 Task: Find connections with filter location Honnāli with filter topic #realestatebroker with filter profile language English with filter current company Godrej & Boyce Mfg. Co. Ltd. with filter school Doon University, Dehradun with filter industry Wholesale Import and Export with filter service category Life Coaching with filter keywords title Animal Shelter Worker
Action: Mouse moved to (615, 82)
Screenshot: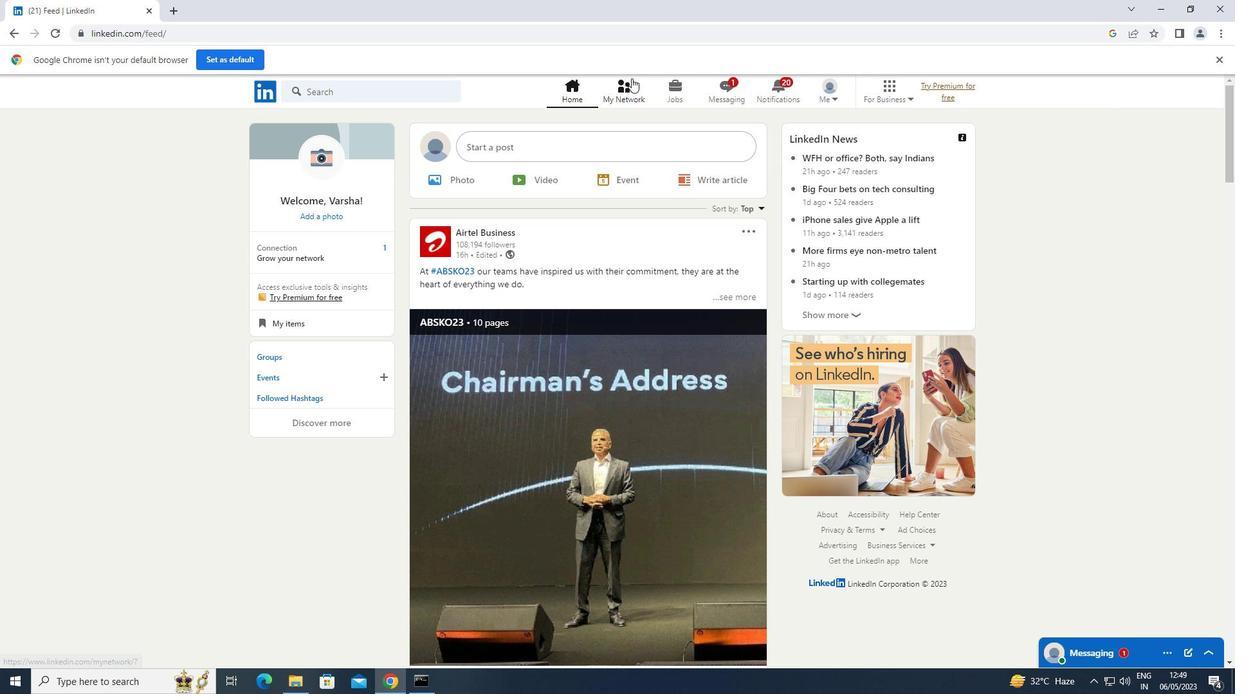 
Action: Mouse pressed left at (615, 82)
Screenshot: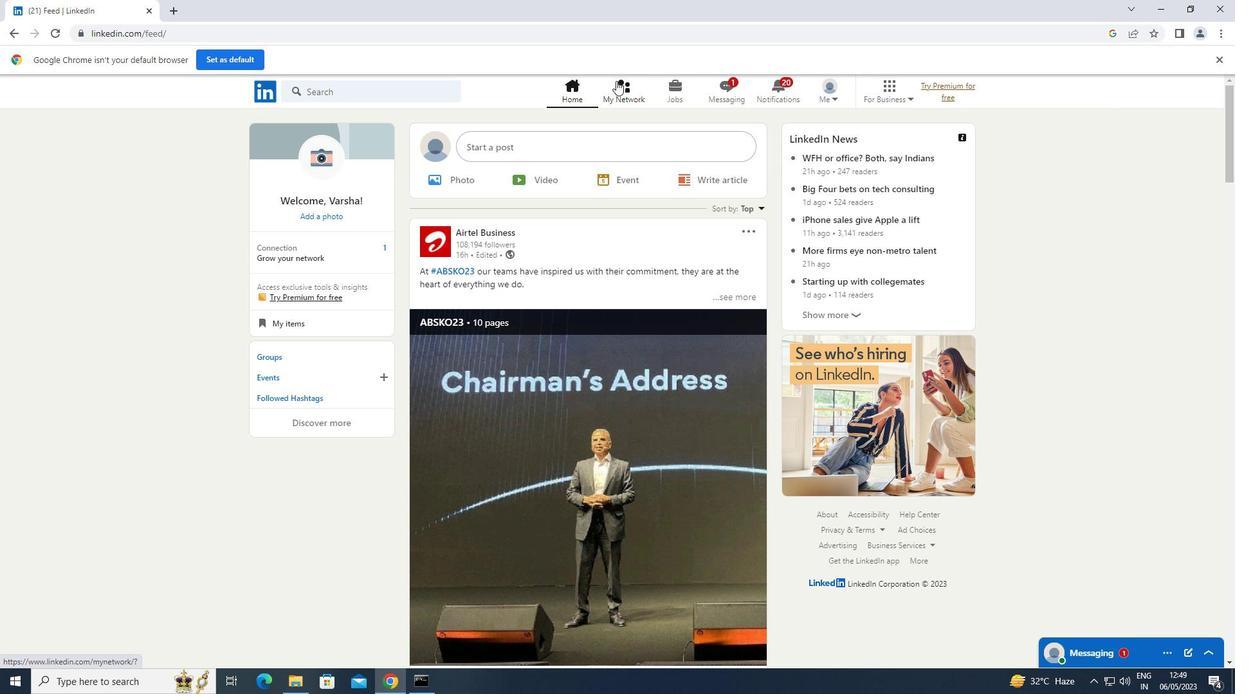 
Action: Mouse moved to (333, 161)
Screenshot: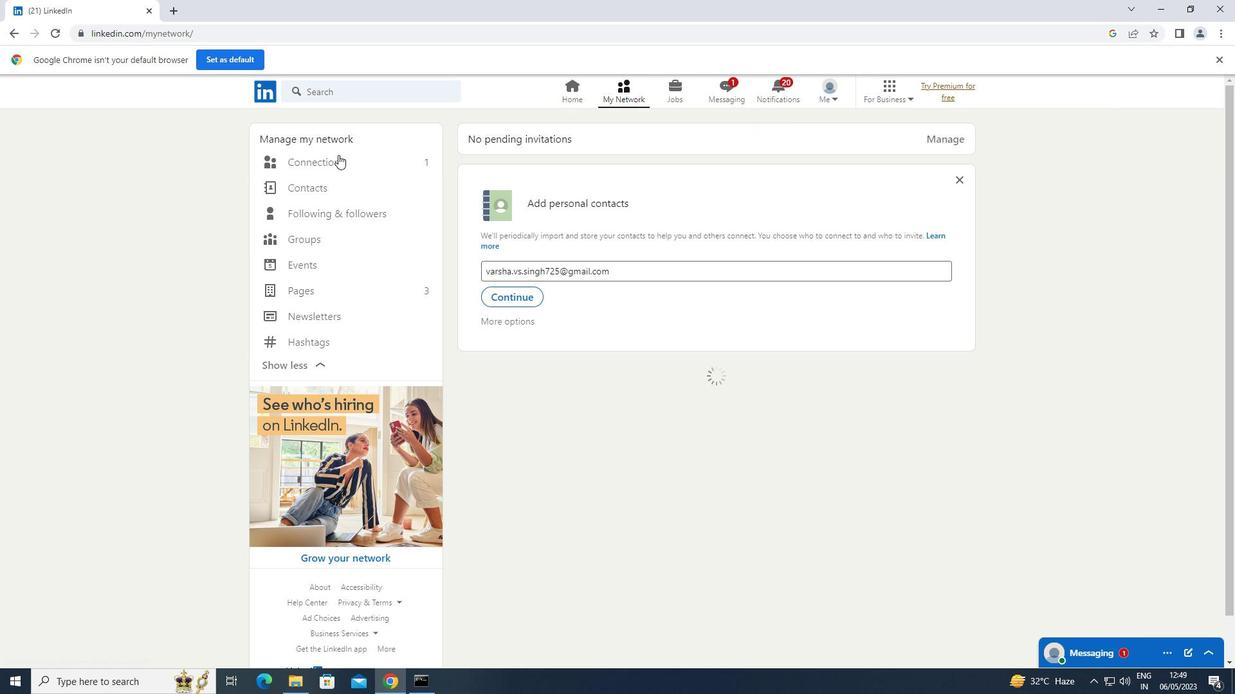 
Action: Mouse pressed left at (333, 161)
Screenshot: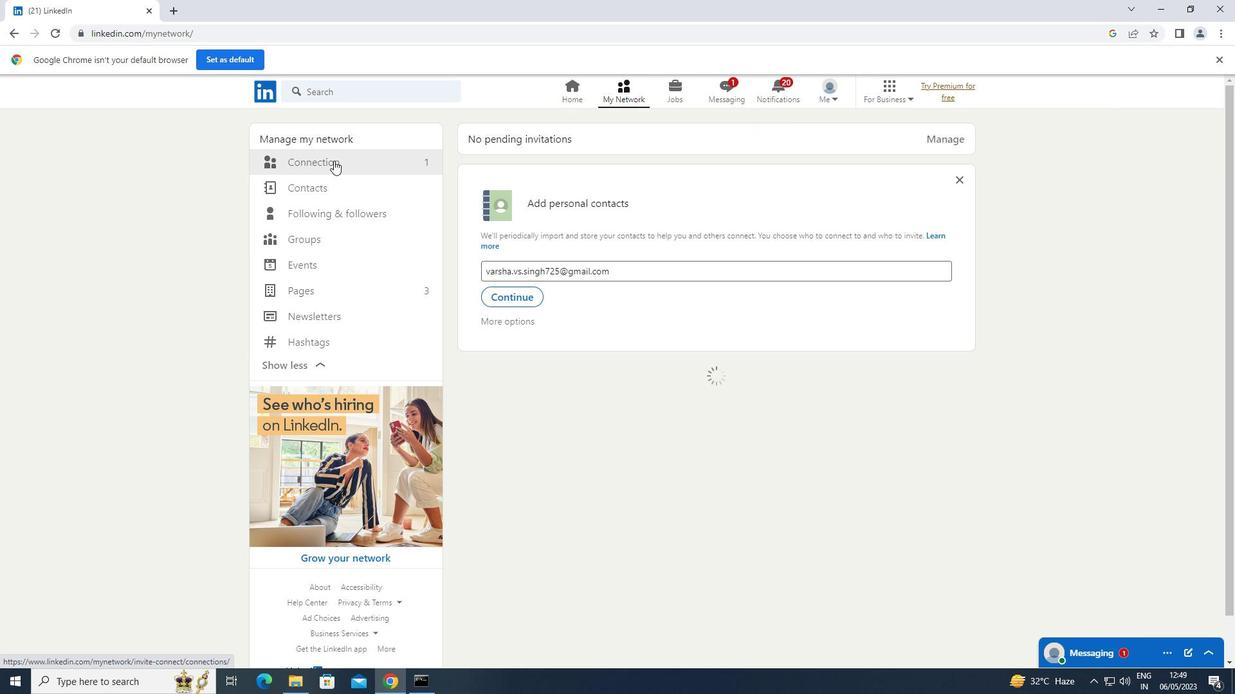 
Action: Mouse moved to (735, 162)
Screenshot: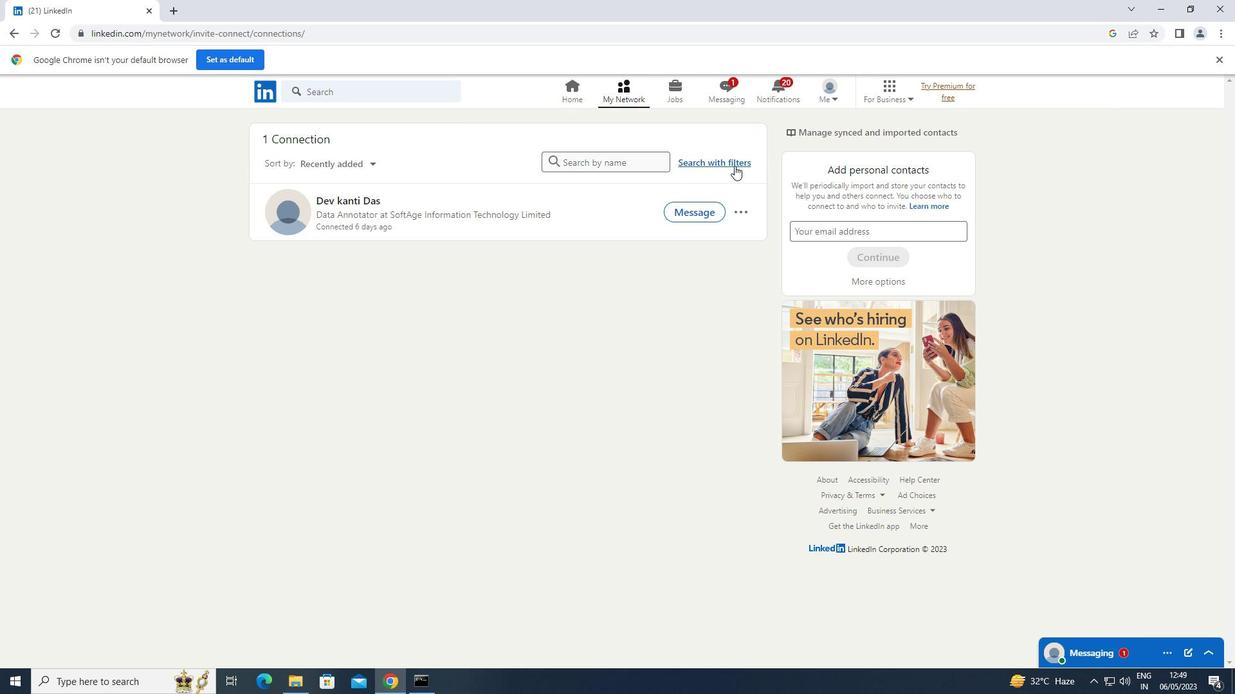 
Action: Mouse pressed left at (735, 162)
Screenshot: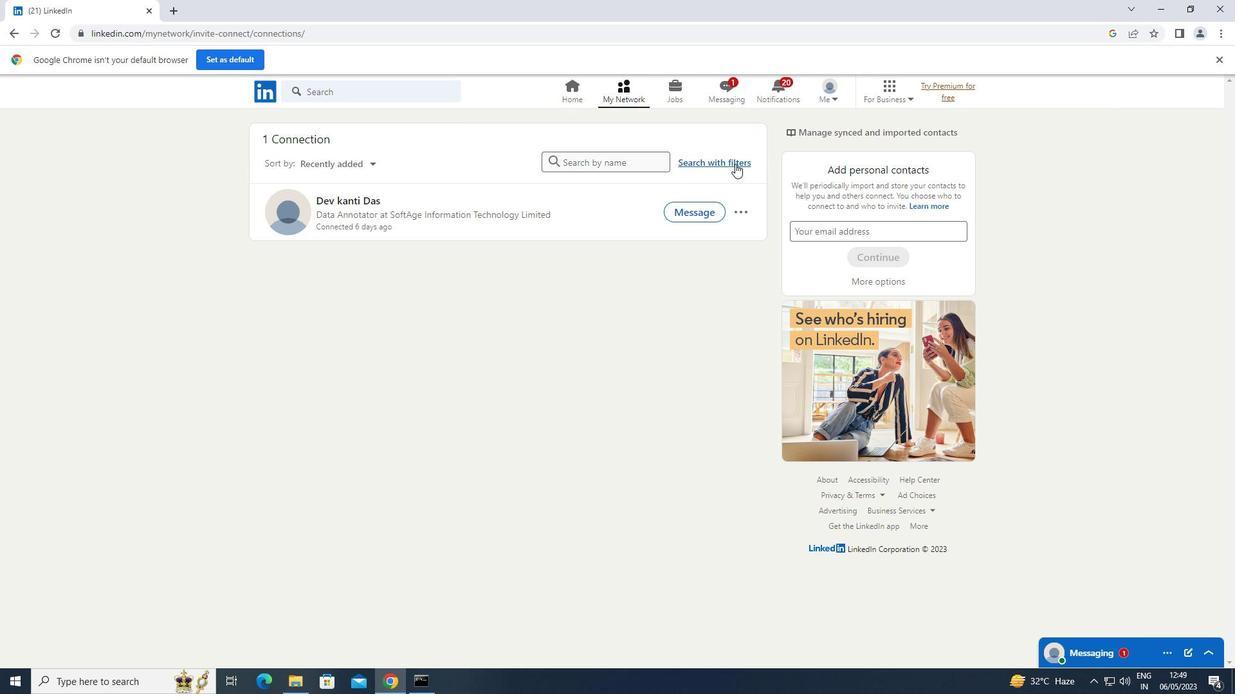 
Action: Mouse moved to (660, 122)
Screenshot: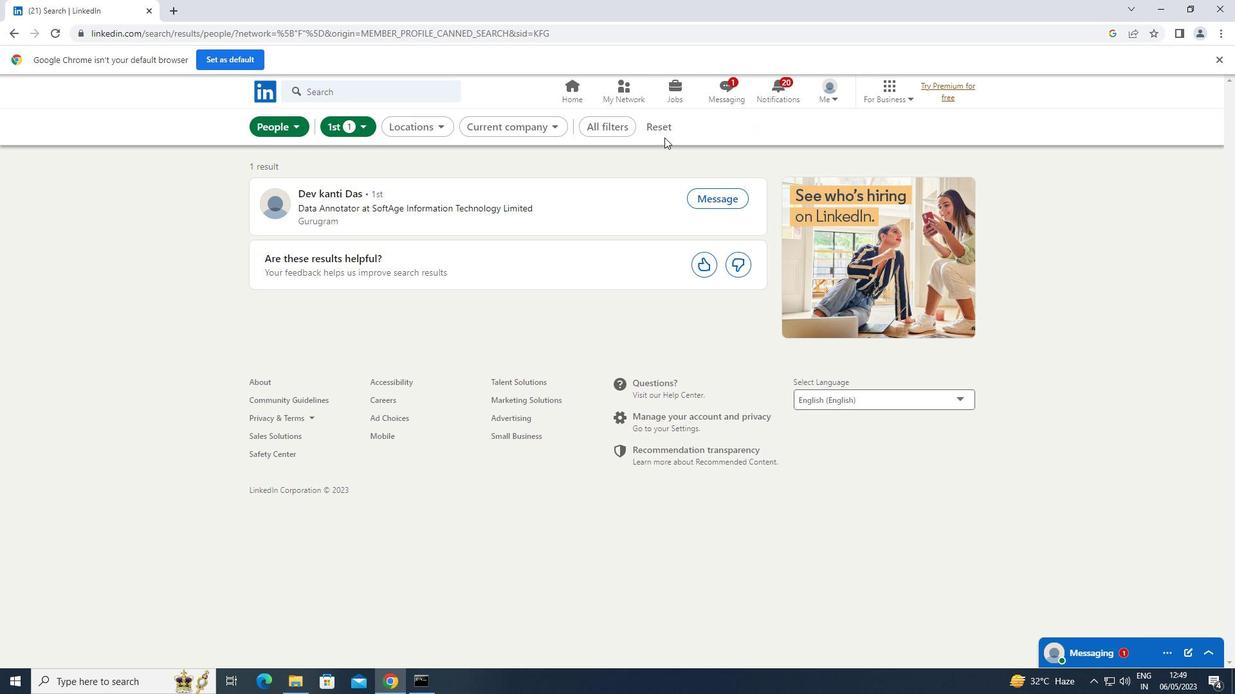 
Action: Mouse pressed left at (660, 122)
Screenshot: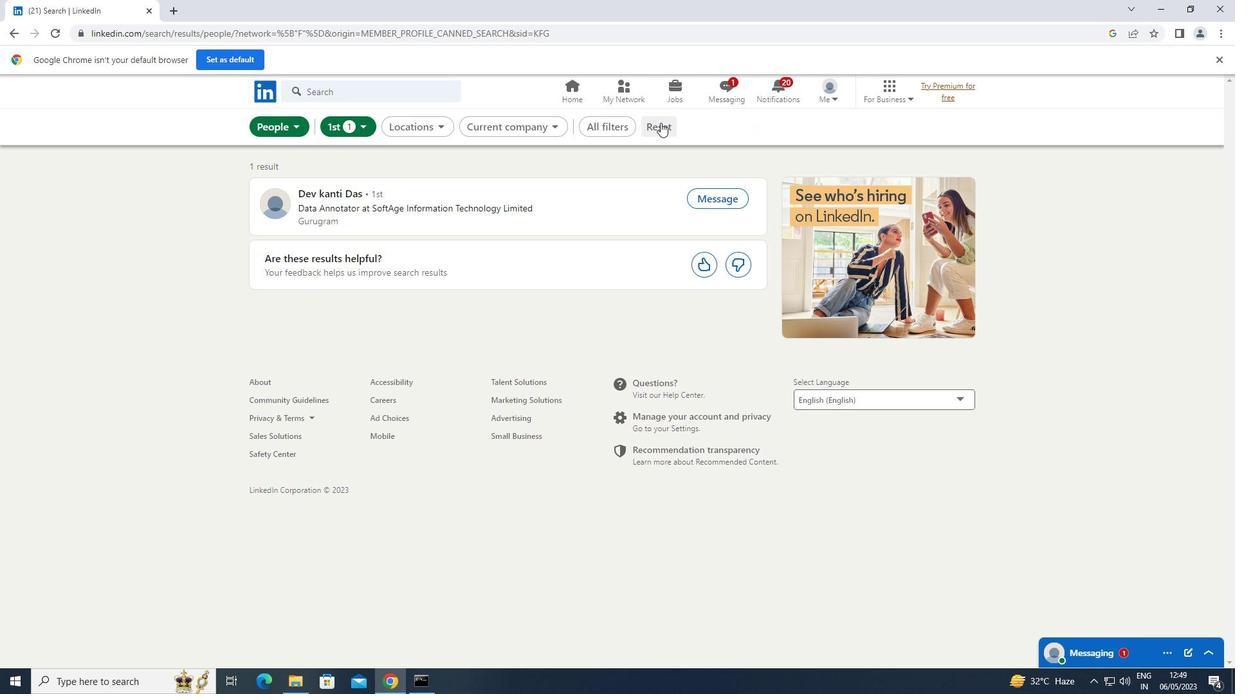
Action: Mouse moved to (649, 122)
Screenshot: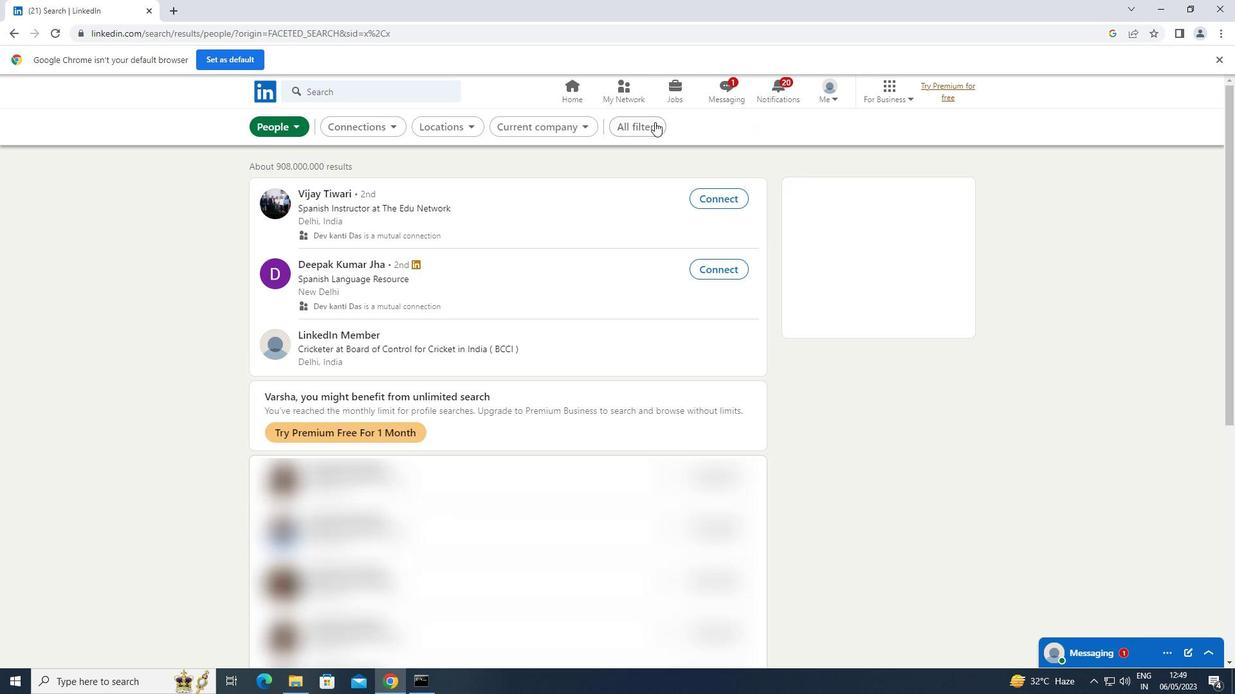
Action: Mouse pressed left at (649, 122)
Screenshot: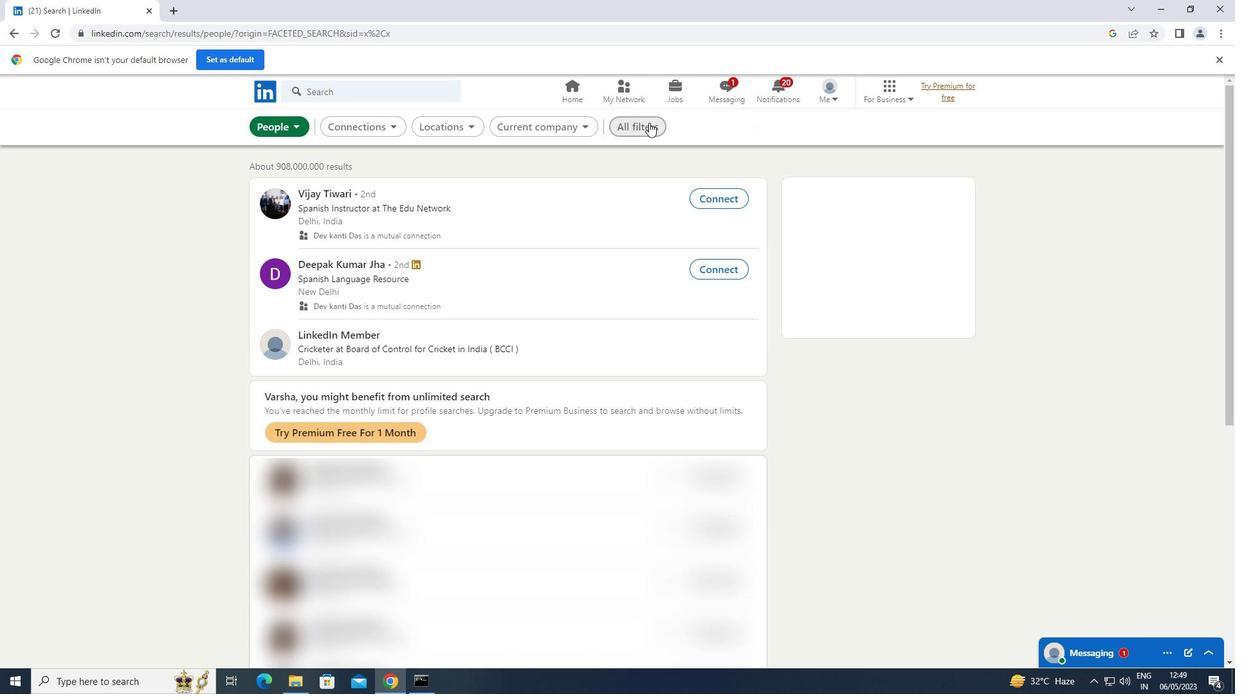
Action: Mouse moved to (930, 276)
Screenshot: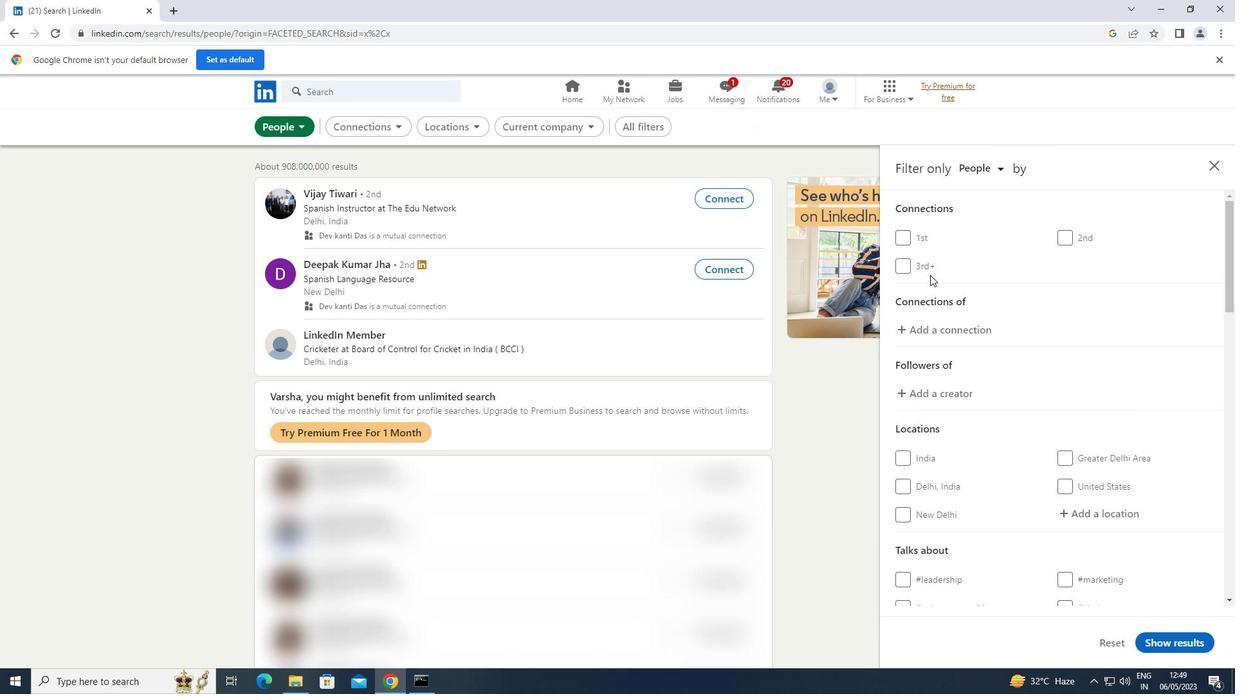 
Action: Mouse scrolled (930, 276) with delta (0, 0)
Screenshot: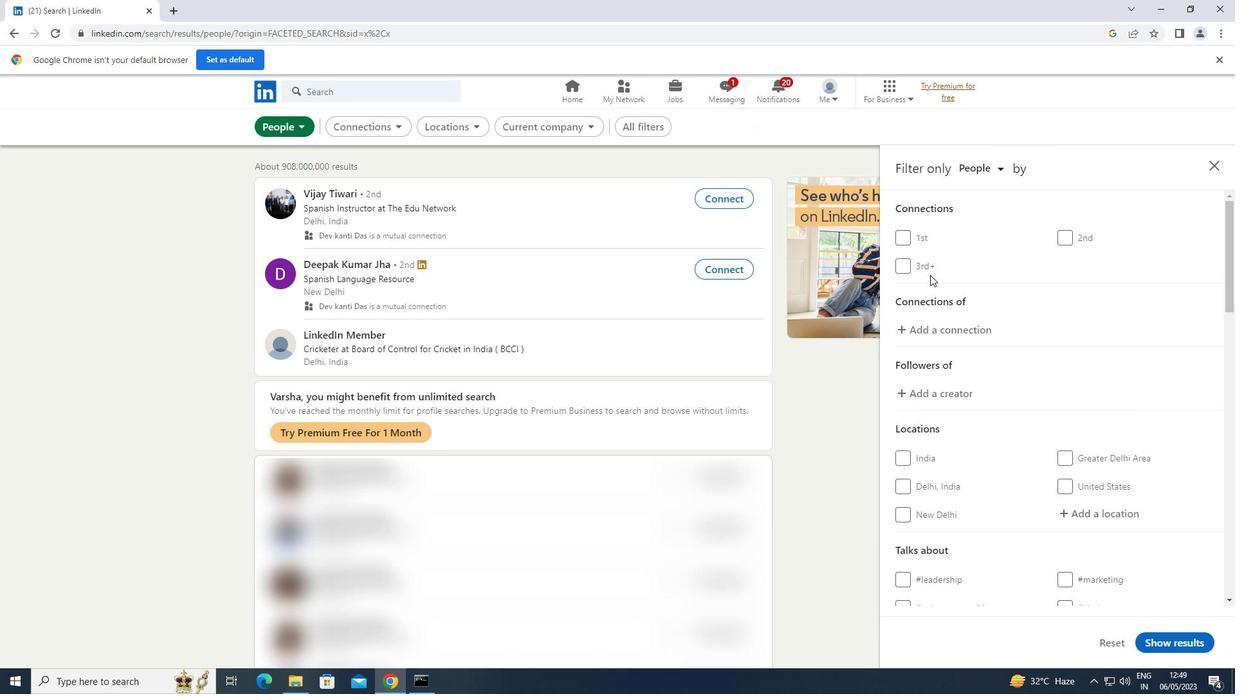 
Action: Mouse scrolled (930, 276) with delta (0, 0)
Screenshot: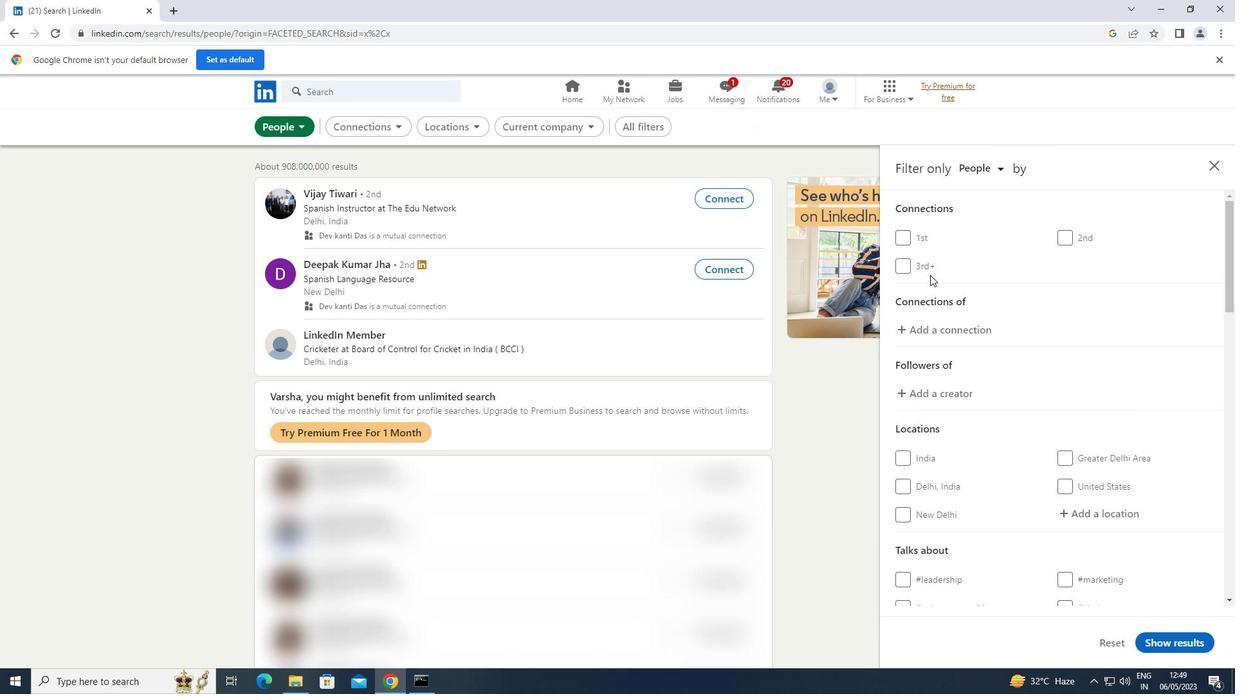 
Action: Mouse scrolled (930, 276) with delta (0, 0)
Screenshot: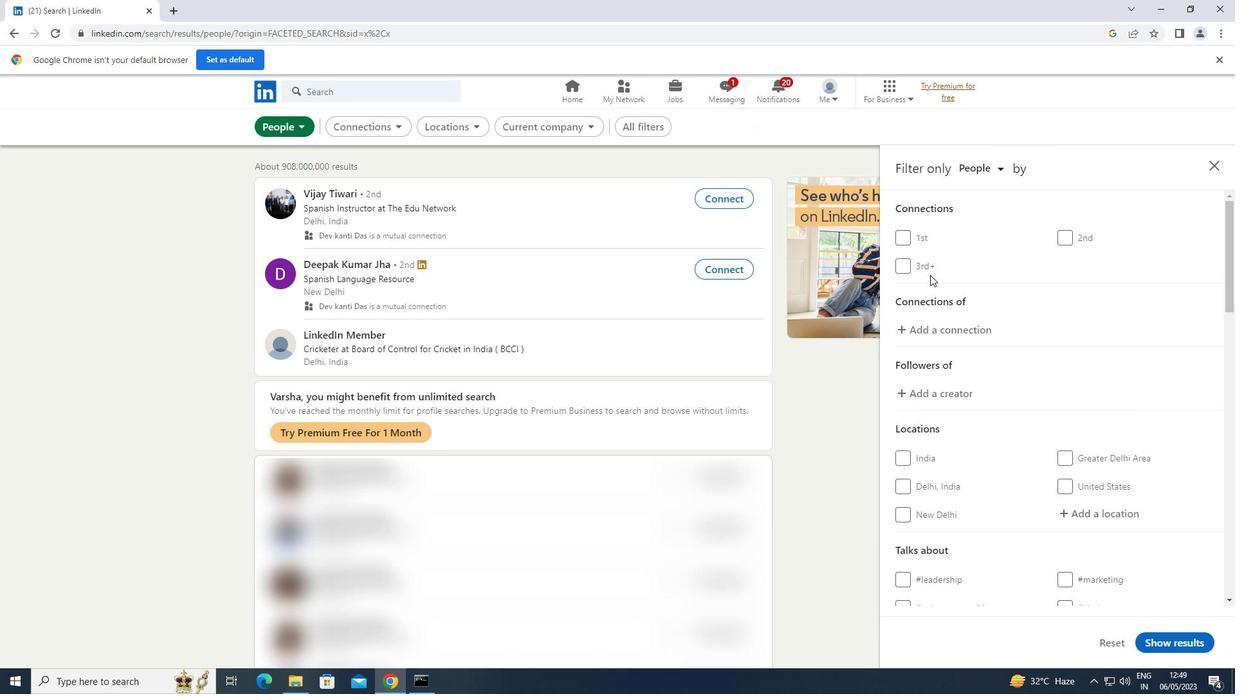 
Action: Mouse scrolled (930, 276) with delta (0, 0)
Screenshot: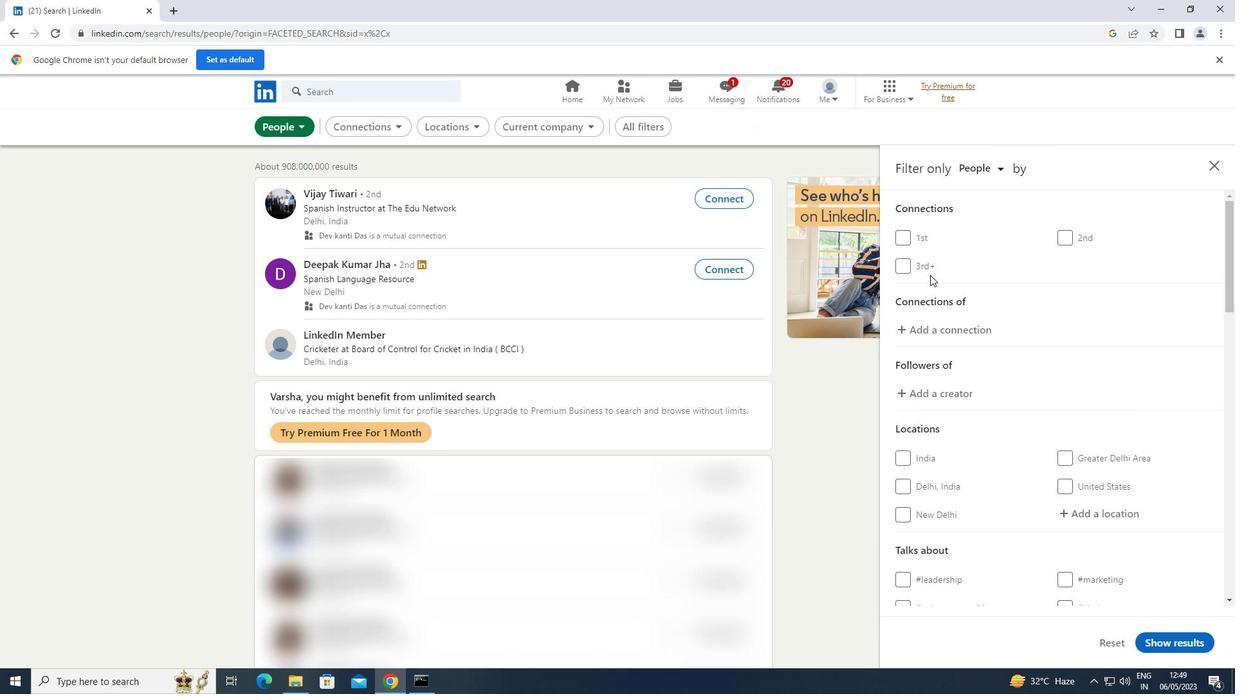 
Action: Mouse moved to (1096, 257)
Screenshot: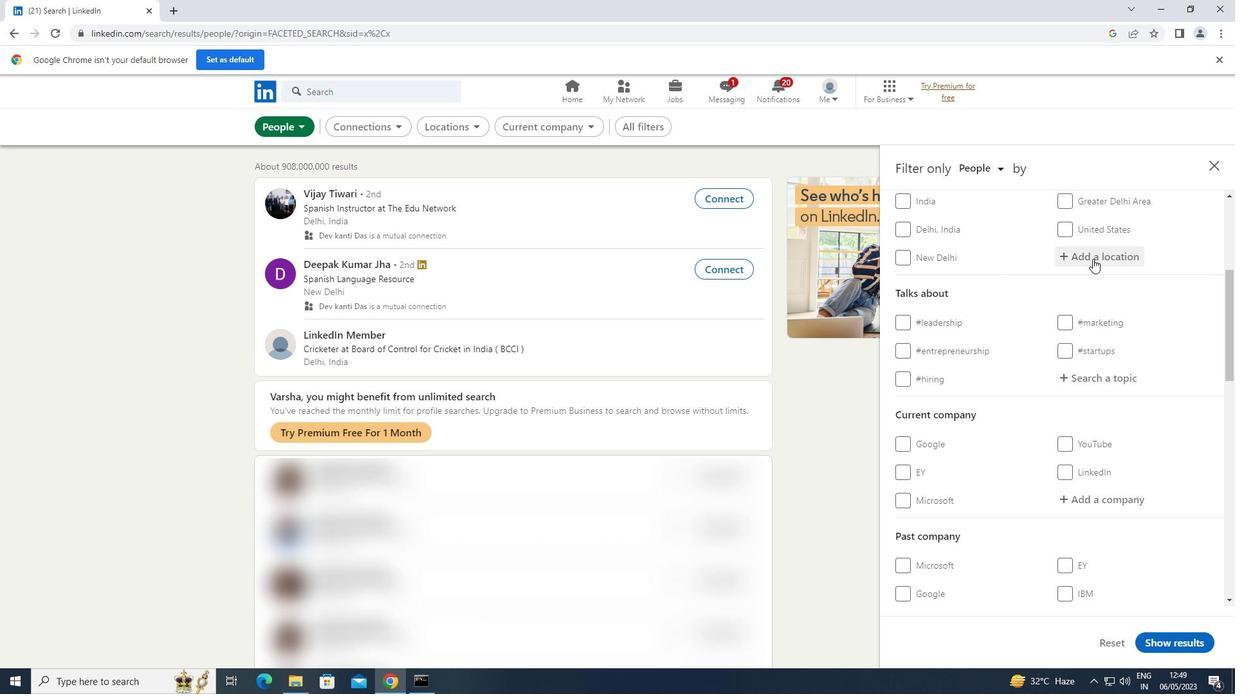 
Action: Mouse pressed left at (1096, 257)
Screenshot: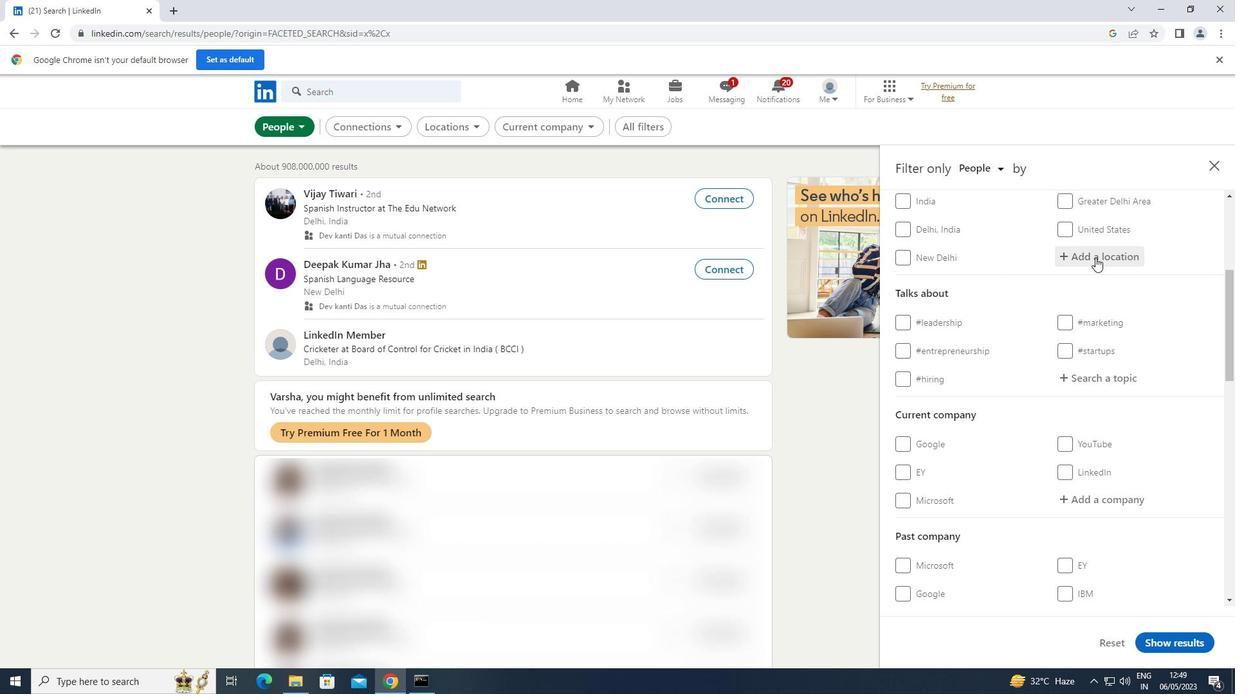 
Action: Key pressed <Key.shift>HONNALI
Screenshot: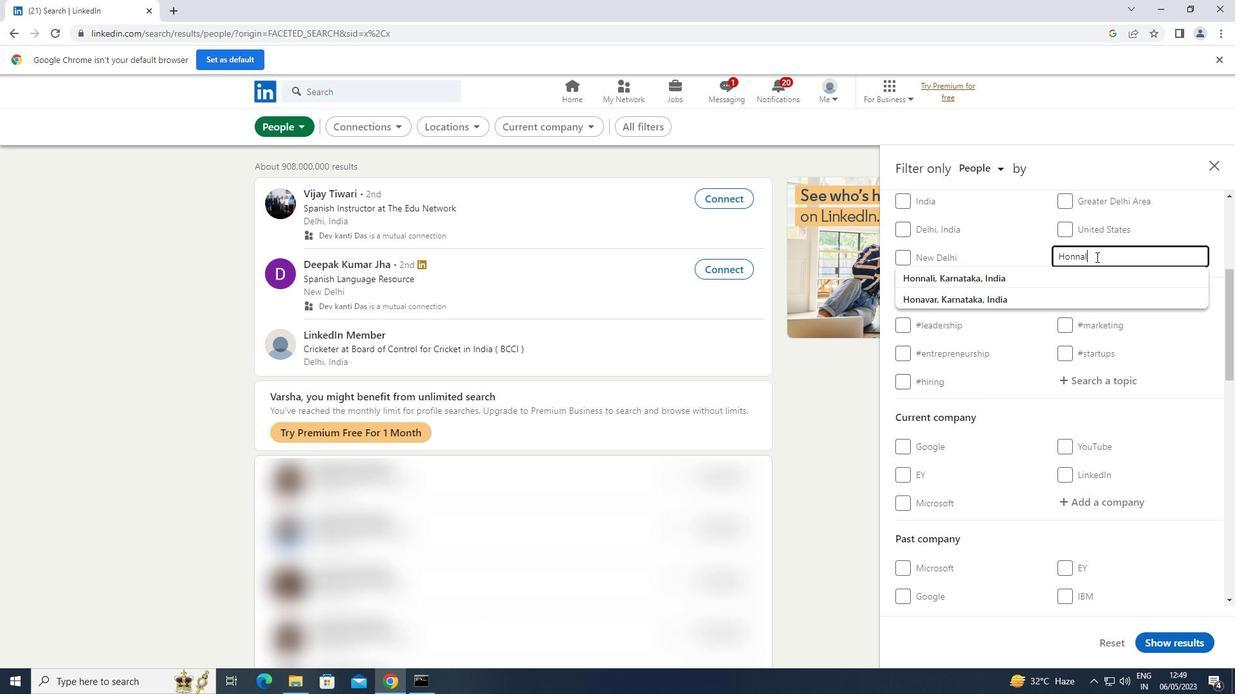 
Action: Mouse moved to (1085, 382)
Screenshot: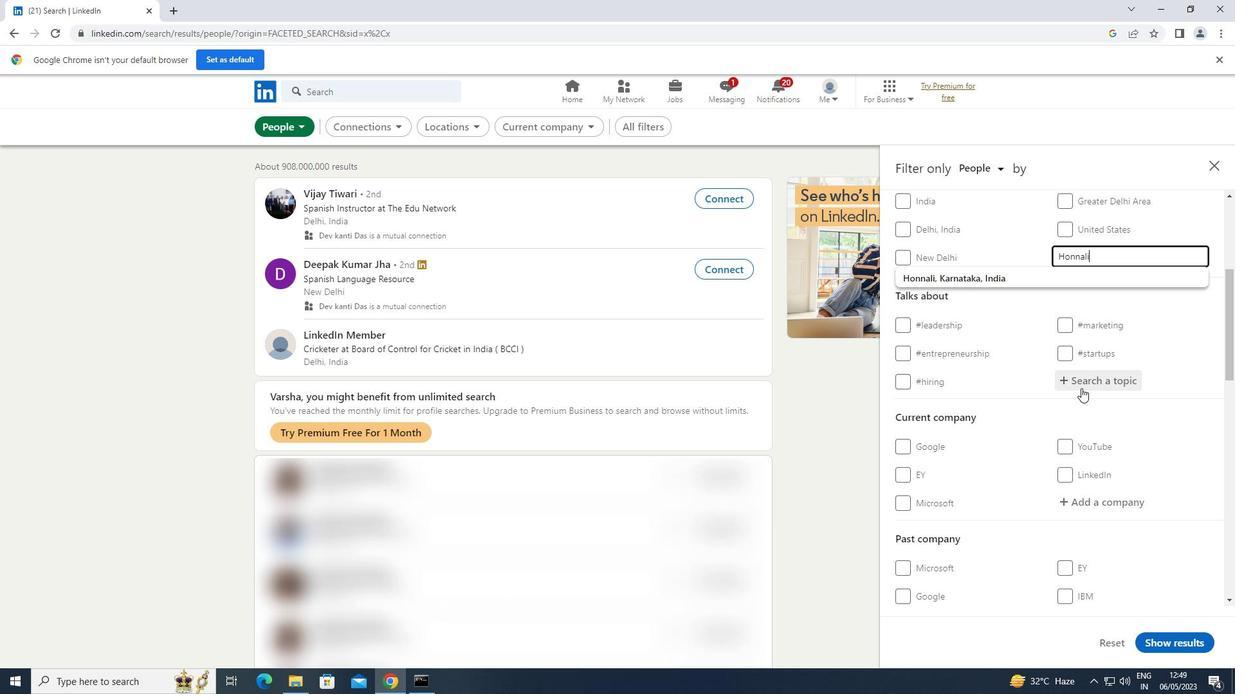 
Action: Mouse pressed left at (1085, 382)
Screenshot: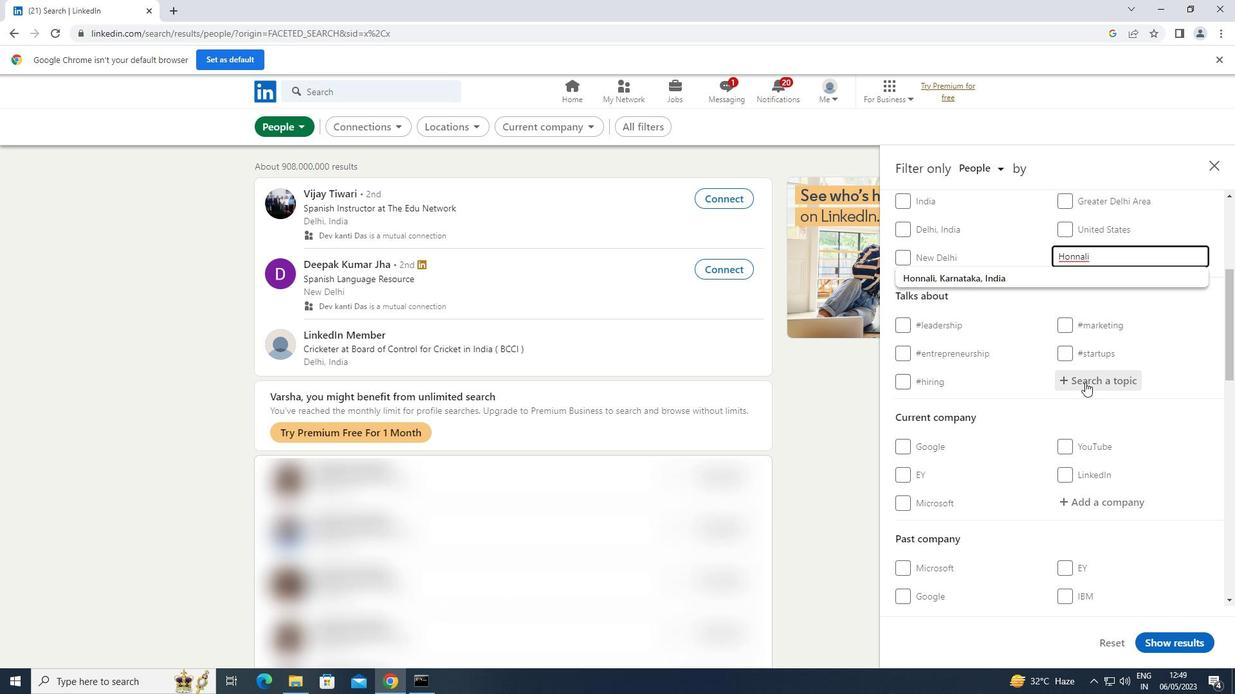 
Action: Key pressed REALESTATEBROKER
Screenshot: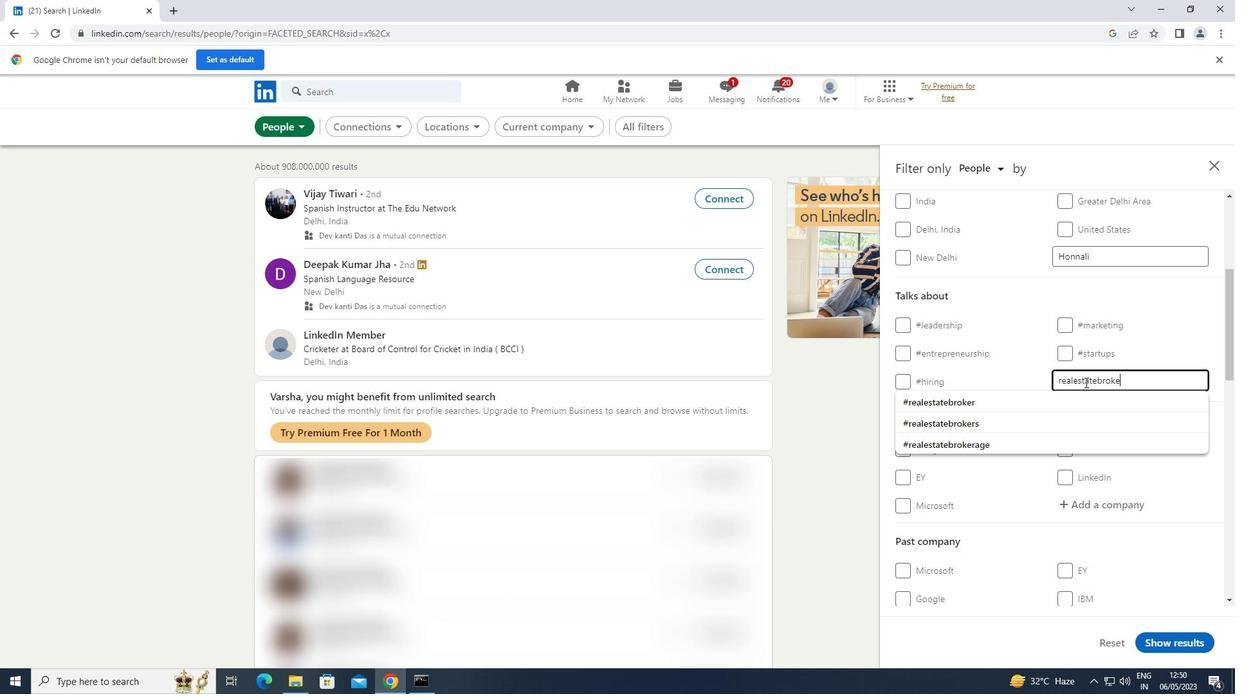 
Action: Mouse moved to (958, 398)
Screenshot: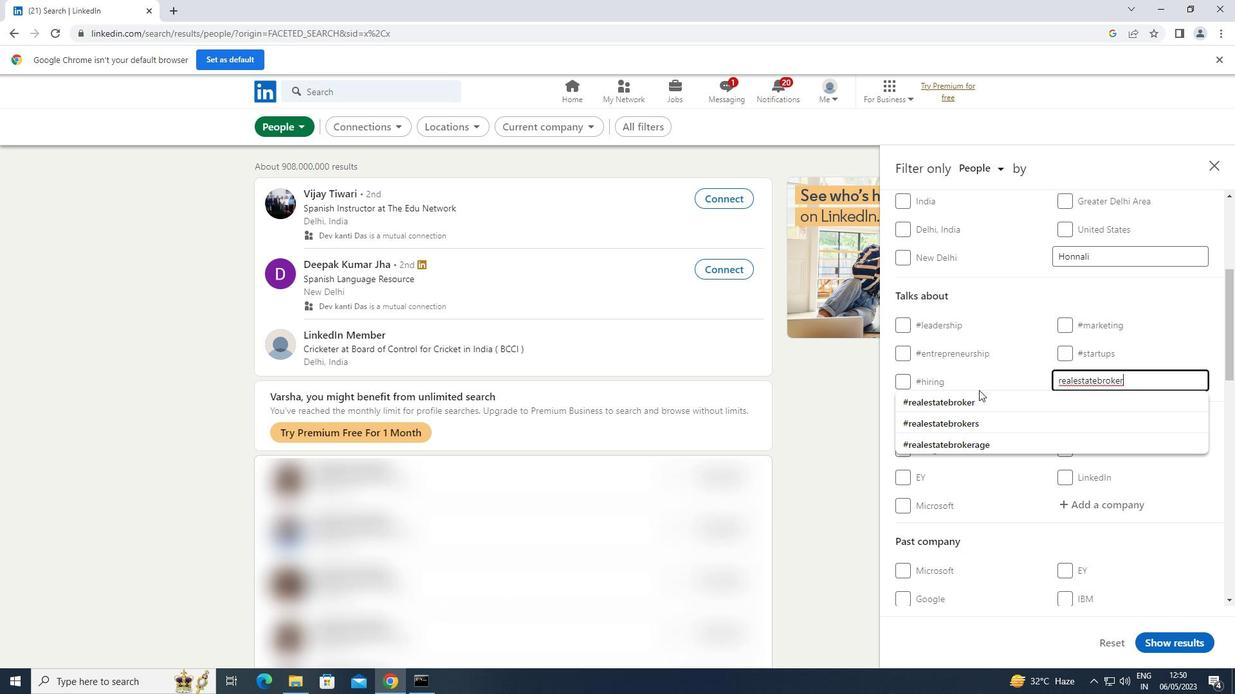 
Action: Mouse pressed left at (958, 398)
Screenshot: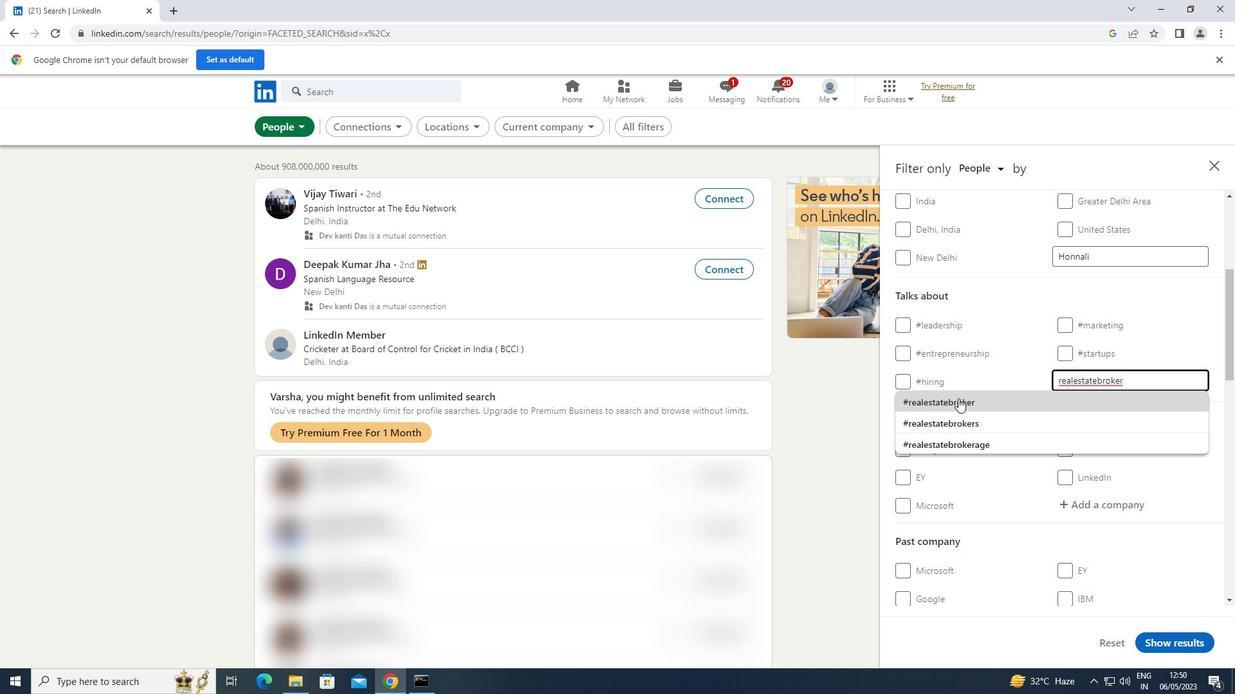 
Action: Mouse scrolled (958, 398) with delta (0, 0)
Screenshot: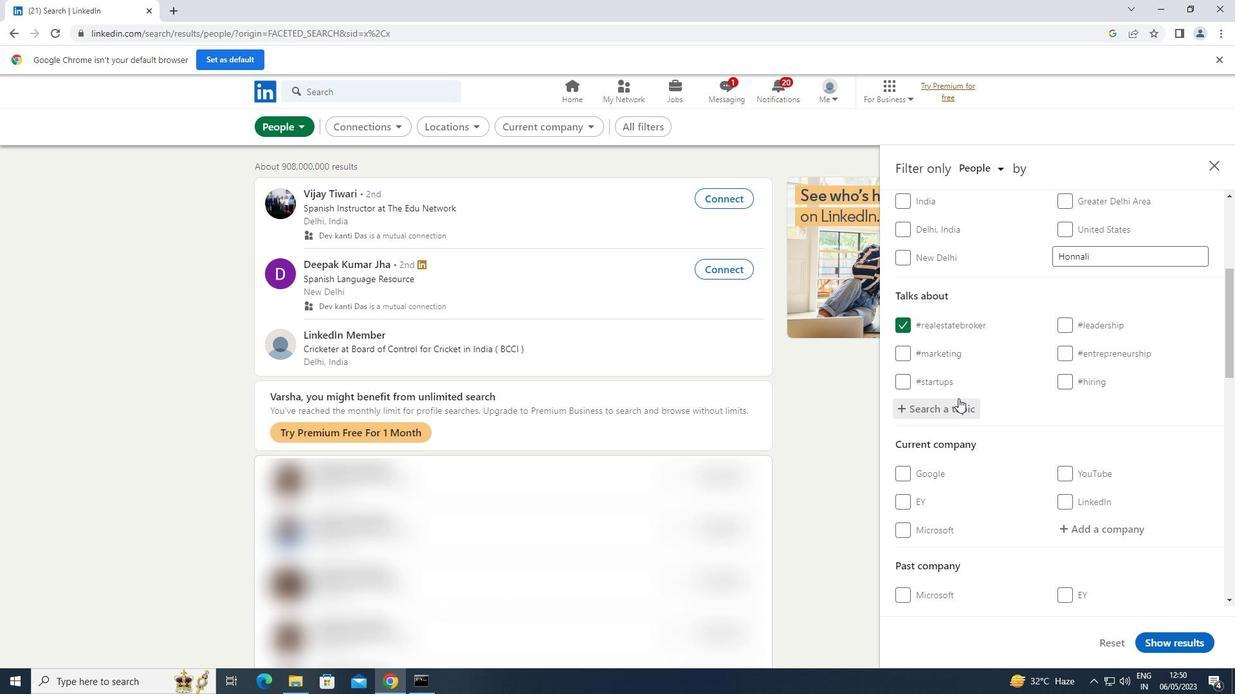 
Action: Mouse scrolled (958, 398) with delta (0, 0)
Screenshot: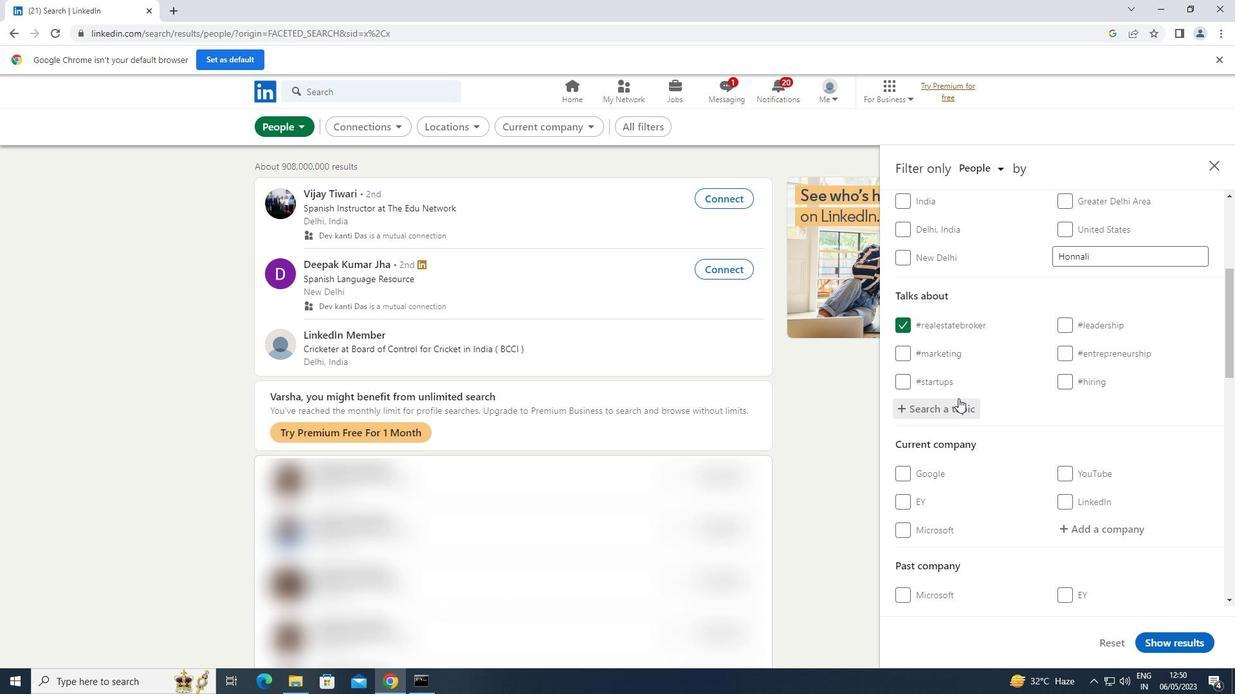 
Action: Mouse scrolled (958, 398) with delta (0, 0)
Screenshot: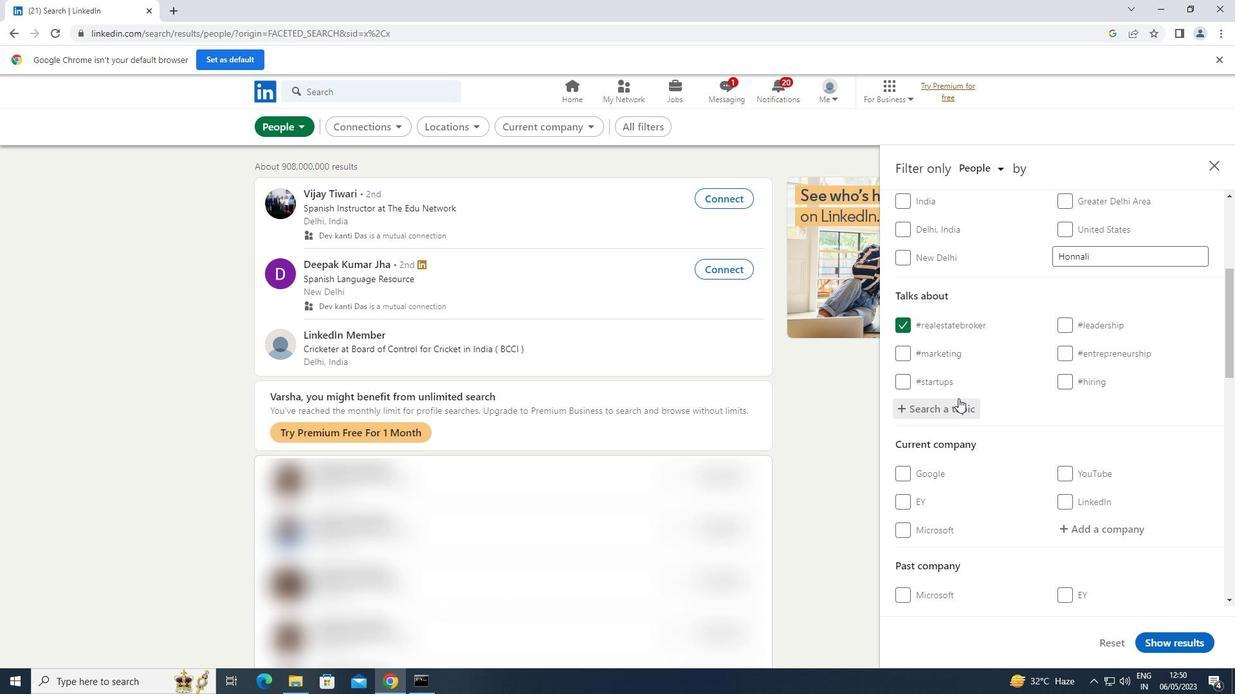 
Action: Mouse scrolled (958, 398) with delta (0, 0)
Screenshot: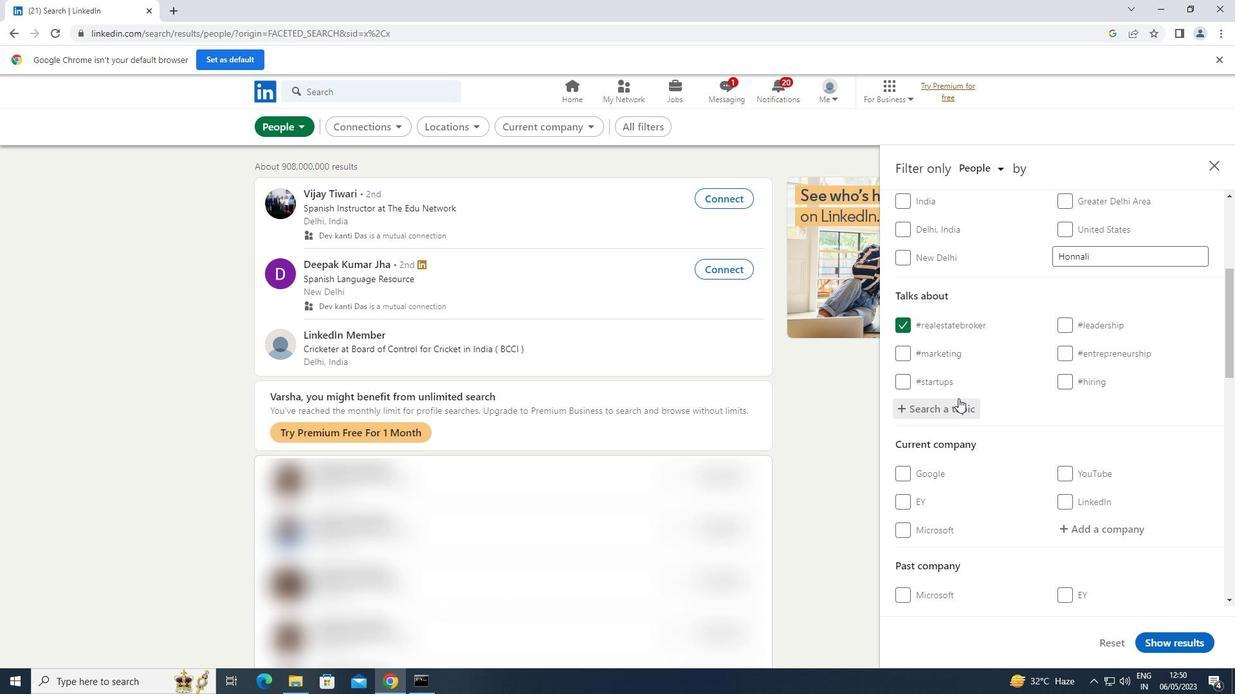 
Action: Mouse moved to (958, 398)
Screenshot: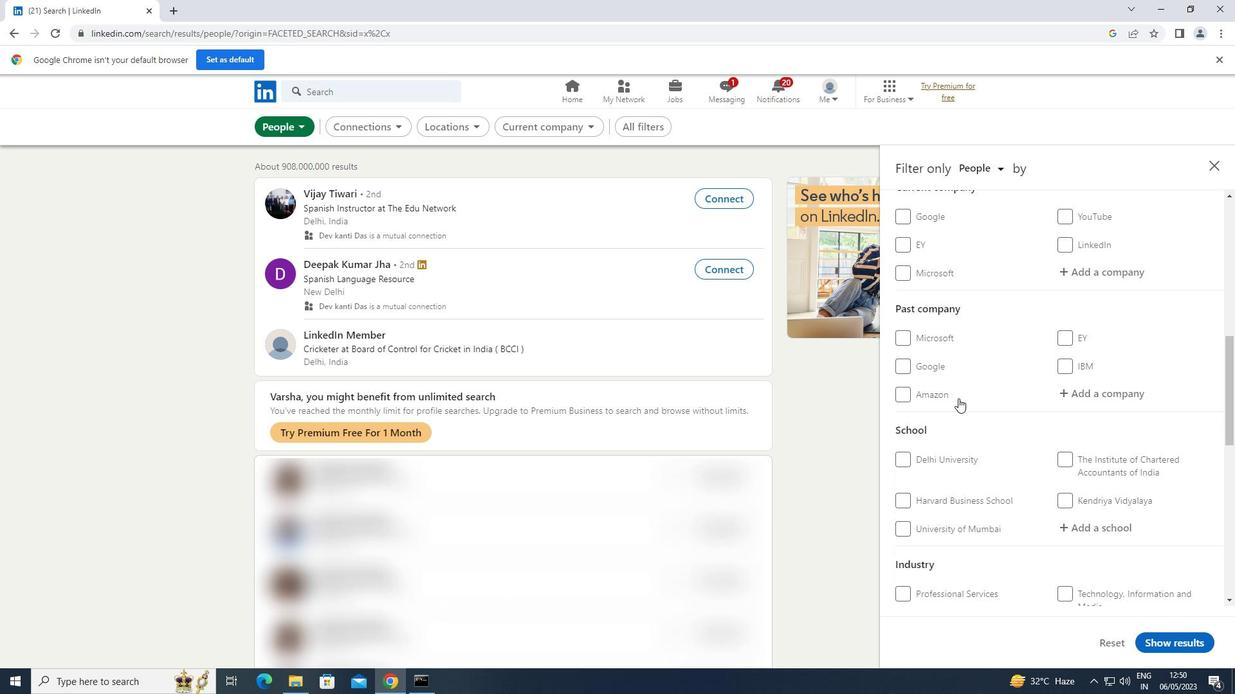 
Action: Mouse scrolled (958, 398) with delta (0, 0)
Screenshot: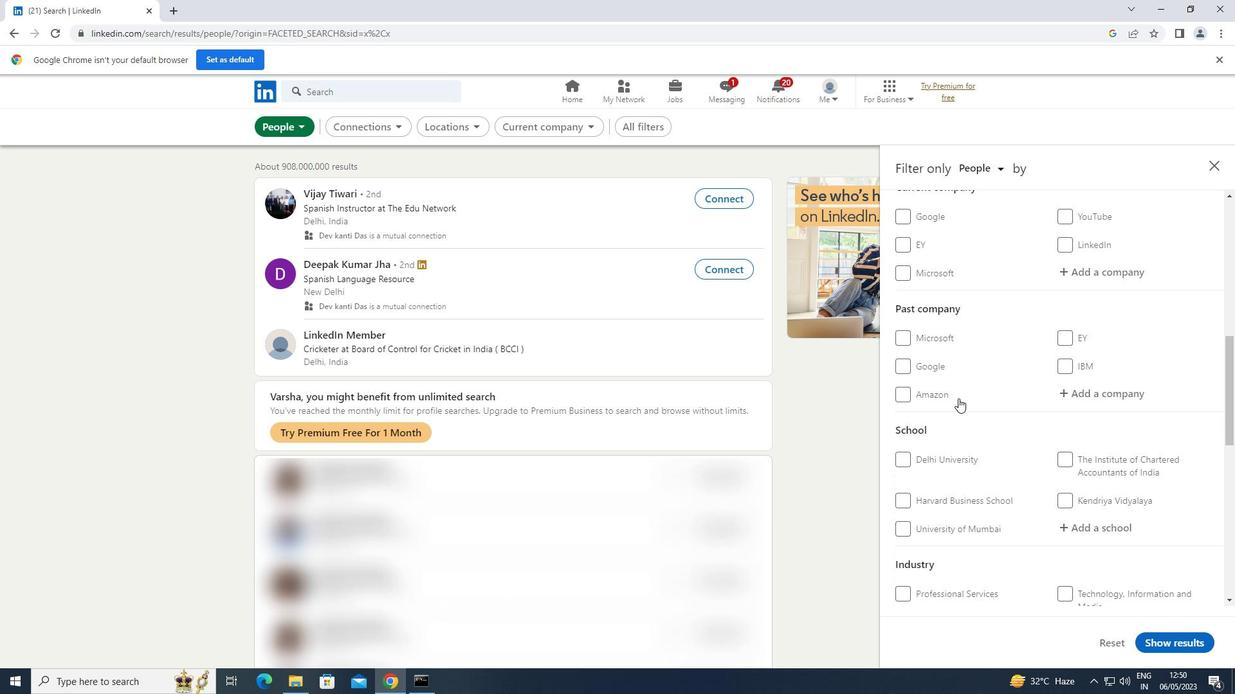 
Action: Mouse scrolled (958, 398) with delta (0, 0)
Screenshot: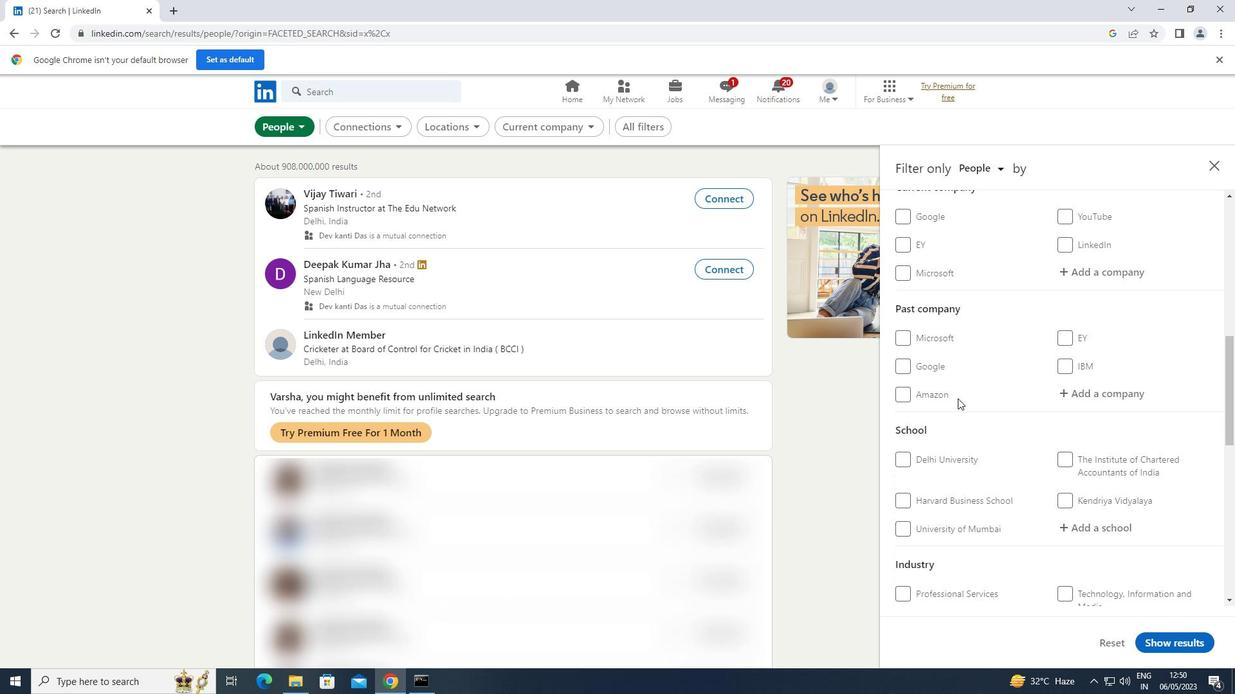 
Action: Mouse scrolled (958, 398) with delta (0, 0)
Screenshot: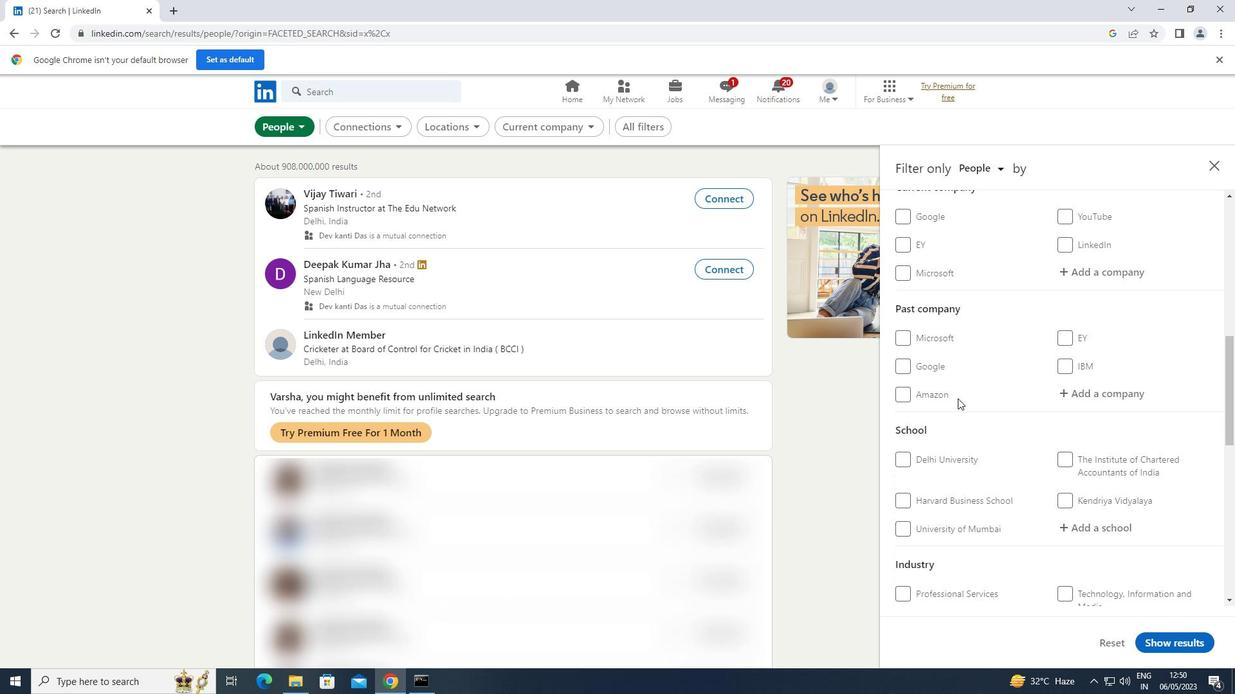 
Action: Mouse moved to (958, 396)
Screenshot: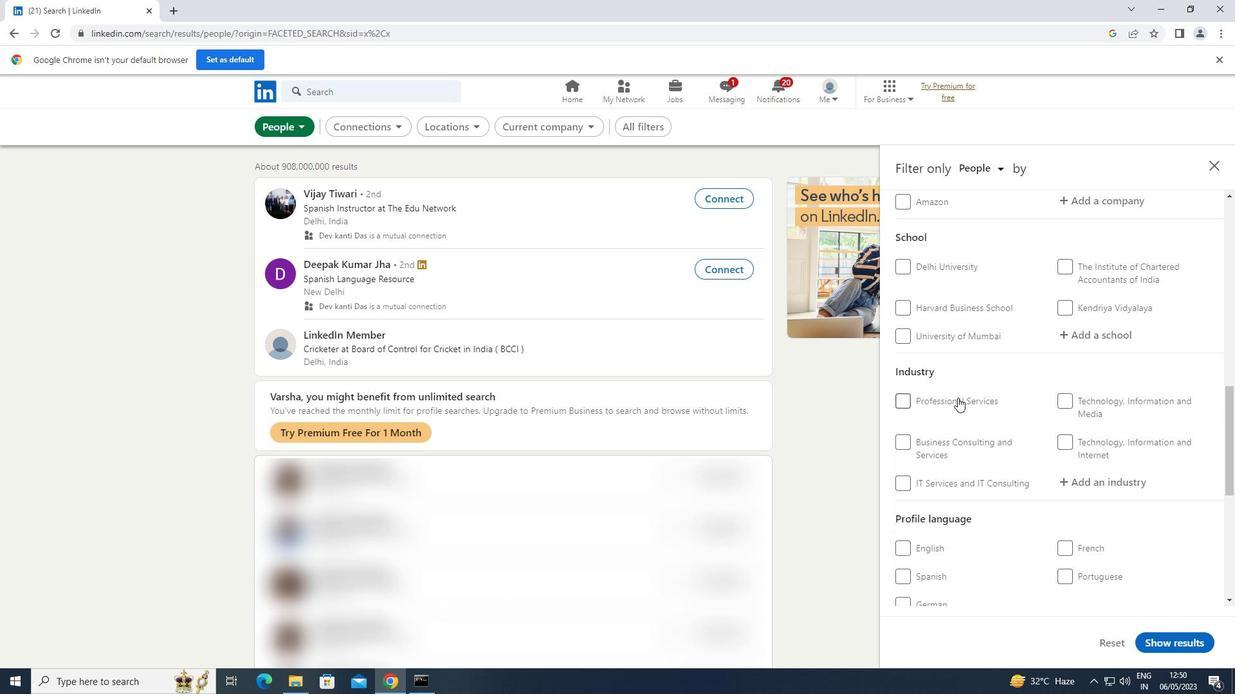 
Action: Mouse scrolled (958, 395) with delta (0, 0)
Screenshot: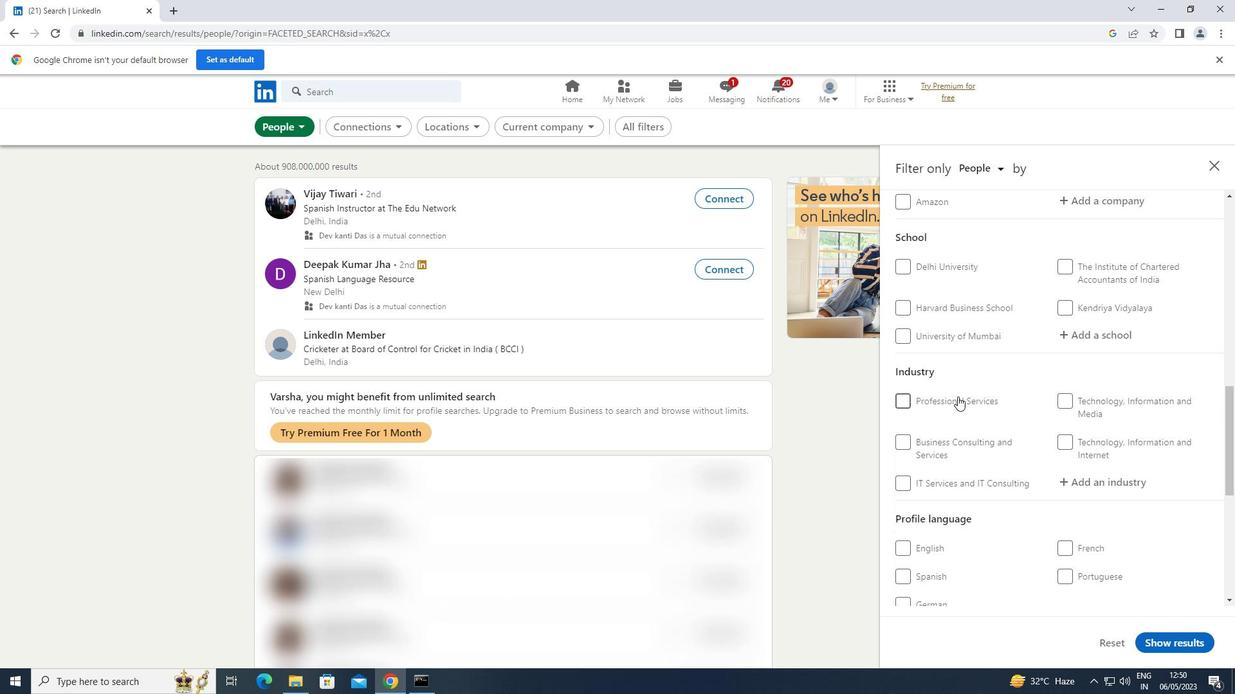 
Action: Mouse moved to (907, 487)
Screenshot: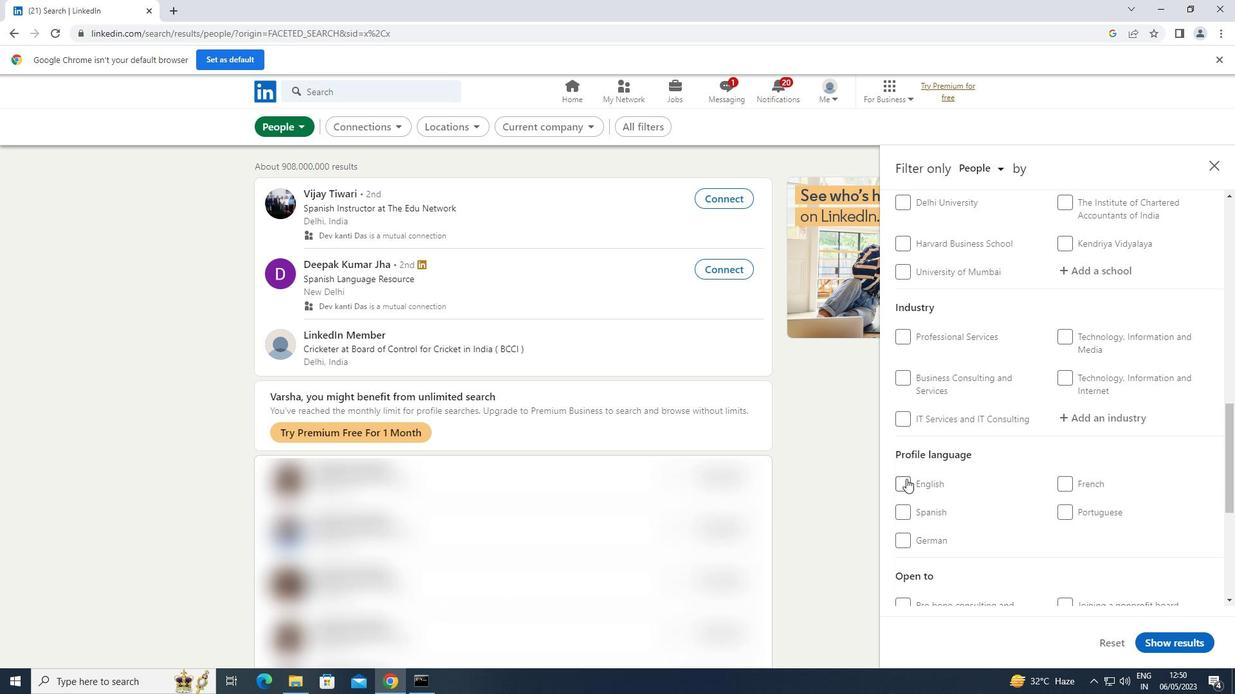 
Action: Mouse pressed left at (907, 487)
Screenshot: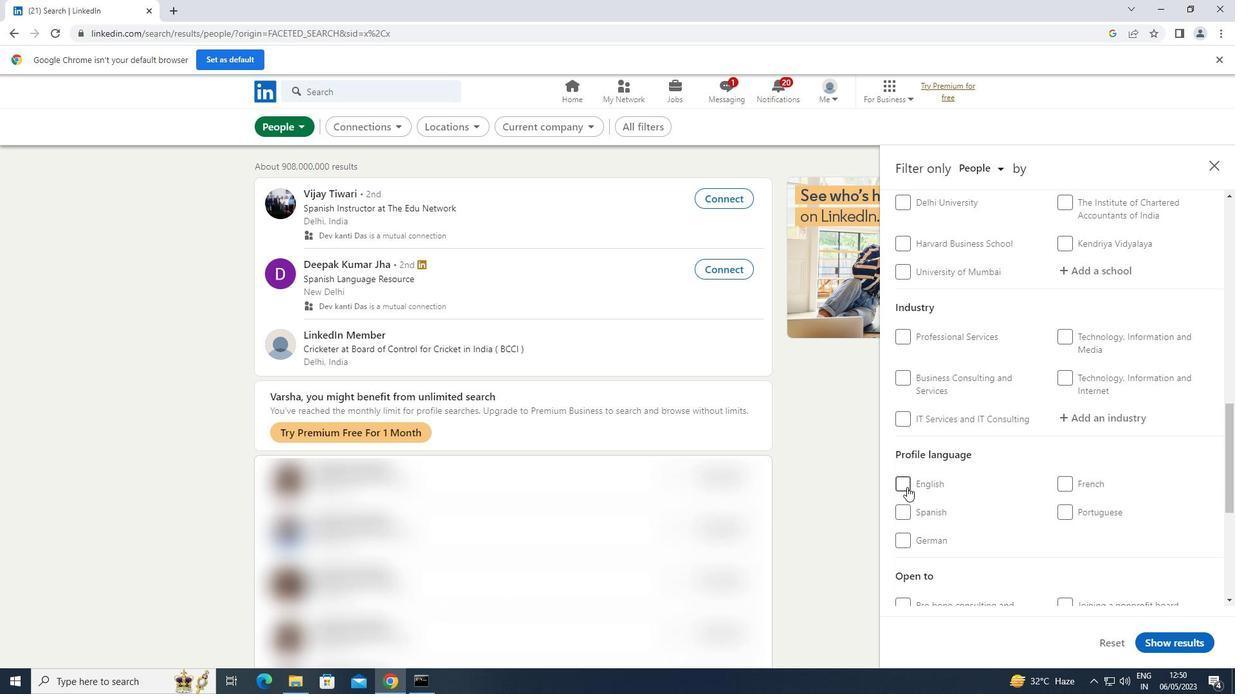 
Action: Mouse moved to (945, 452)
Screenshot: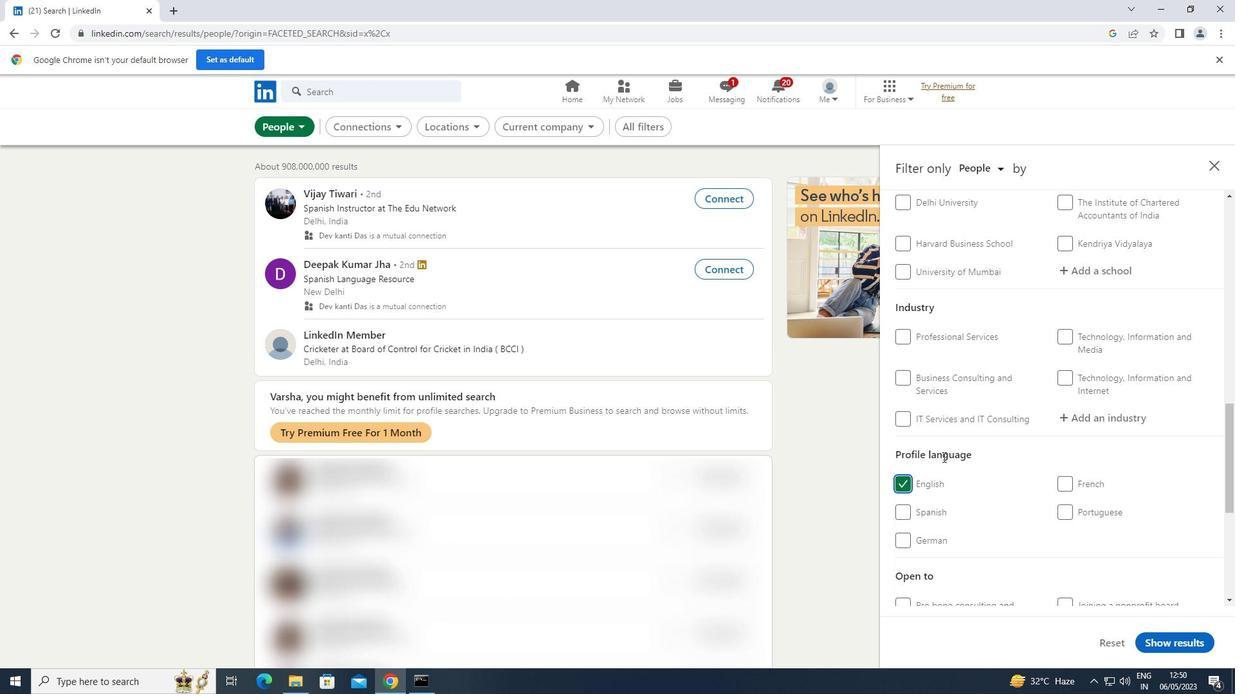 
Action: Mouse scrolled (945, 453) with delta (0, 0)
Screenshot: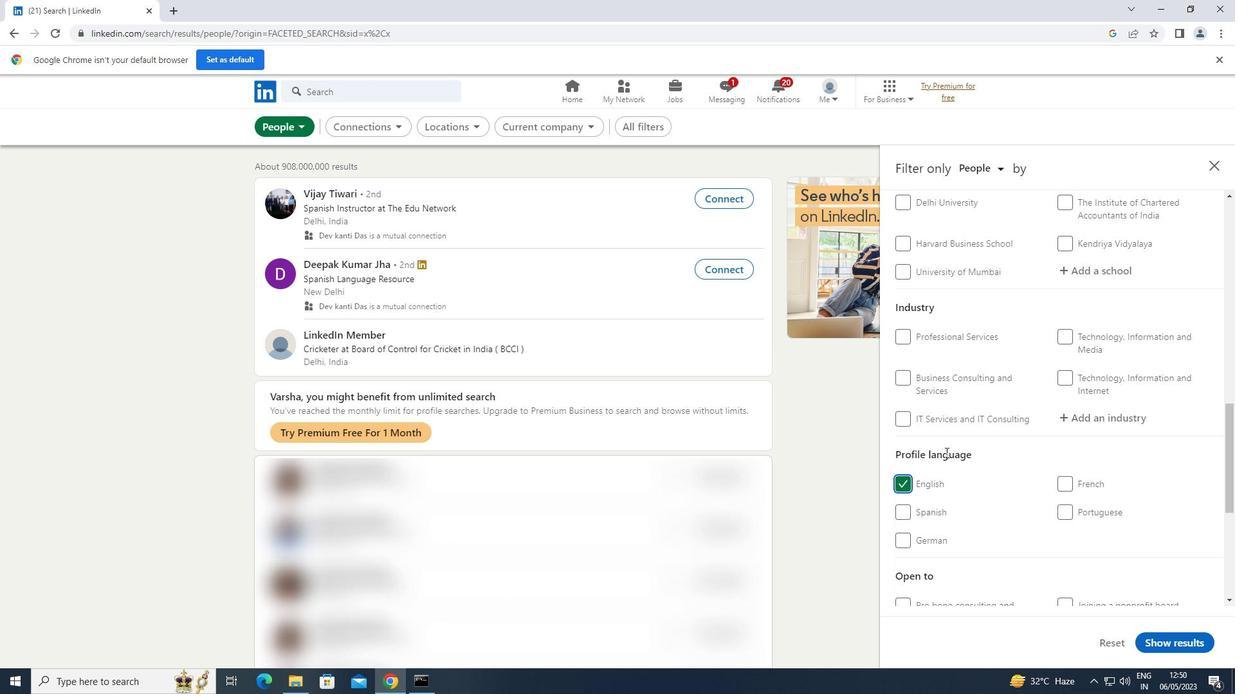 
Action: Mouse scrolled (945, 453) with delta (0, 0)
Screenshot: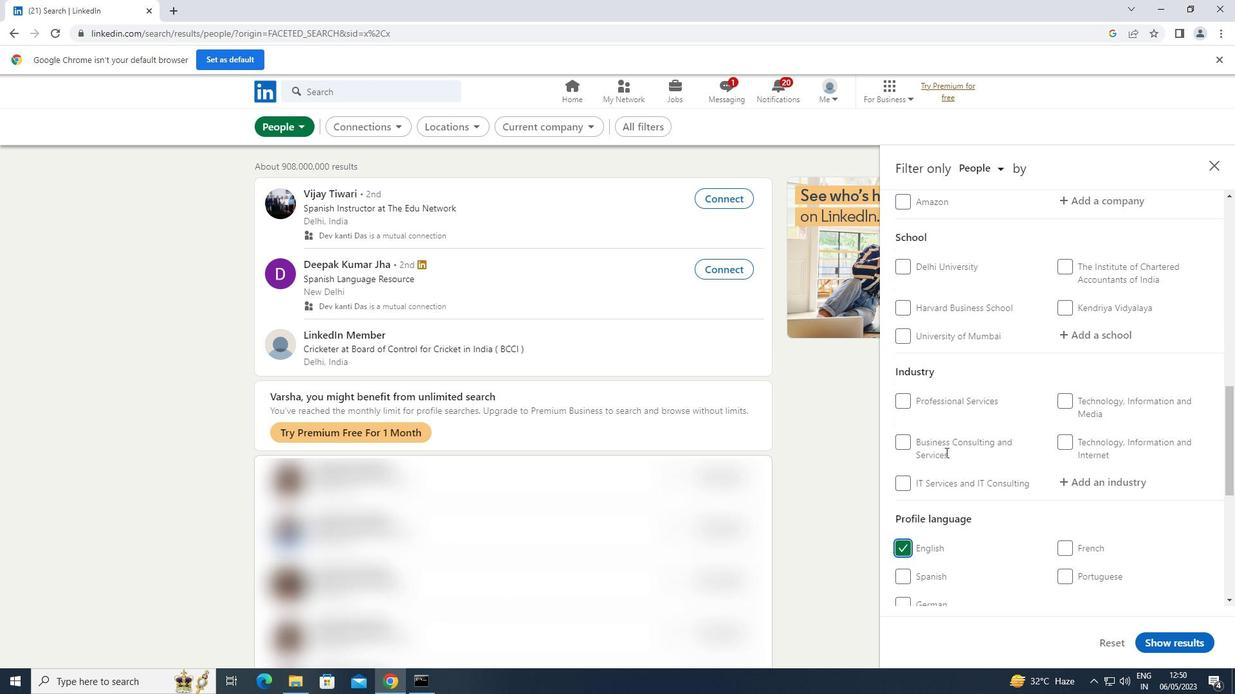 
Action: Mouse scrolled (945, 453) with delta (0, 0)
Screenshot: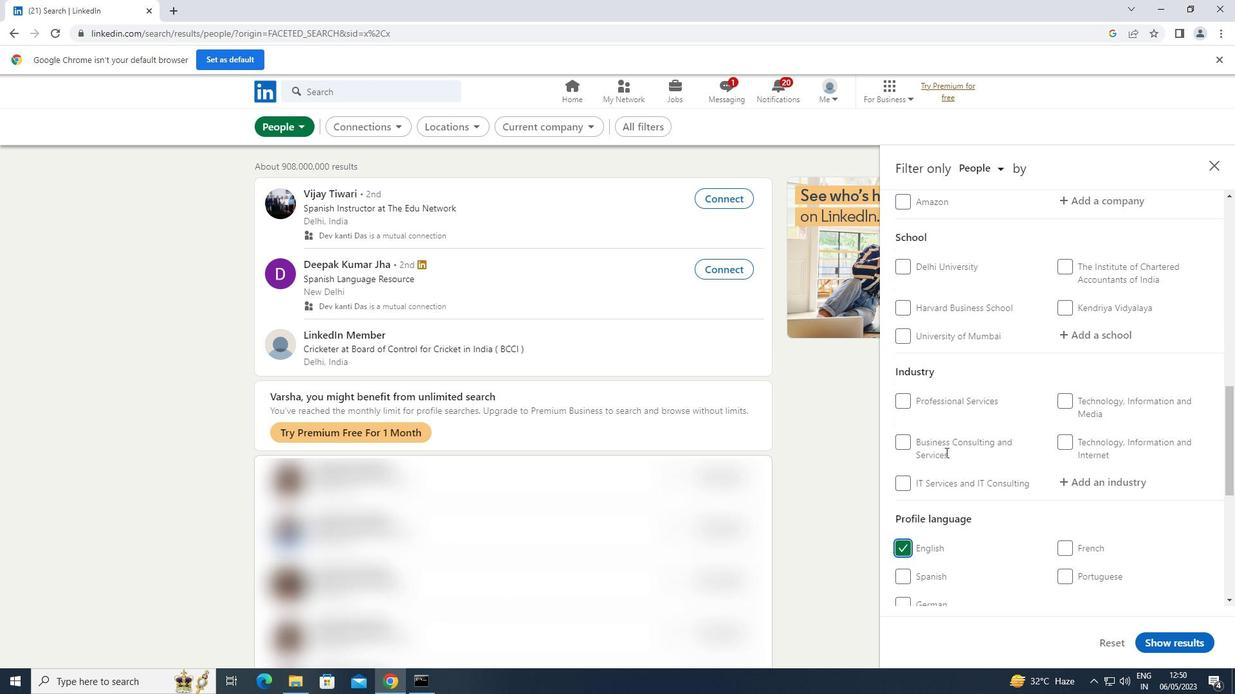 
Action: Mouse scrolled (945, 453) with delta (0, 0)
Screenshot: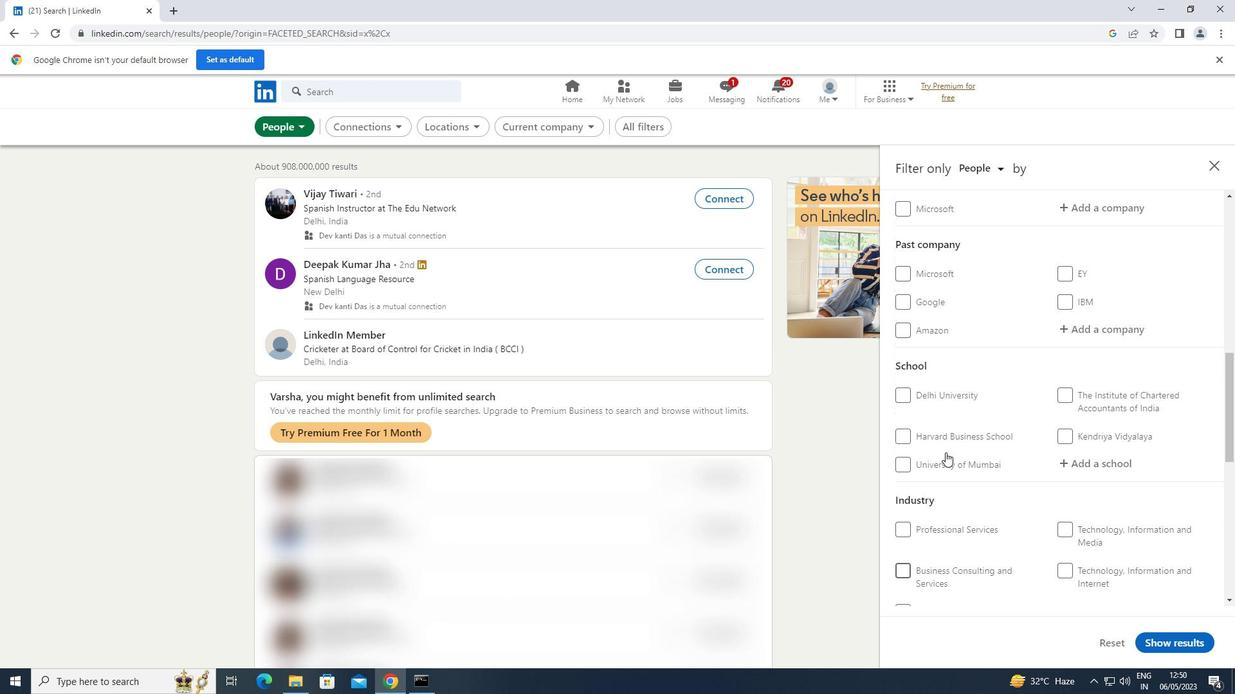 
Action: Mouse scrolled (945, 453) with delta (0, 0)
Screenshot: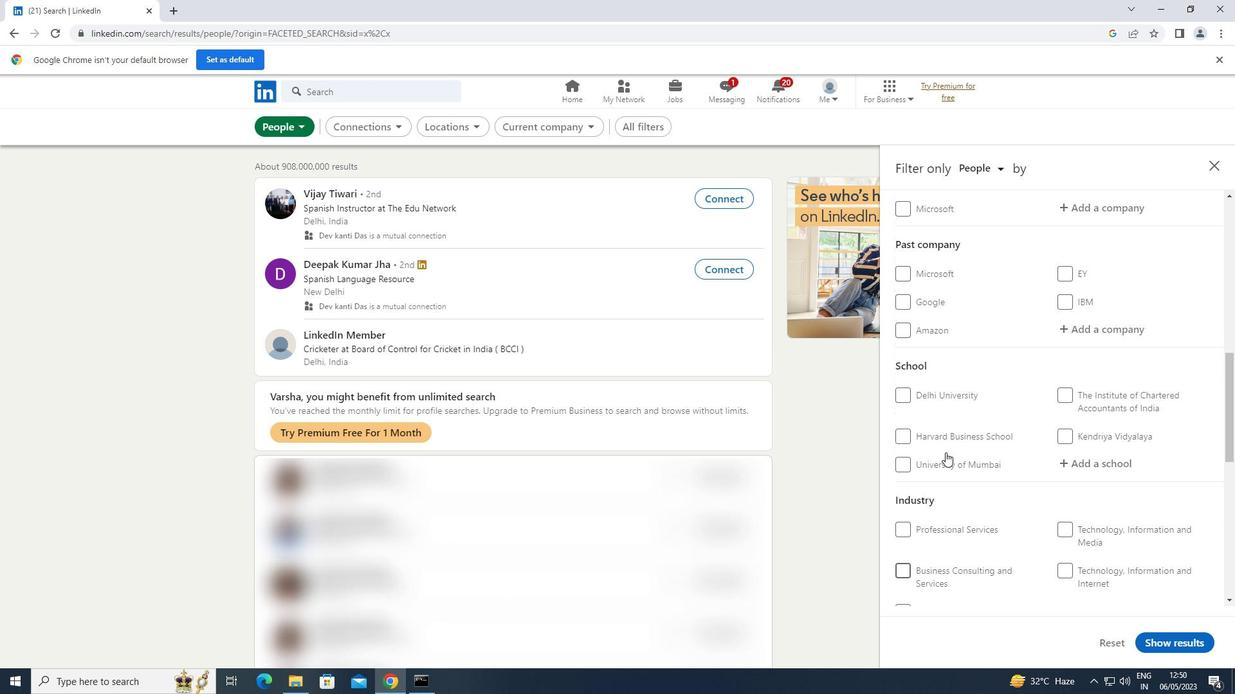
Action: Mouse moved to (1089, 337)
Screenshot: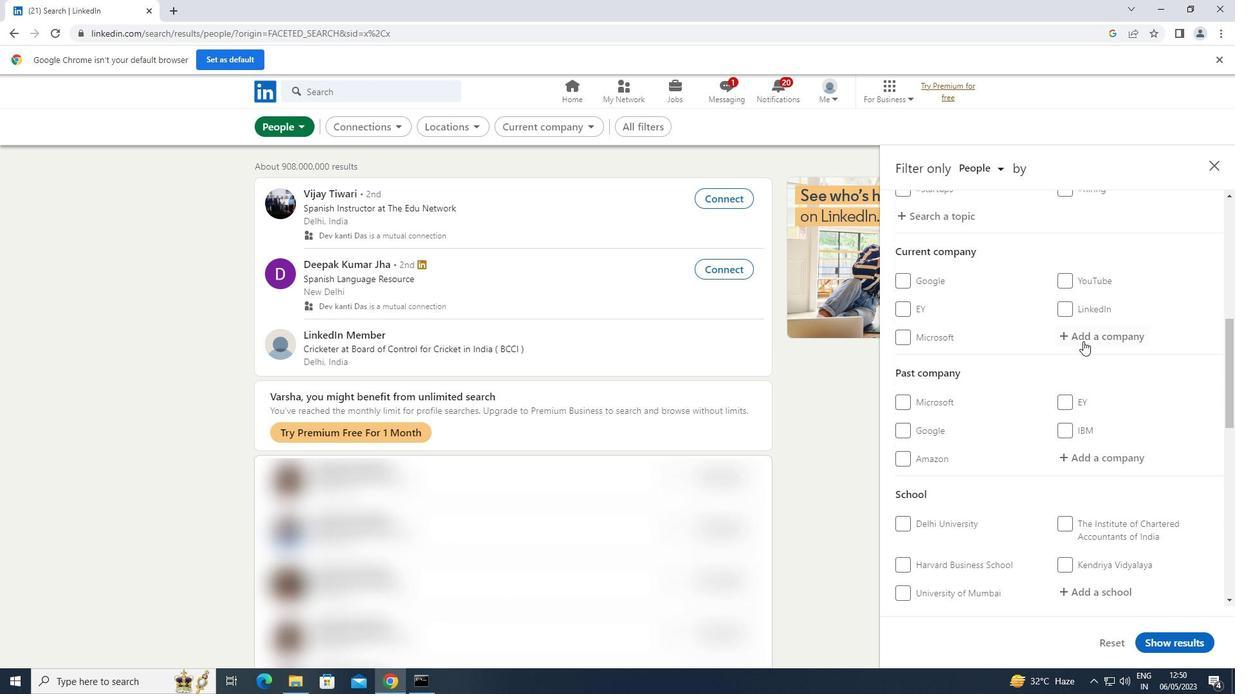 
Action: Mouse pressed left at (1089, 337)
Screenshot: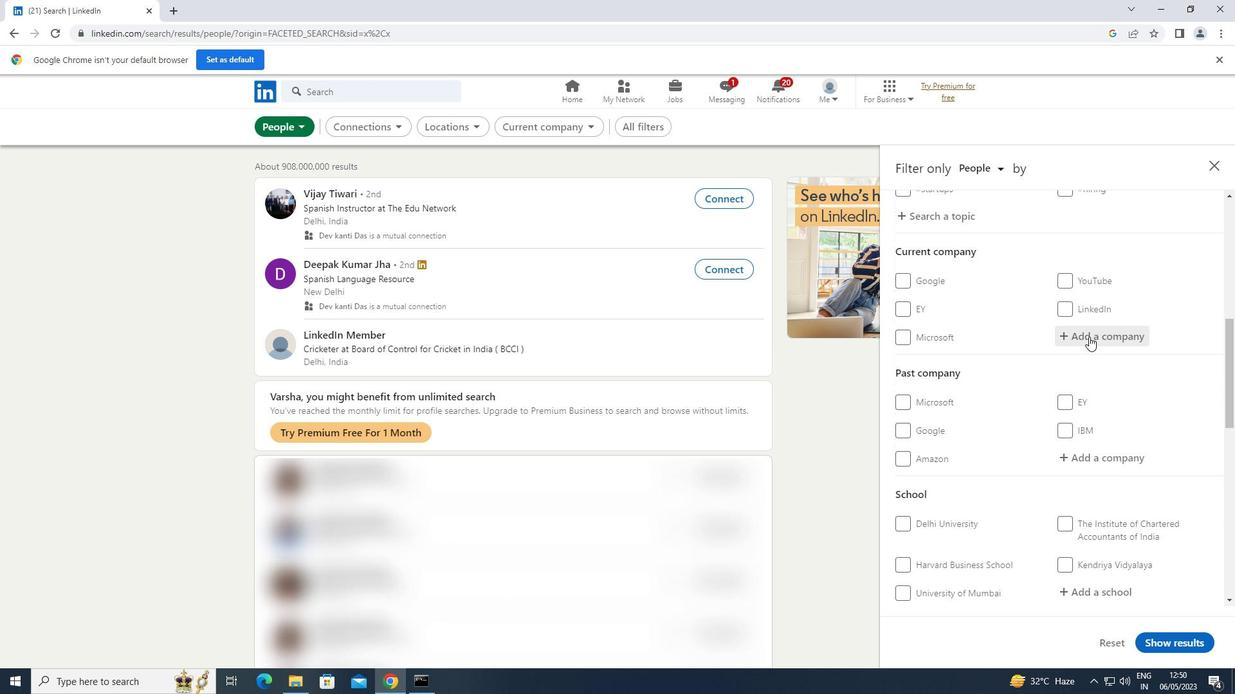 
Action: Key pressed <Key.shift>GODREJ<Key.space><Key.shift>&<Key.space><Key.shift>BOYCE
Screenshot: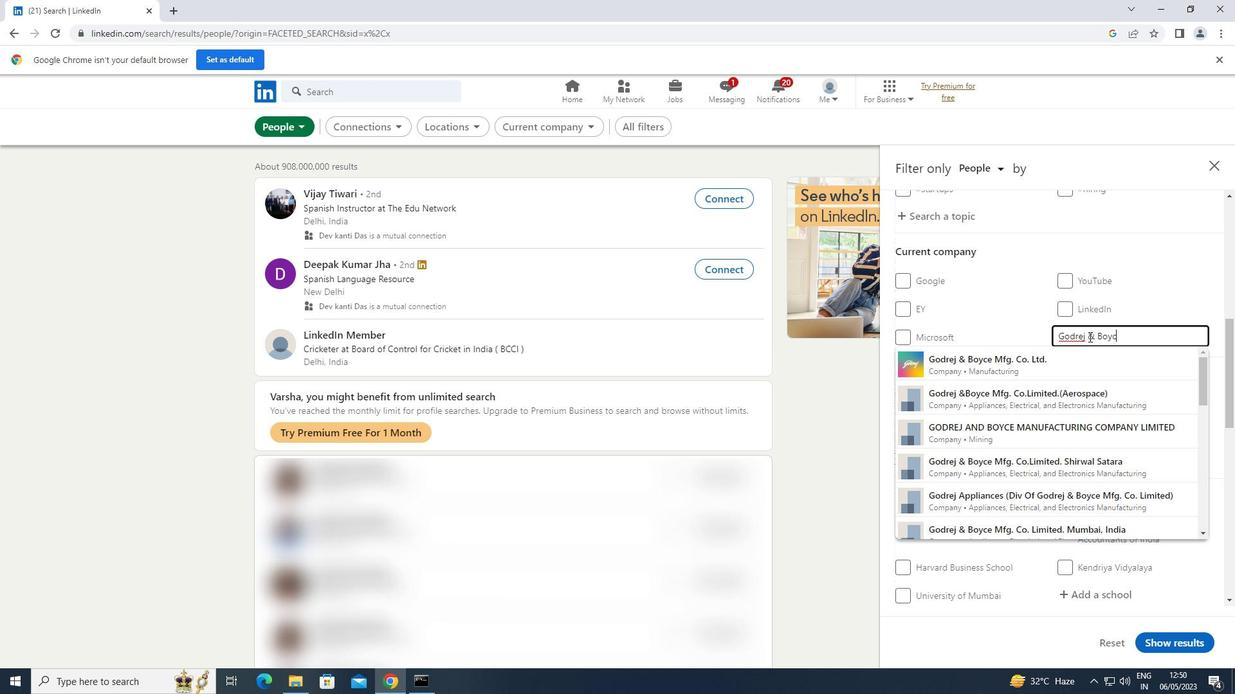 
Action: Mouse moved to (1040, 355)
Screenshot: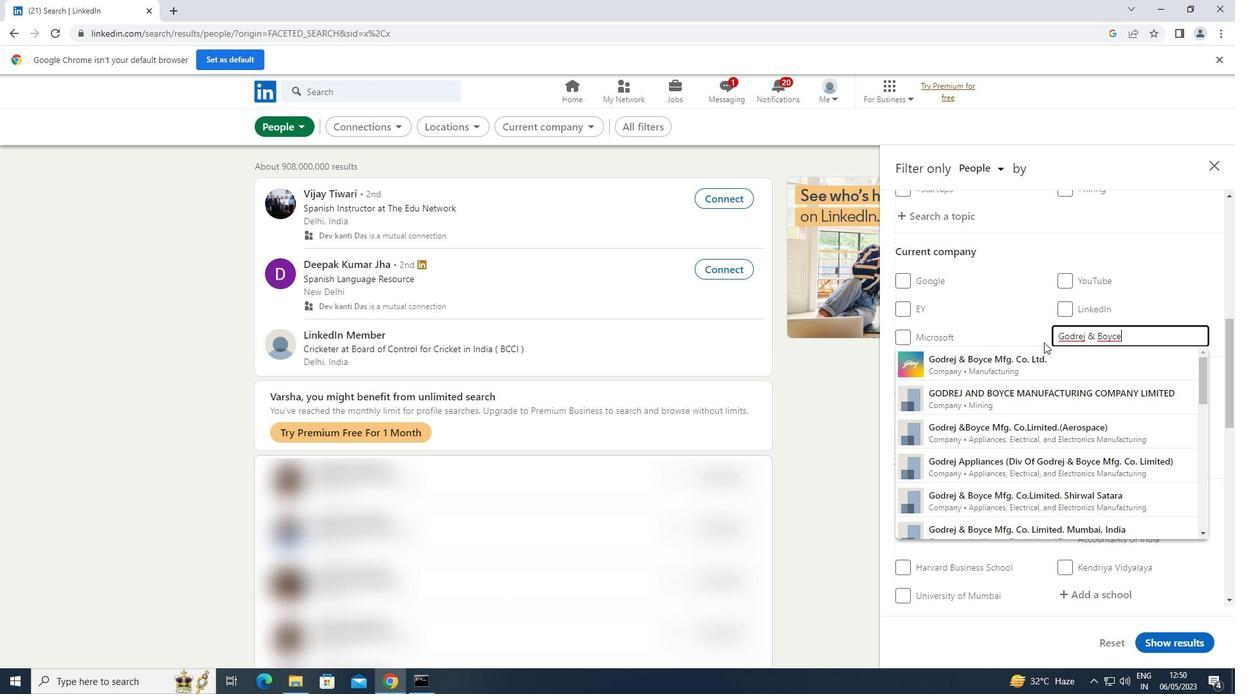 
Action: Mouse pressed left at (1040, 355)
Screenshot: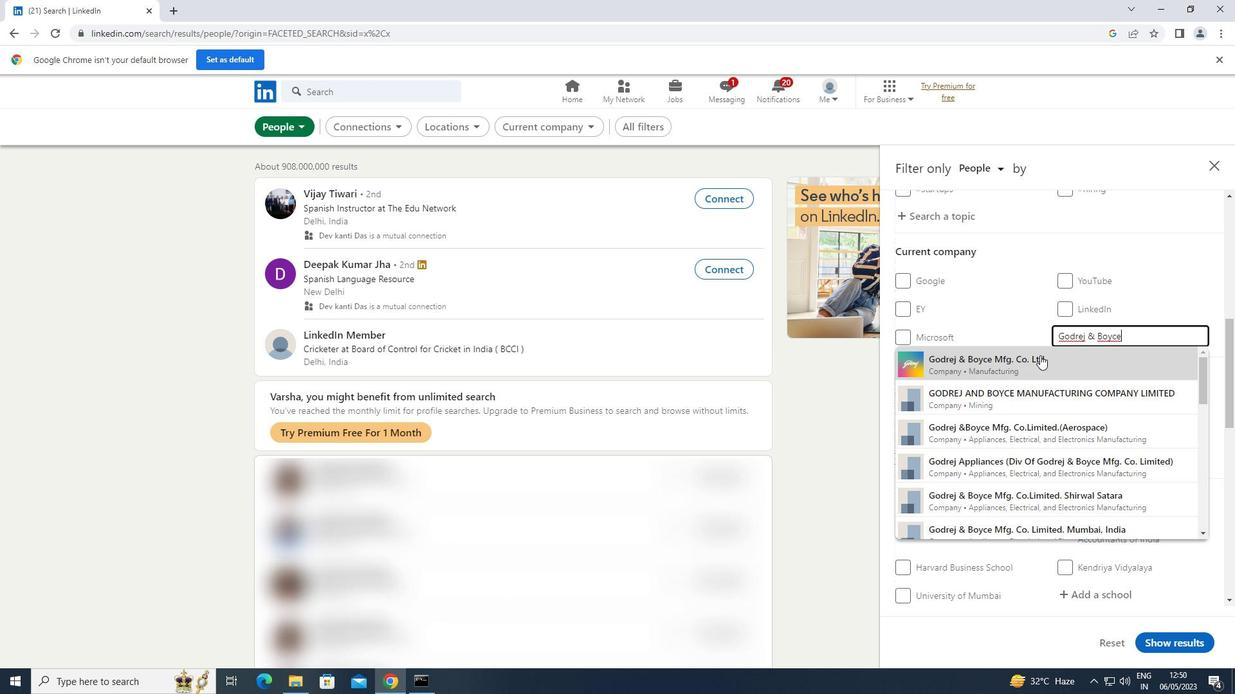 
Action: Mouse moved to (1041, 355)
Screenshot: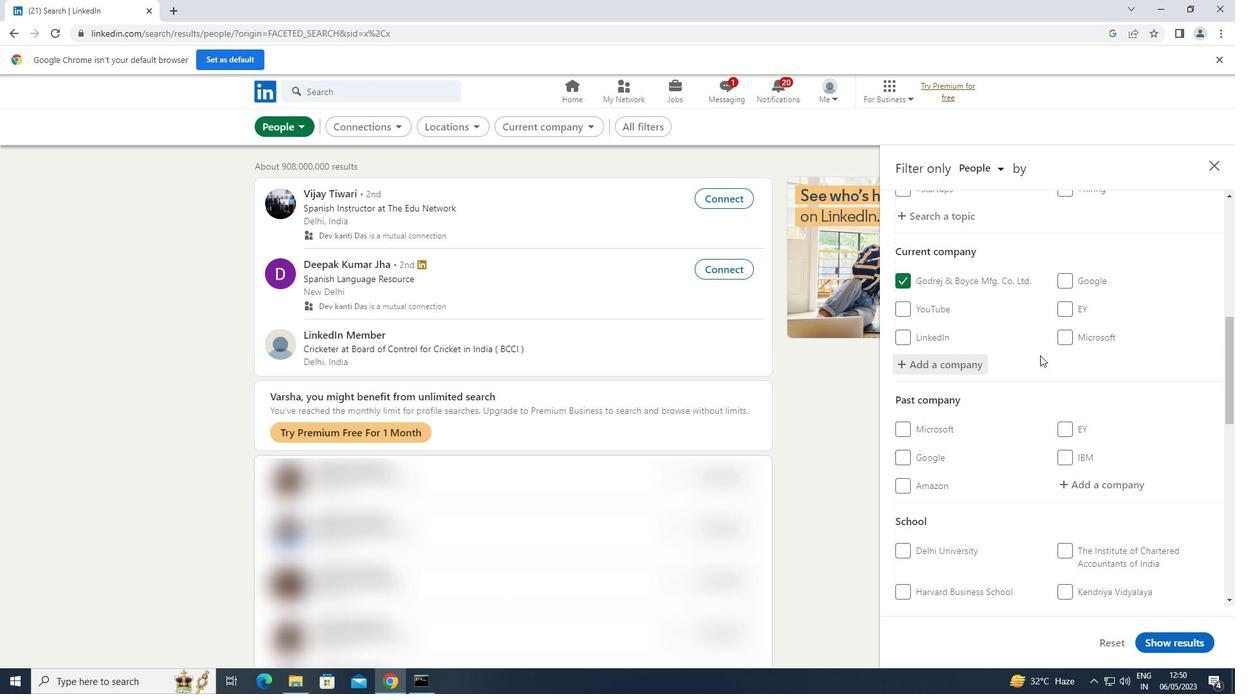 
Action: Mouse scrolled (1041, 355) with delta (0, 0)
Screenshot: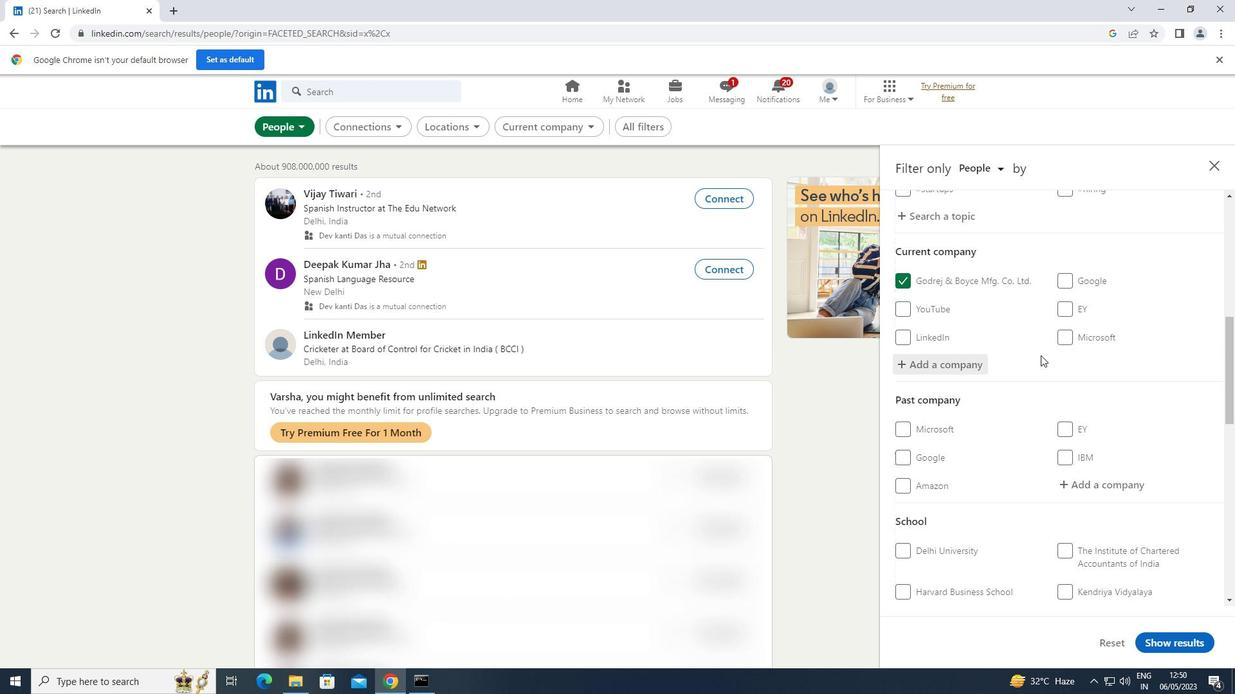 
Action: Mouse moved to (1041, 354)
Screenshot: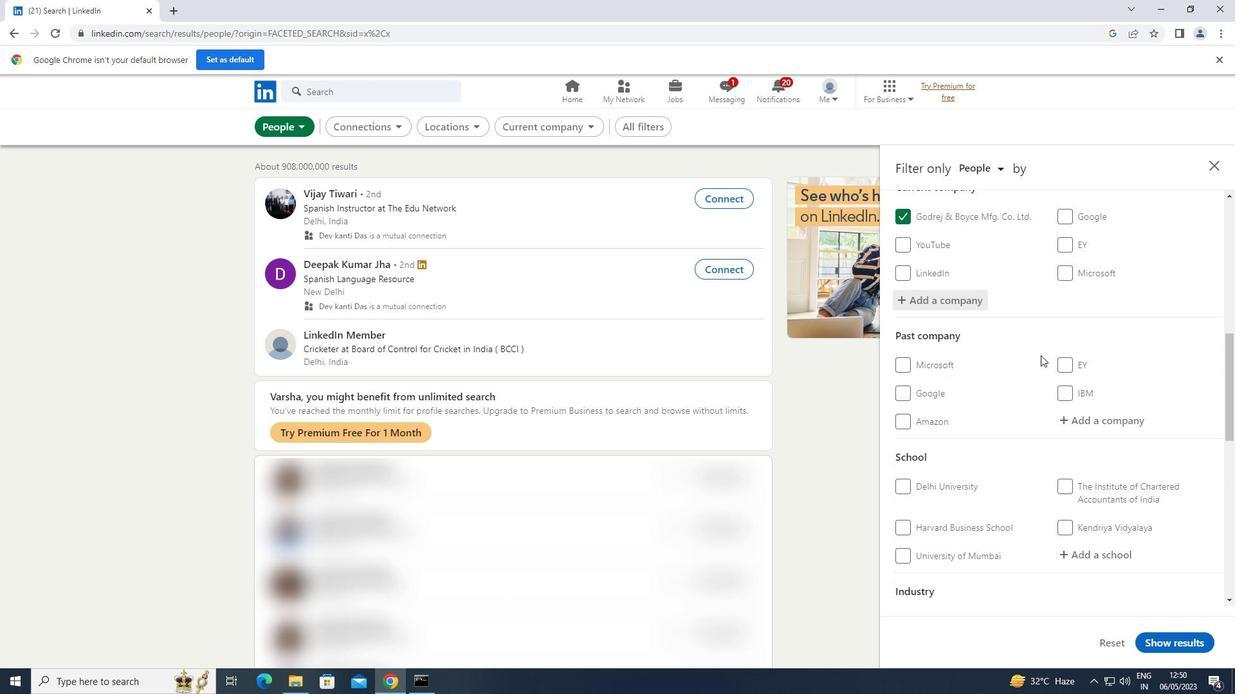 
Action: Mouse scrolled (1041, 353) with delta (0, 0)
Screenshot: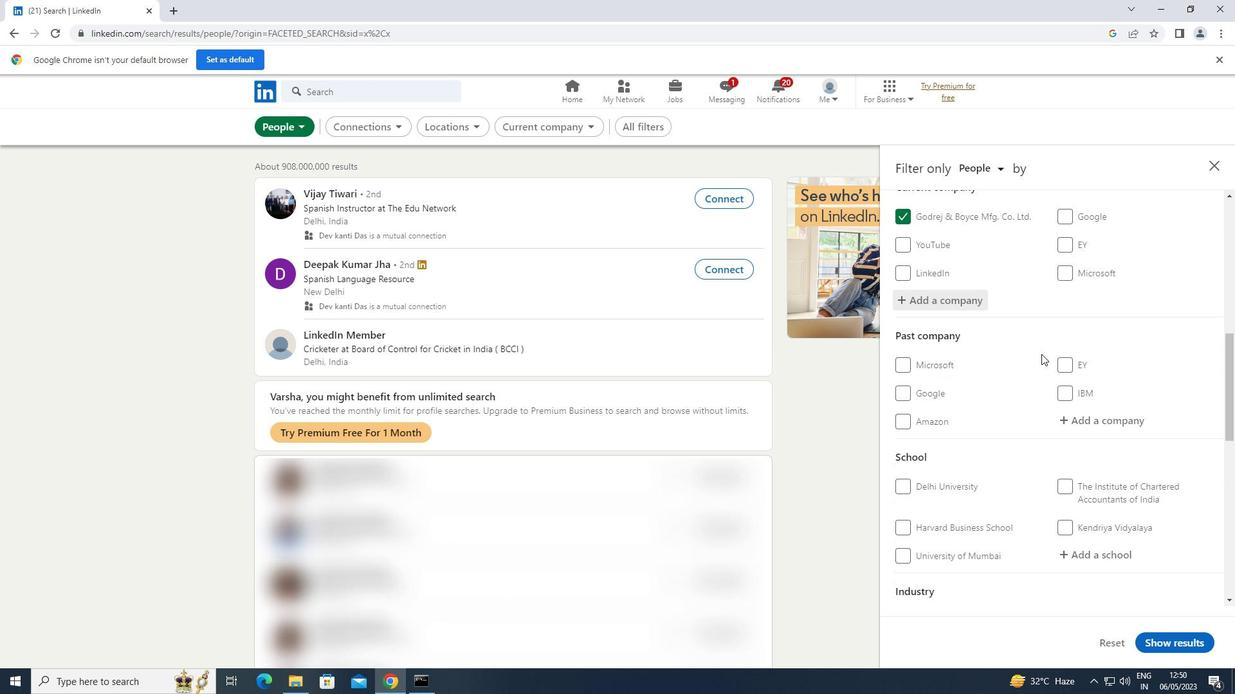 
Action: Mouse scrolled (1041, 353) with delta (0, 0)
Screenshot: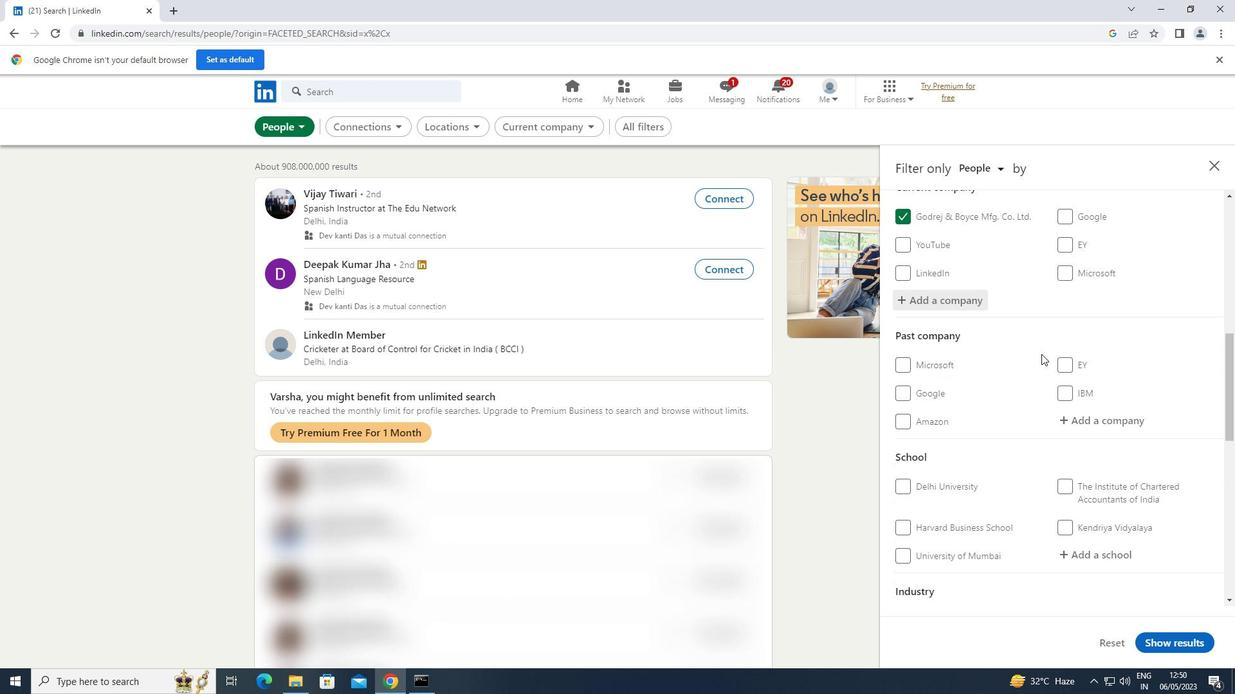 
Action: Mouse scrolled (1041, 353) with delta (0, 0)
Screenshot: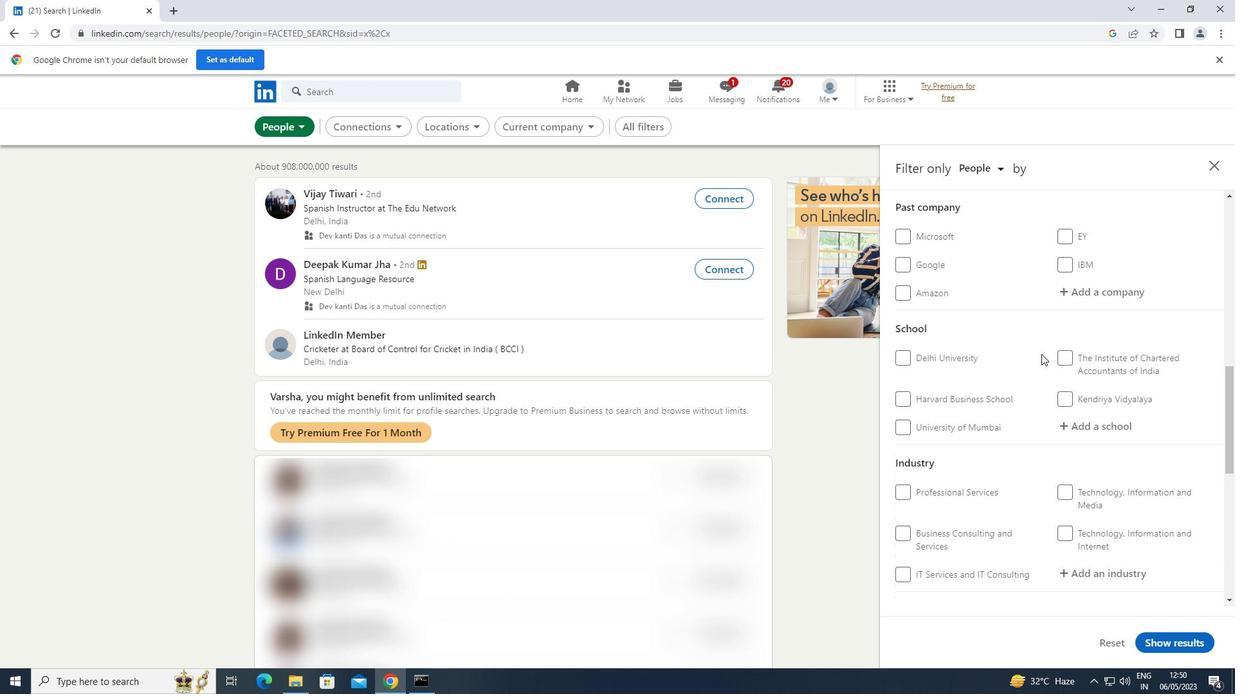 
Action: Mouse scrolled (1041, 353) with delta (0, 0)
Screenshot: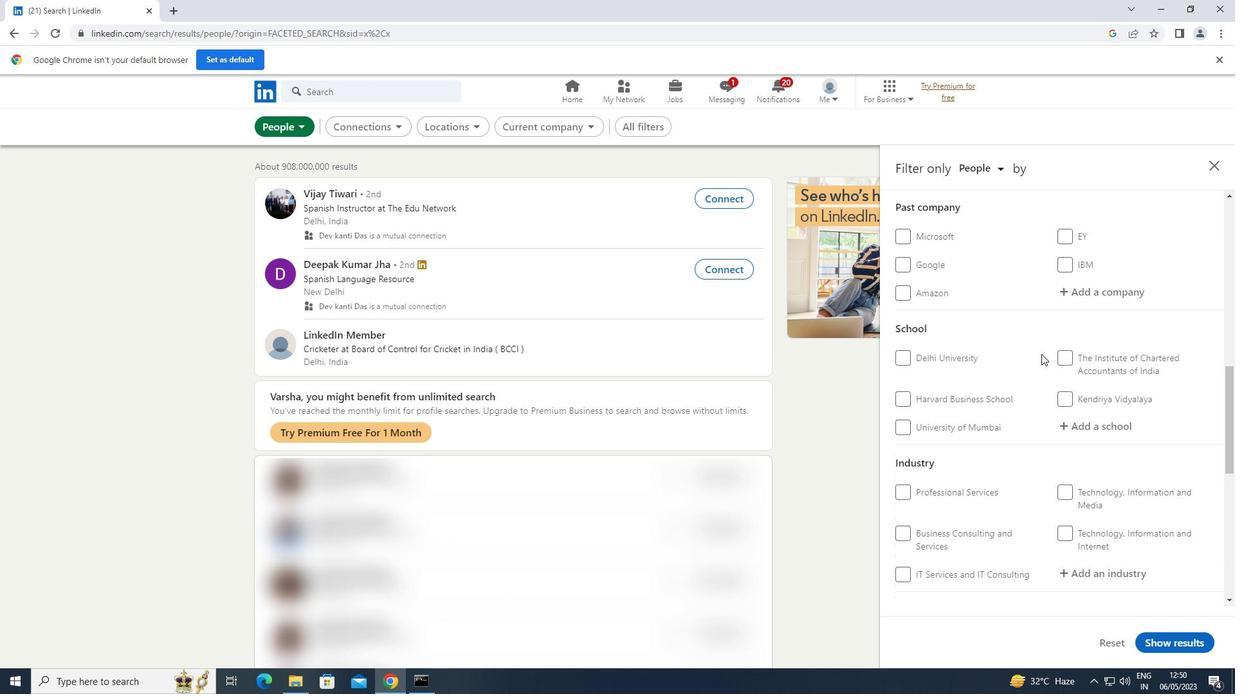
Action: Mouse moved to (1099, 293)
Screenshot: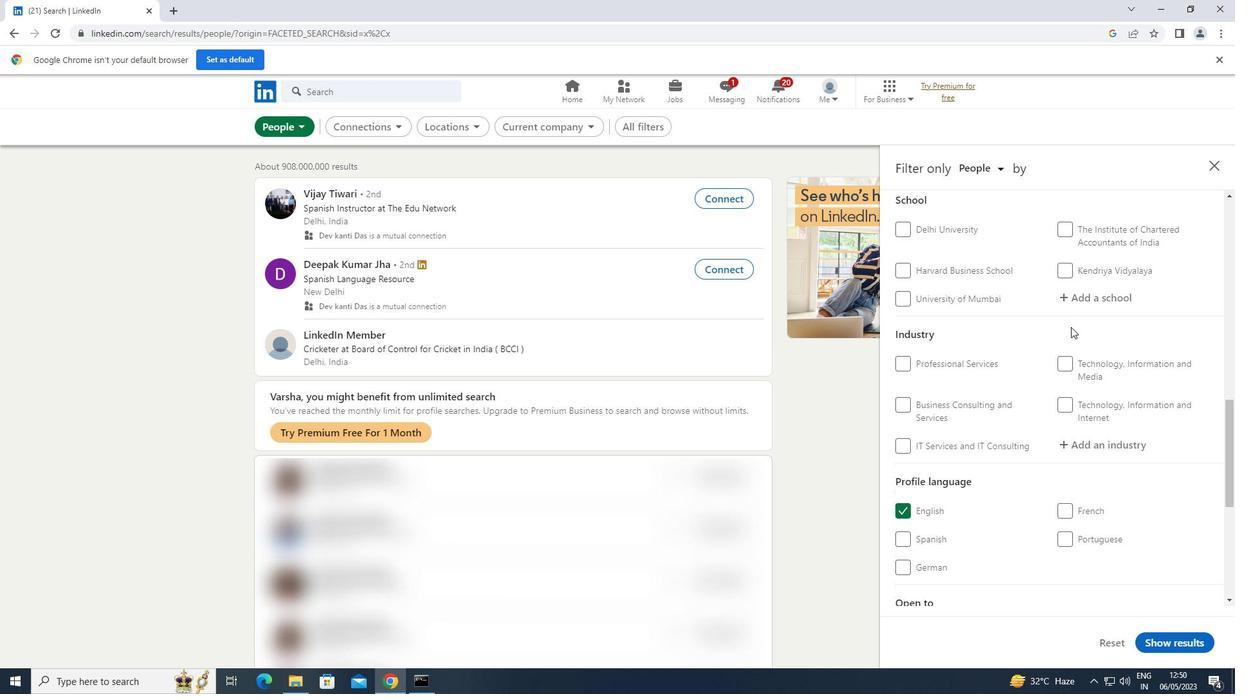 
Action: Mouse pressed left at (1099, 293)
Screenshot: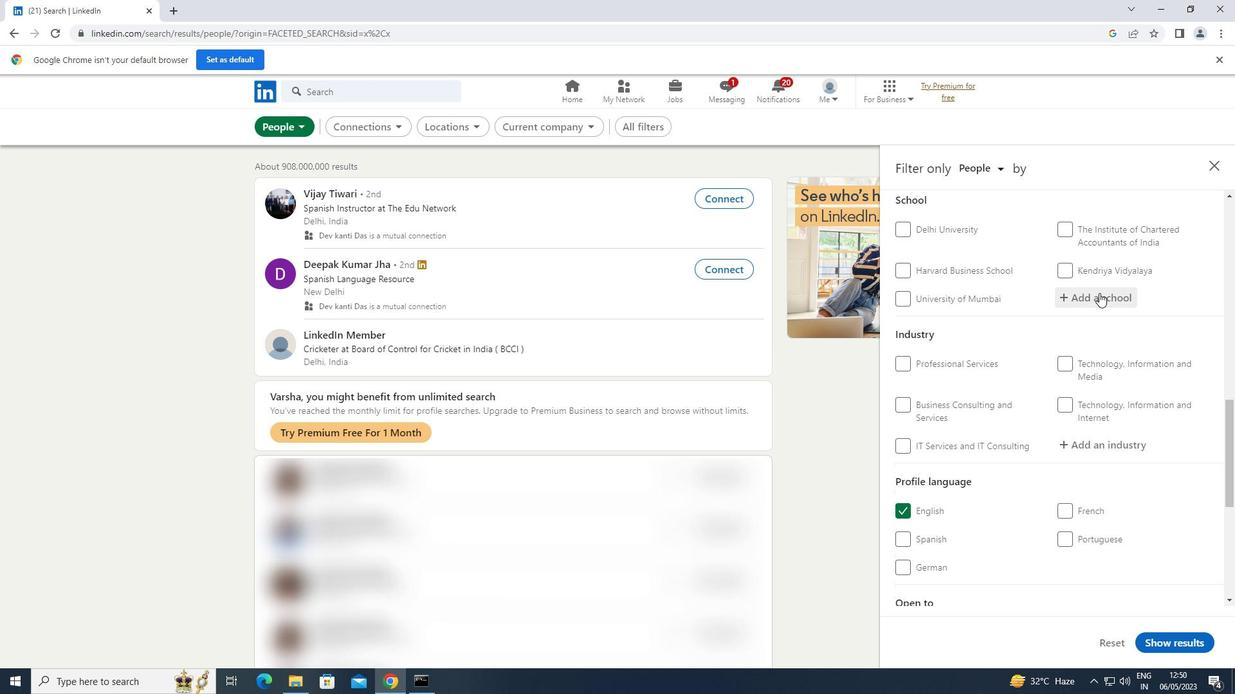 
Action: Key pressed <Key.shift>DOON<Key.space><Key.shift>UNIVE
Screenshot: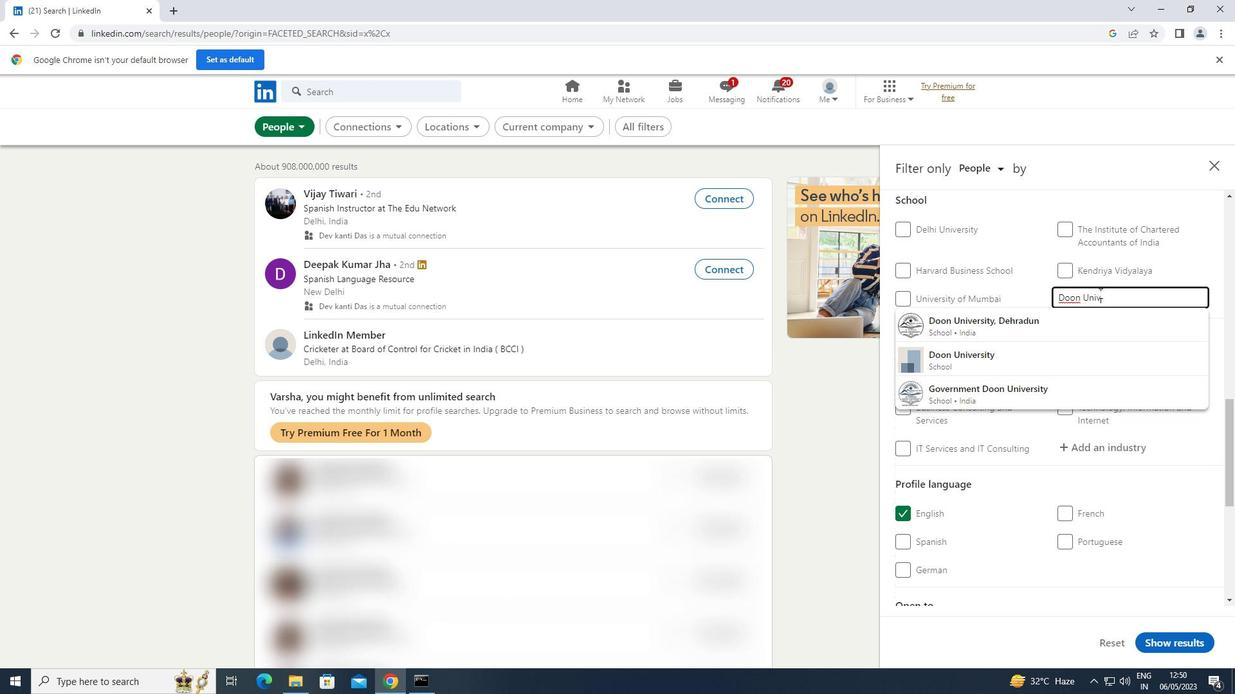 
Action: Mouse moved to (1004, 317)
Screenshot: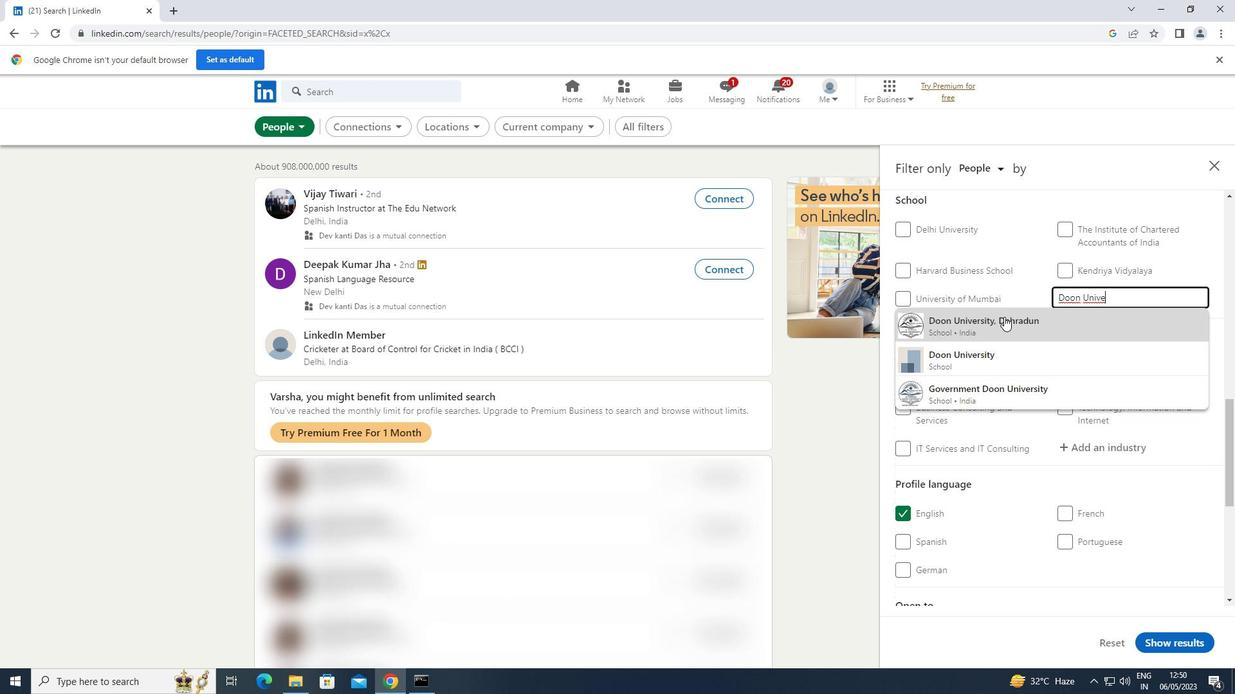
Action: Mouse pressed left at (1004, 317)
Screenshot: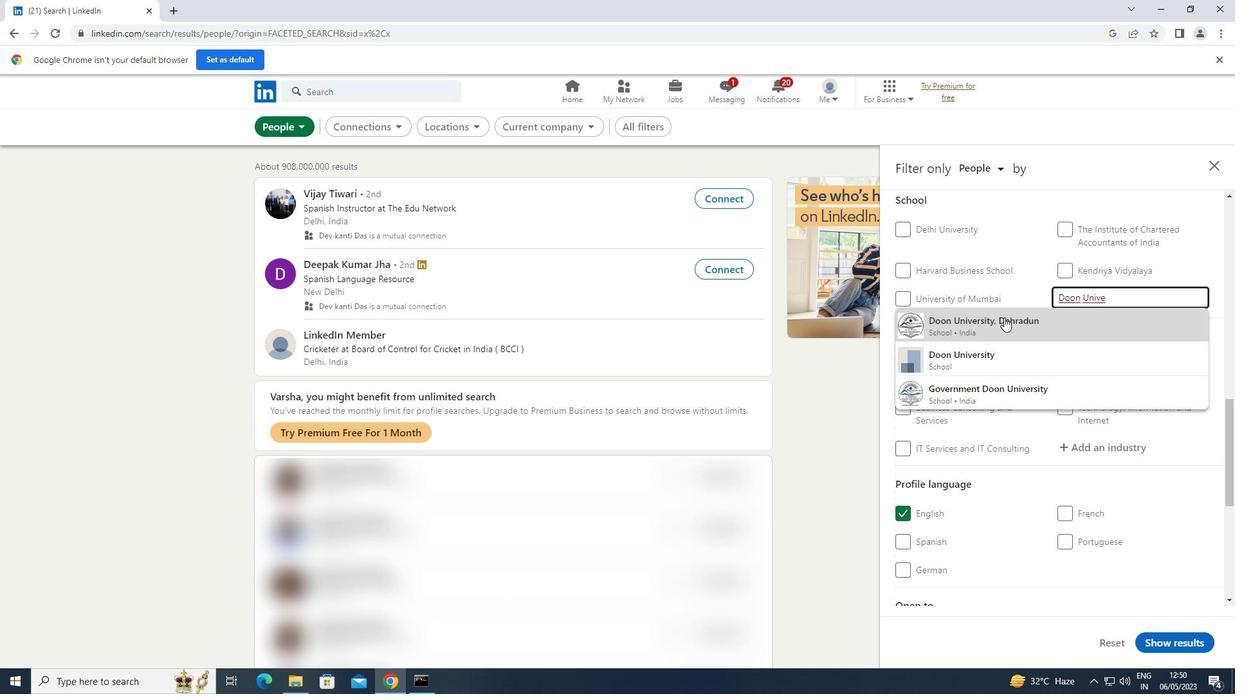 
Action: Mouse scrolled (1004, 317) with delta (0, 0)
Screenshot: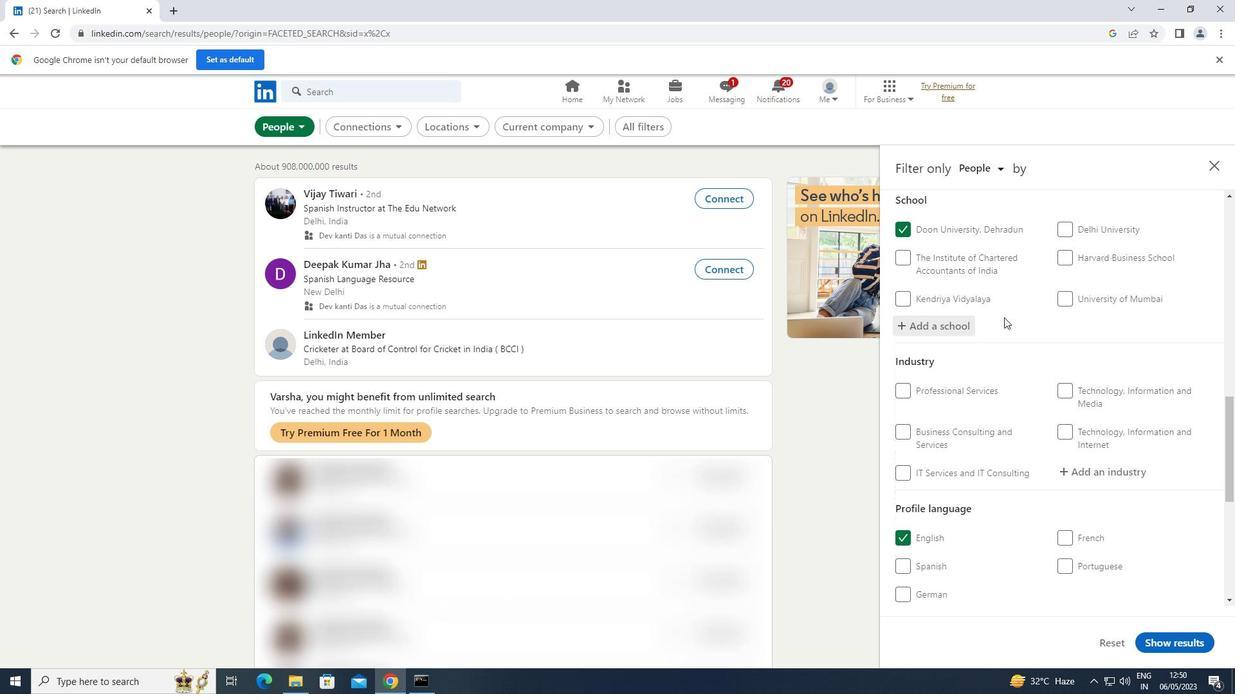 
Action: Mouse scrolled (1004, 317) with delta (0, 0)
Screenshot: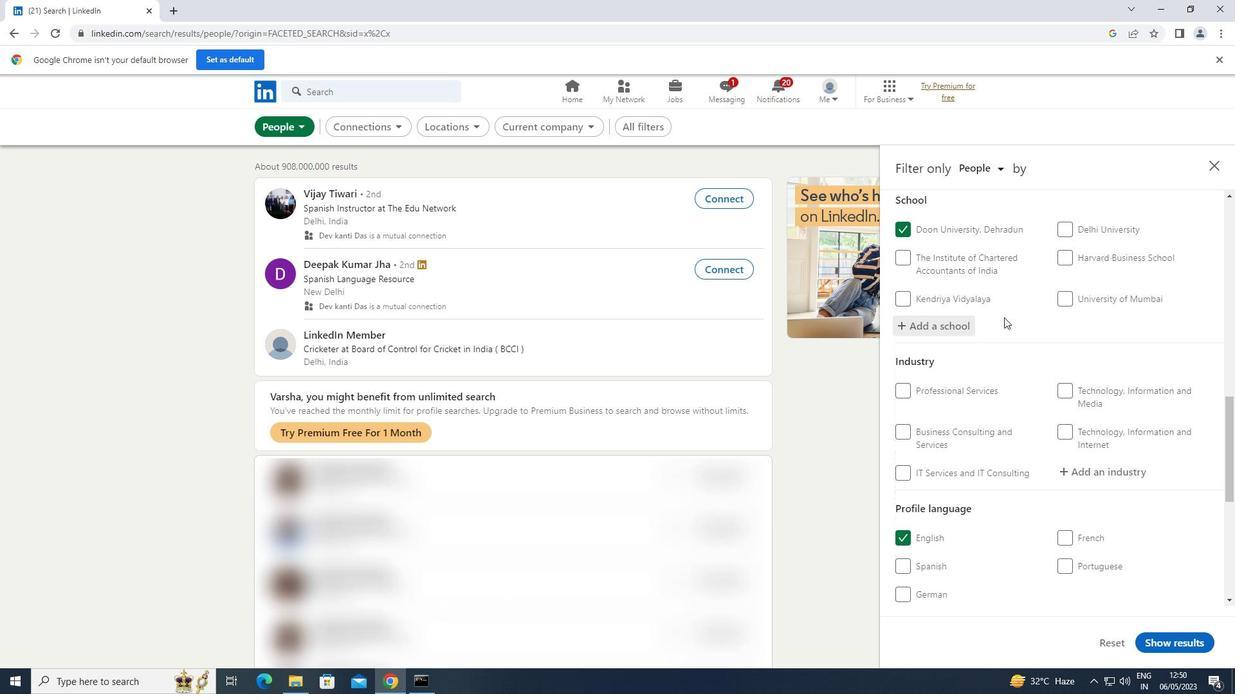 
Action: Mouse scrolled (1004, 317) with delta (0, 0)
Screenshot: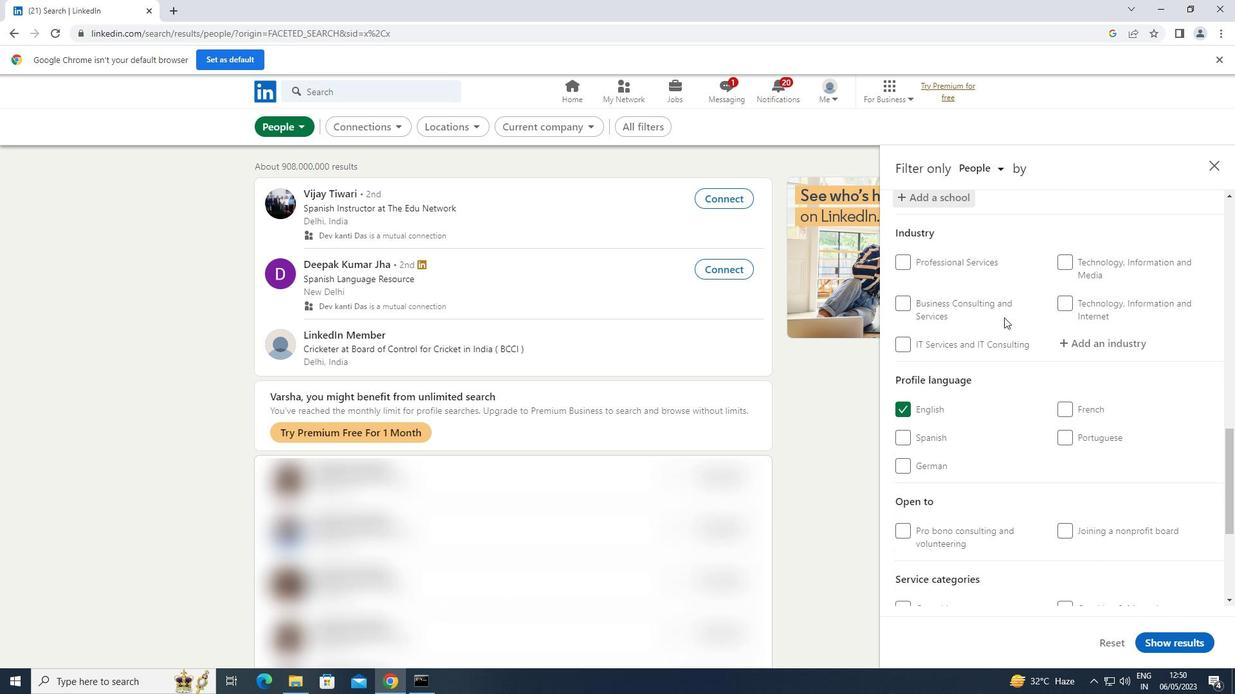 
Action: Mouse moved to (1008, 327)
Screenshot: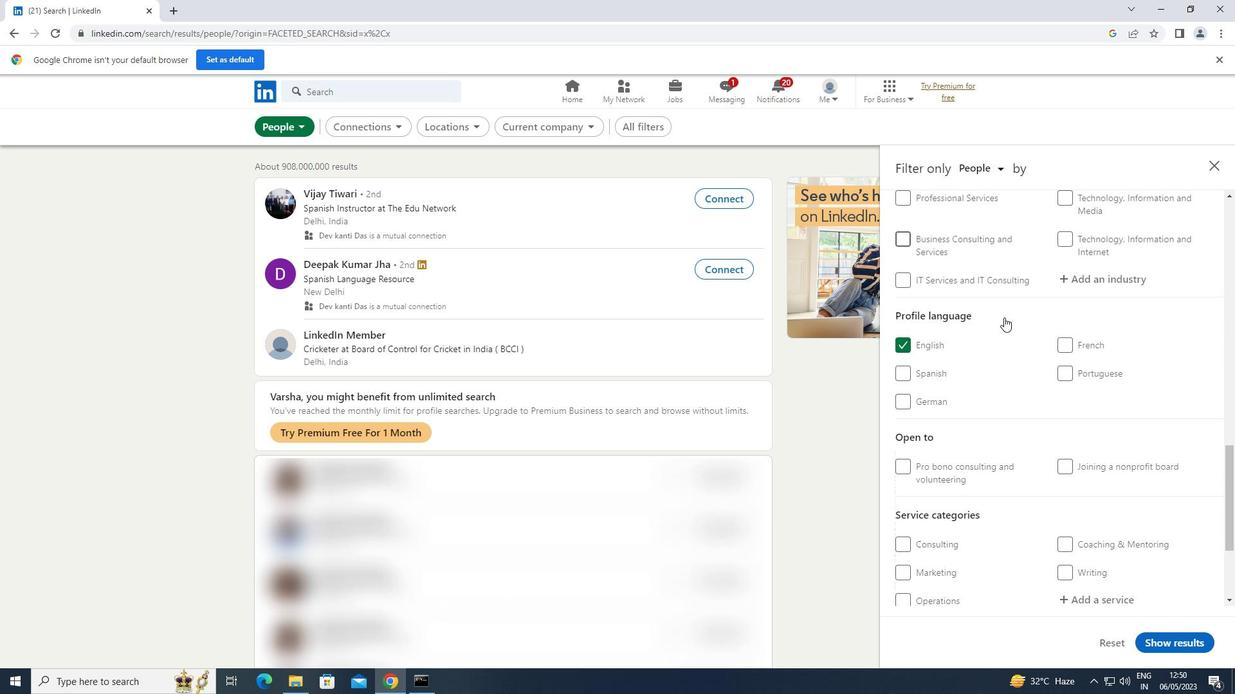 
Action: Mouse scrolled (1008, 328) with delta (0, 0)
Screenshot: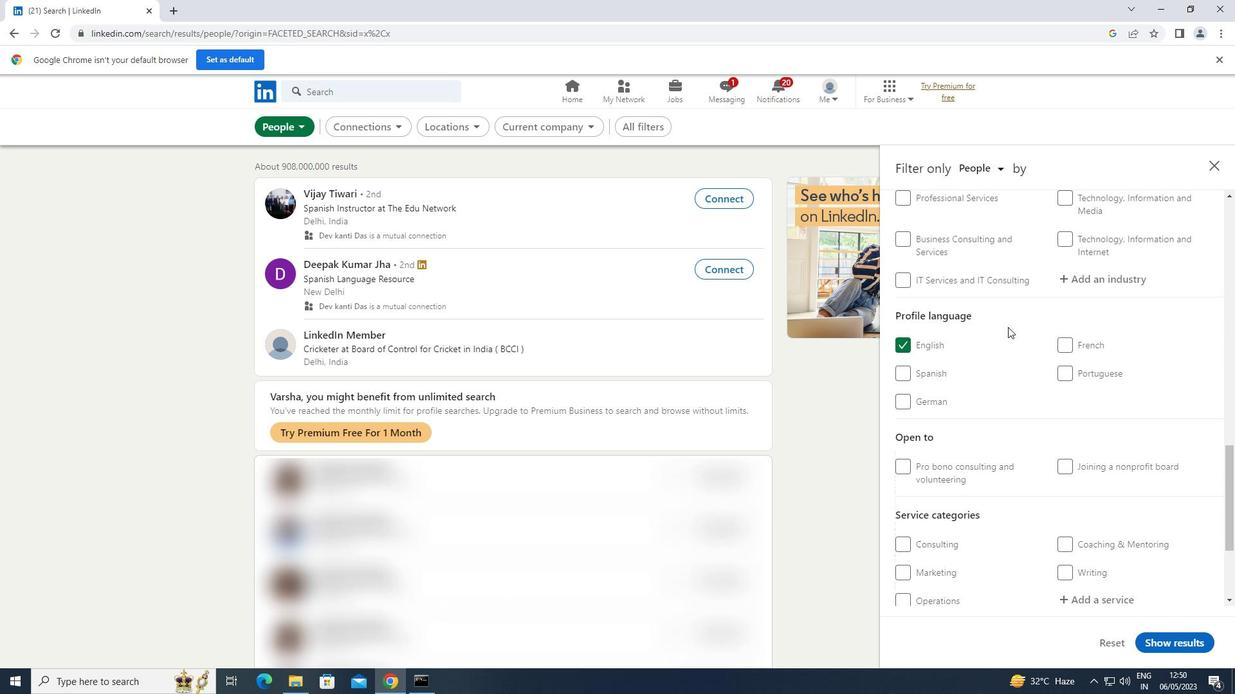 
Action: Mouse moved to (1065, 341)
Screenshot: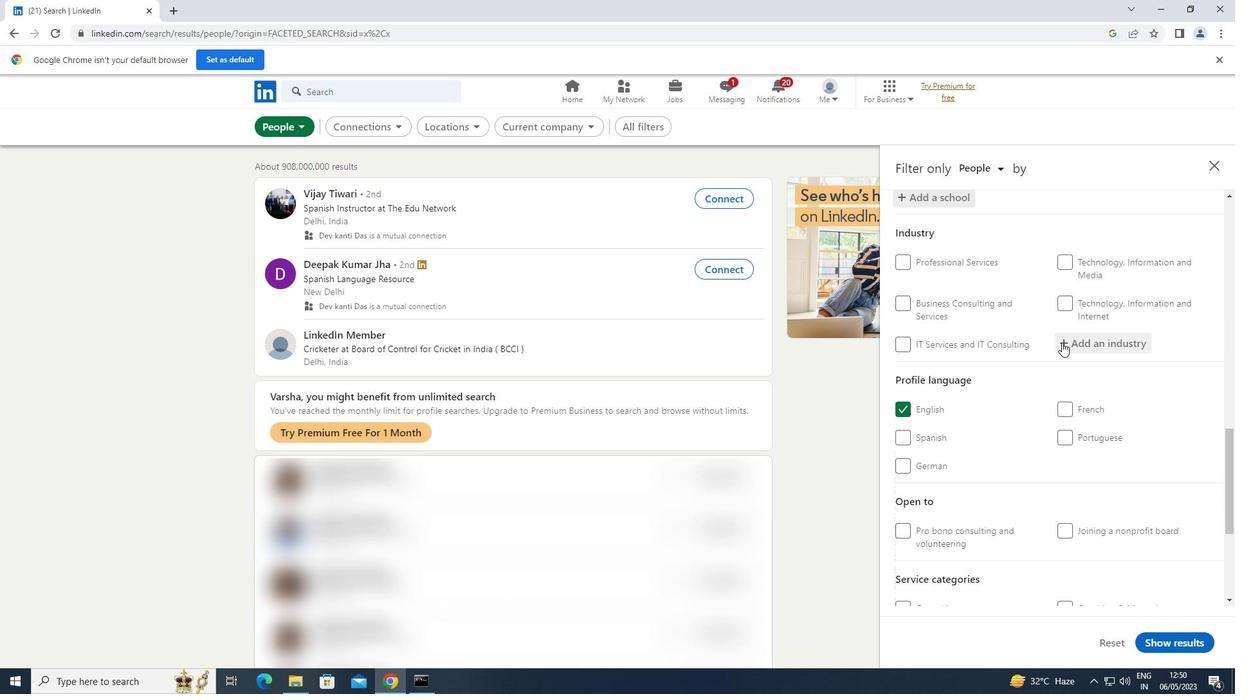 
Action: Mouse pressed left at (1065, 341)
Screenshot: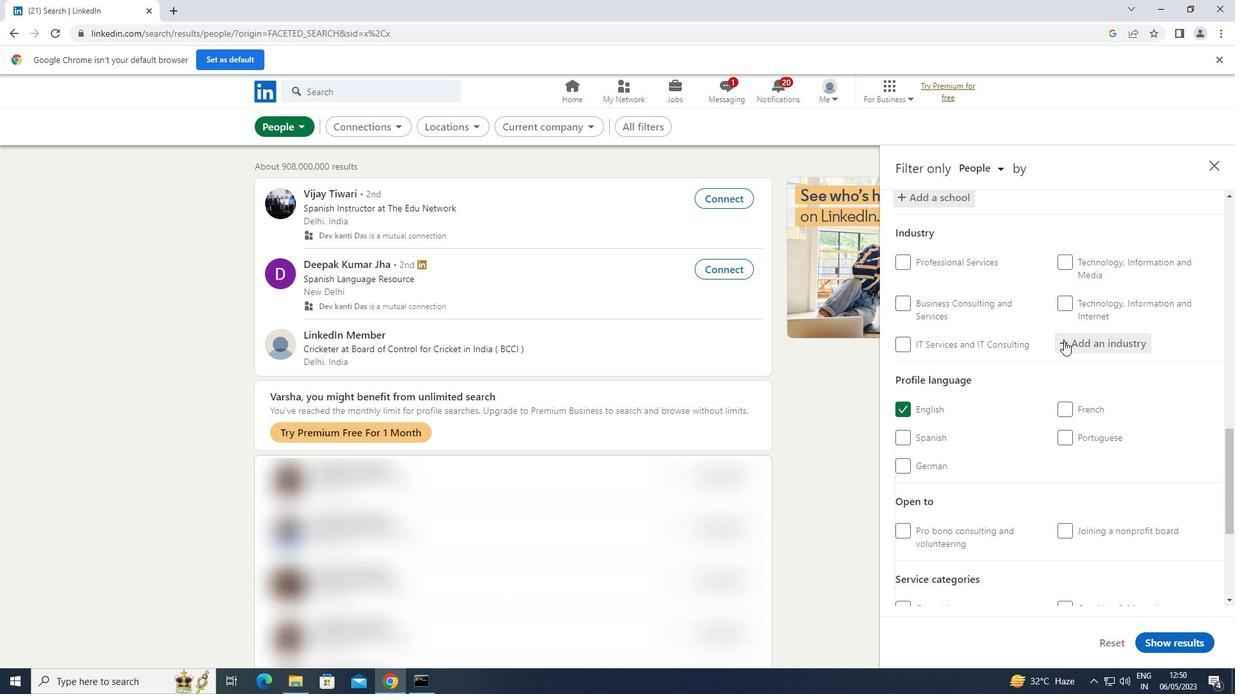 
Action: Key pressed <Key.shift>WHOLESALE<Key.space>
Screenshot: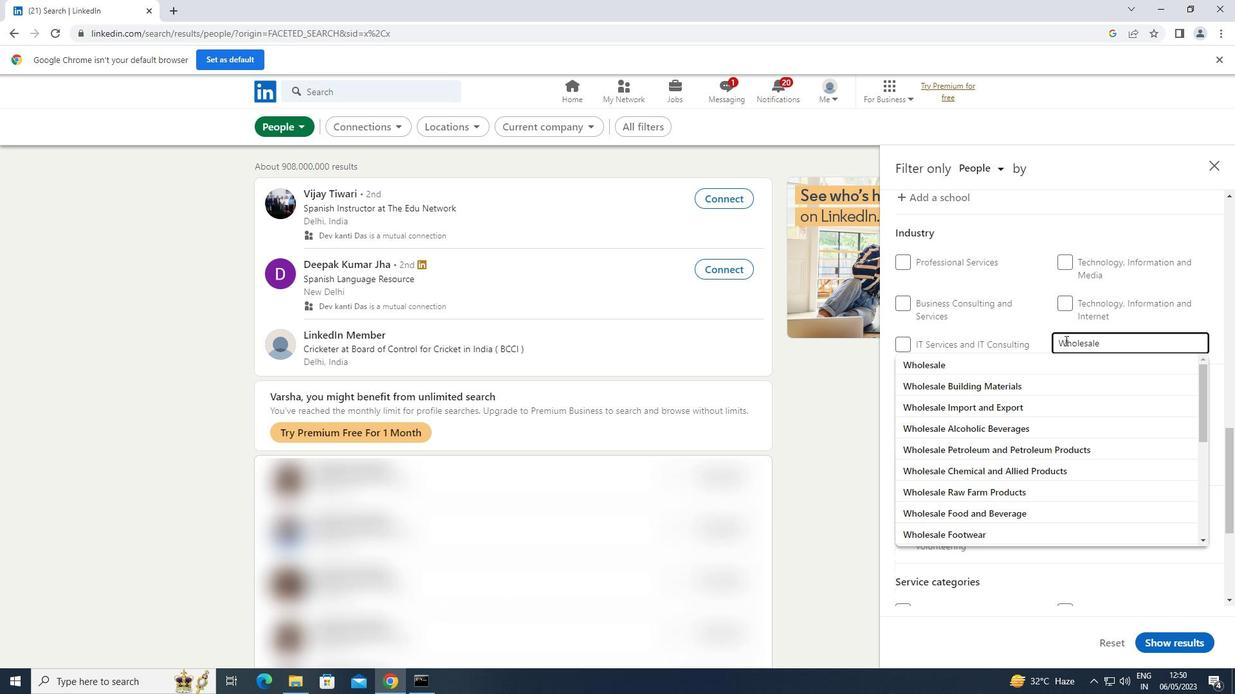 
Action: Mouse moved to (975, 404)
Screenshot: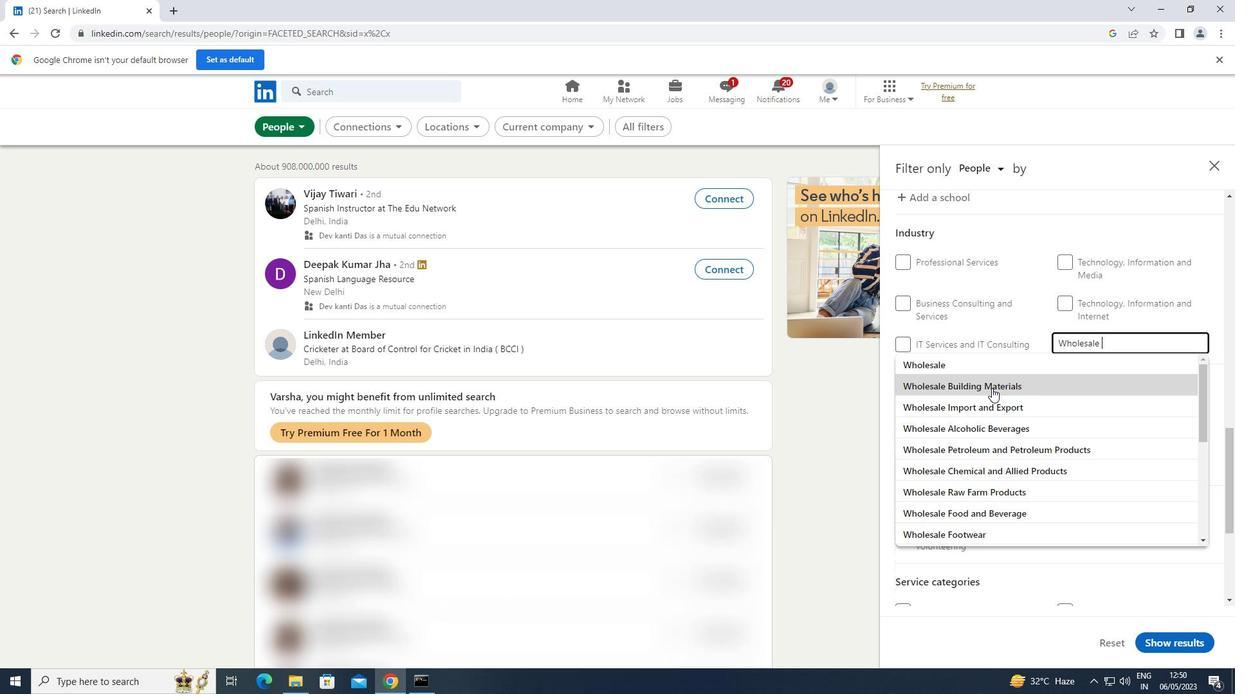 
Action: Mouse pressed left at (975, 404)
Screenshot: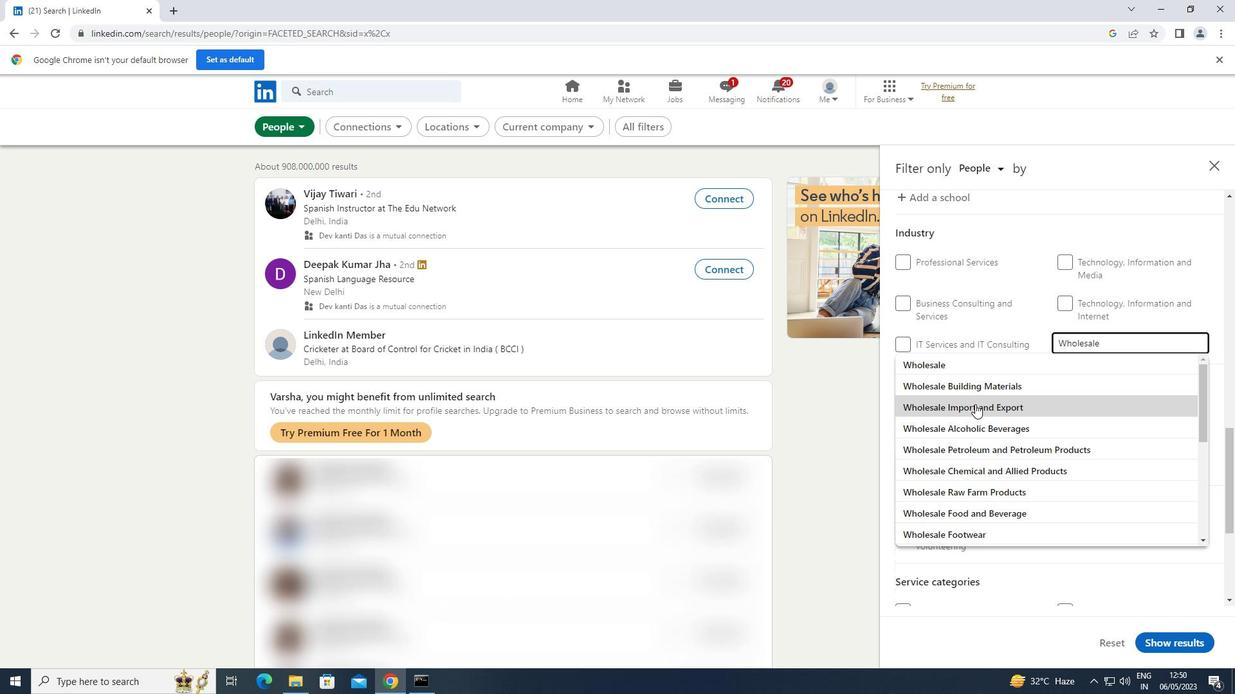 
Action: Mouse scrolled (975, 404) with delta (0, 0)
Screenshot: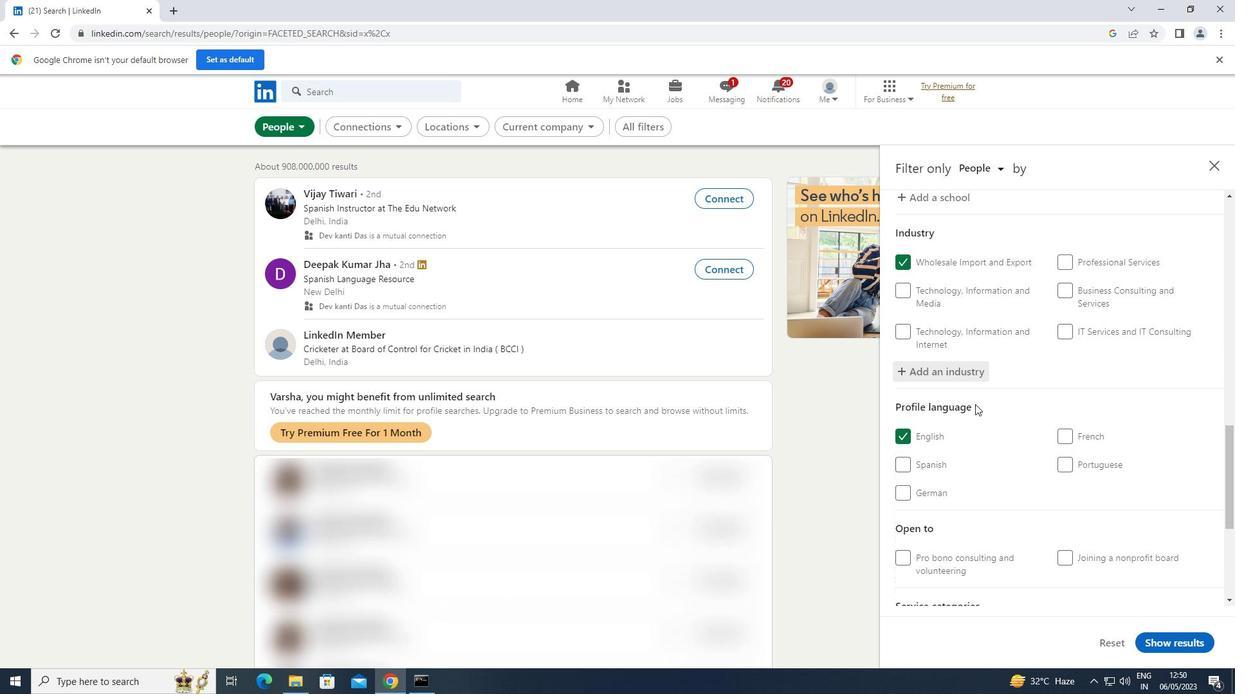 
Action: Mouse scrolled (975, 404) with delta (0, 0)
Screenshot: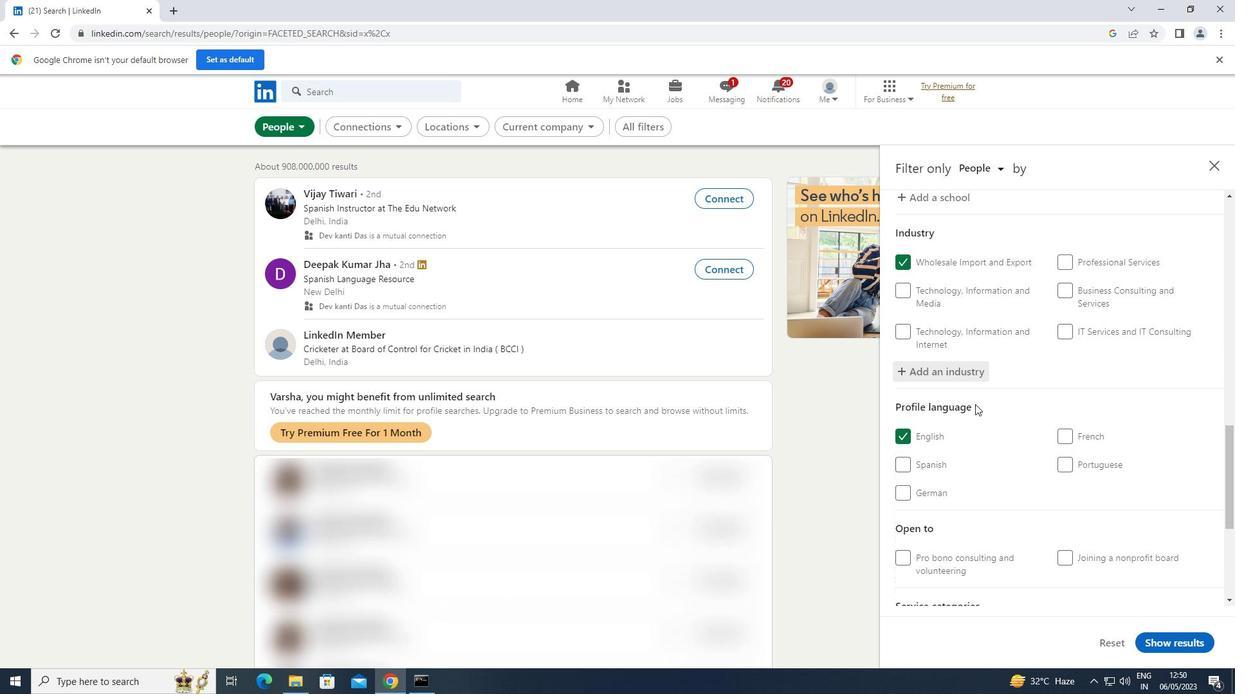 
Action: Mouse scrolled (975, 404) with delta (0, 0)
Screenshot: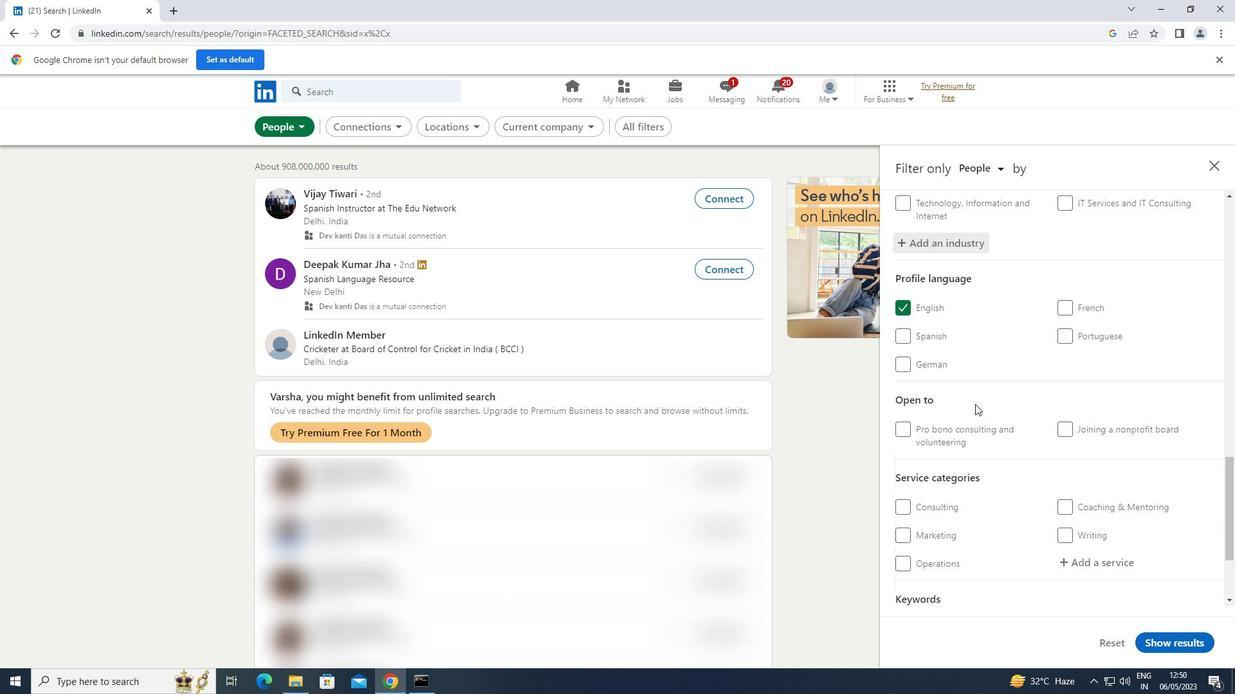 
Action: Mouse scrolled (975, 404) with delta (0, 0)
Screenshot: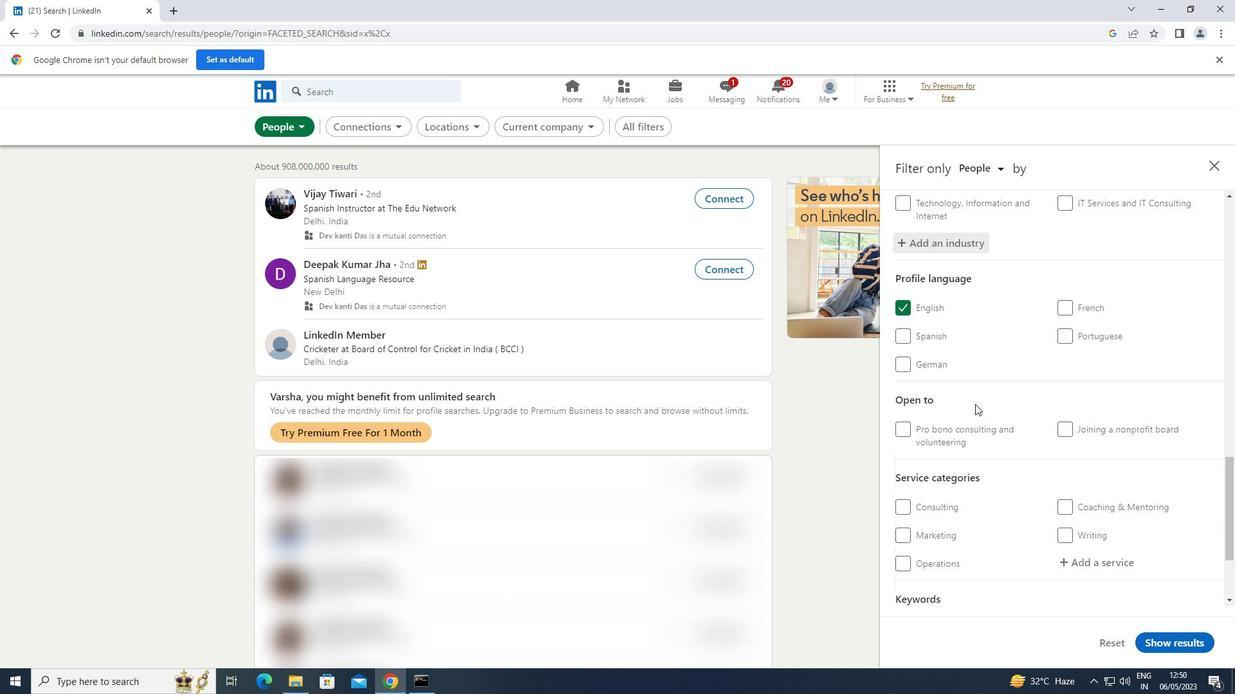 
Action: Mouse moved to (1071, 425)
Screenshot: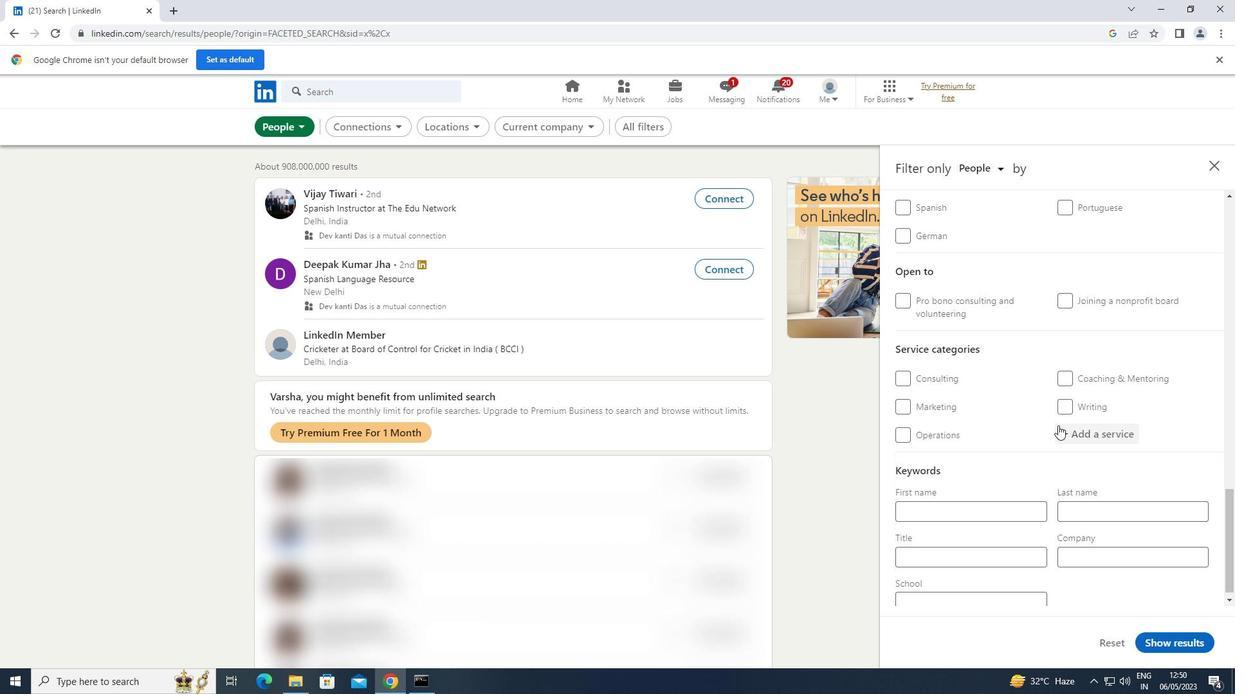 
Action: Mouse pressed left at (1071, 425)
Screenshot: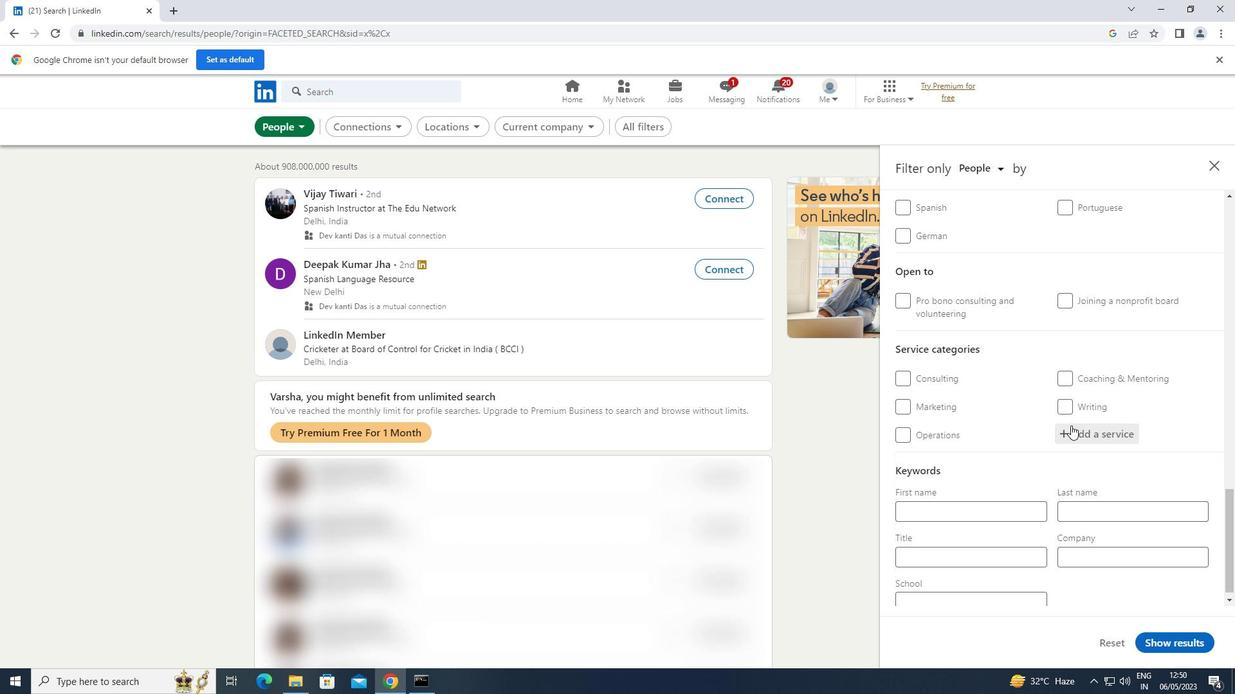 
Action: Key pressed <Key.shift>LIFE<Key.space><Key.shift>COACH
Screenshot: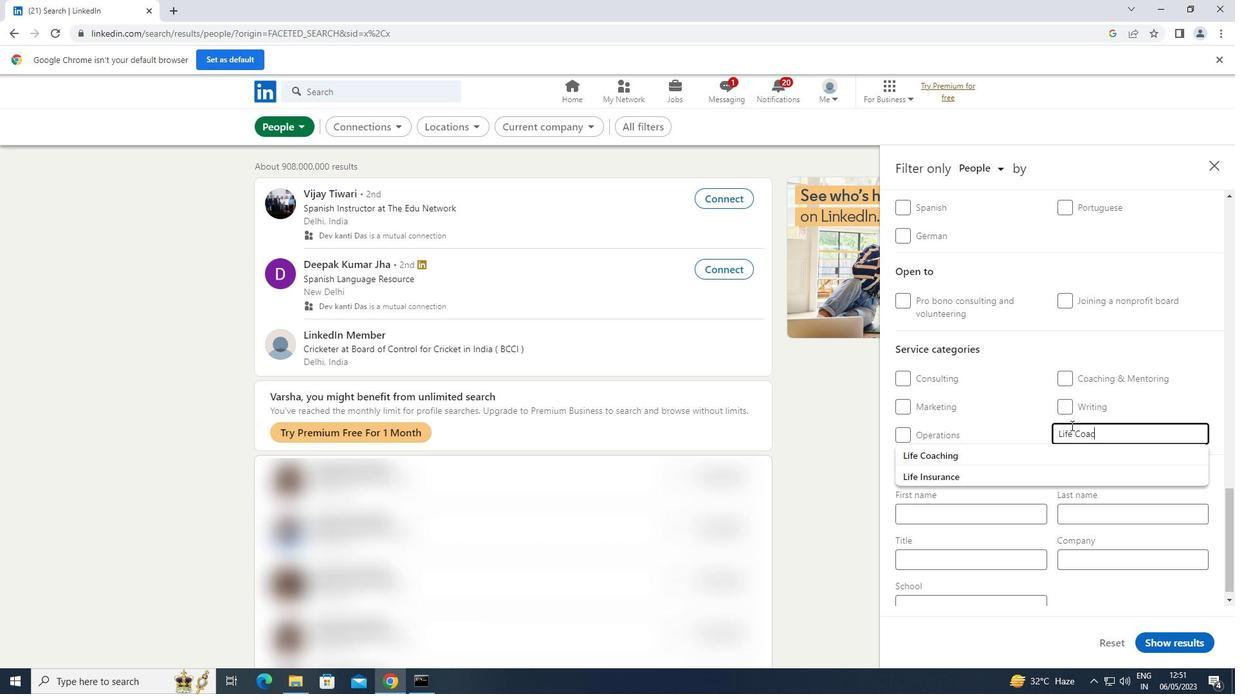 
Action: Mouse moved to (961, 451)
Screenshot: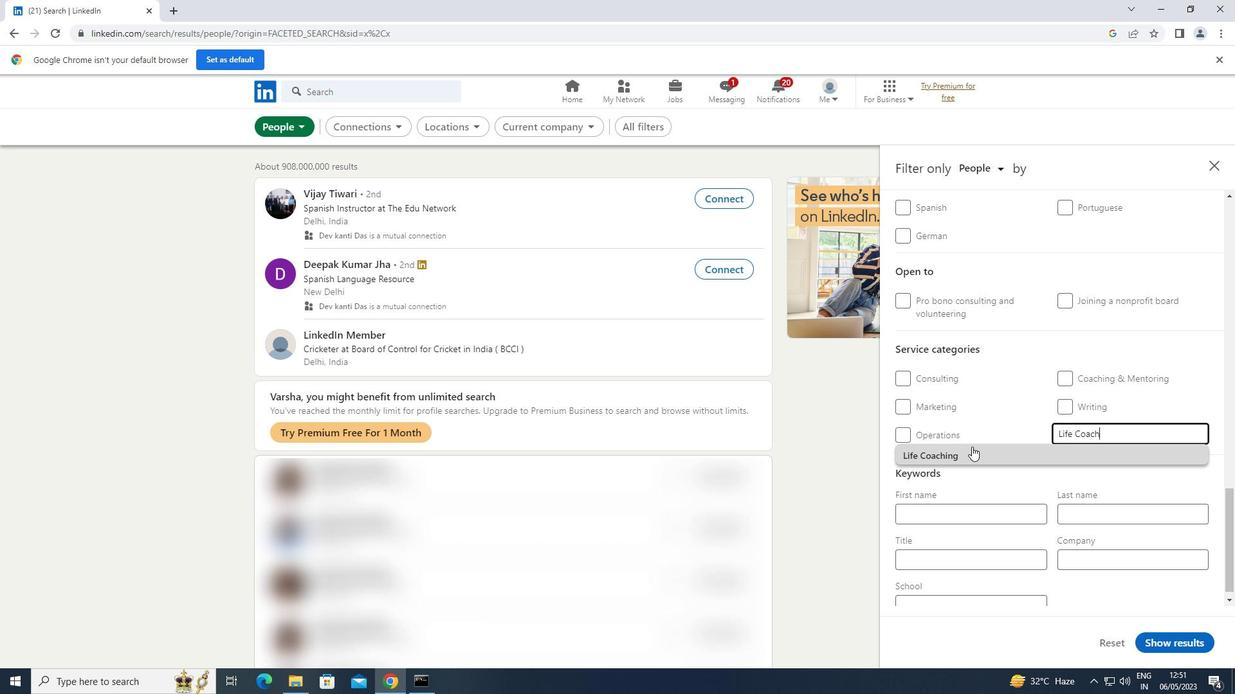 
Action: Mouse pressed left at (961, 451)
Screenshot: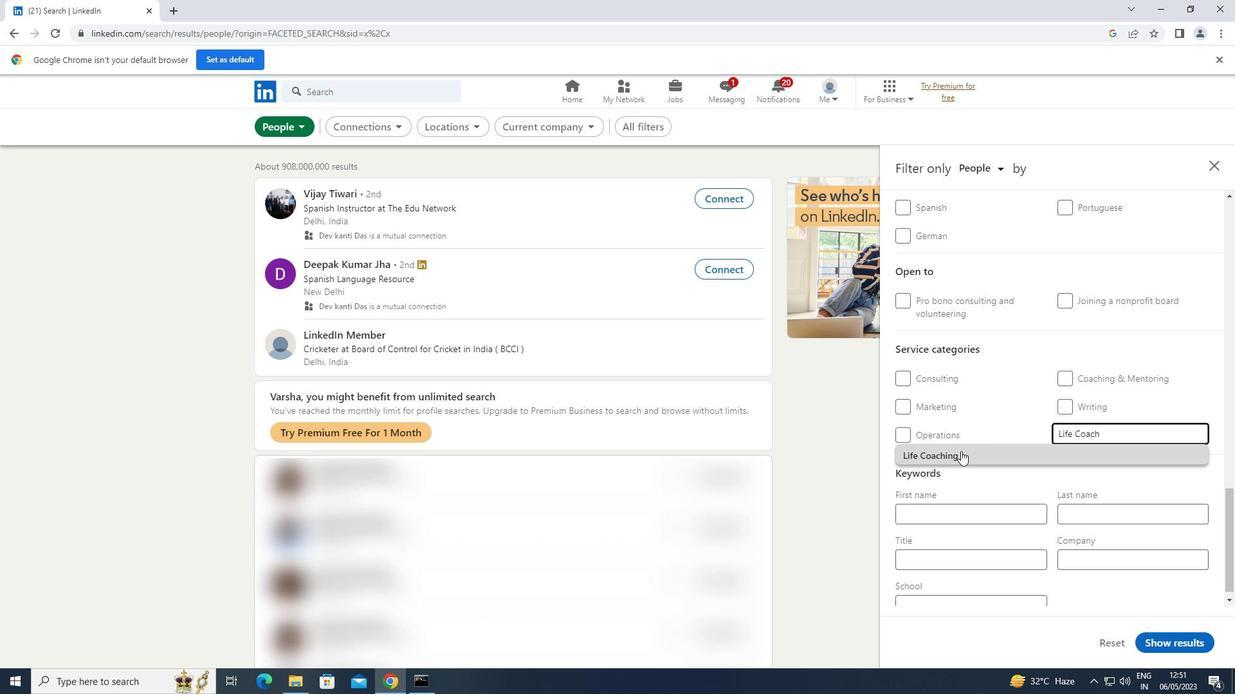 
Action: Mouse scrolled (961, 451) with delta (0, 0)
Screenshot: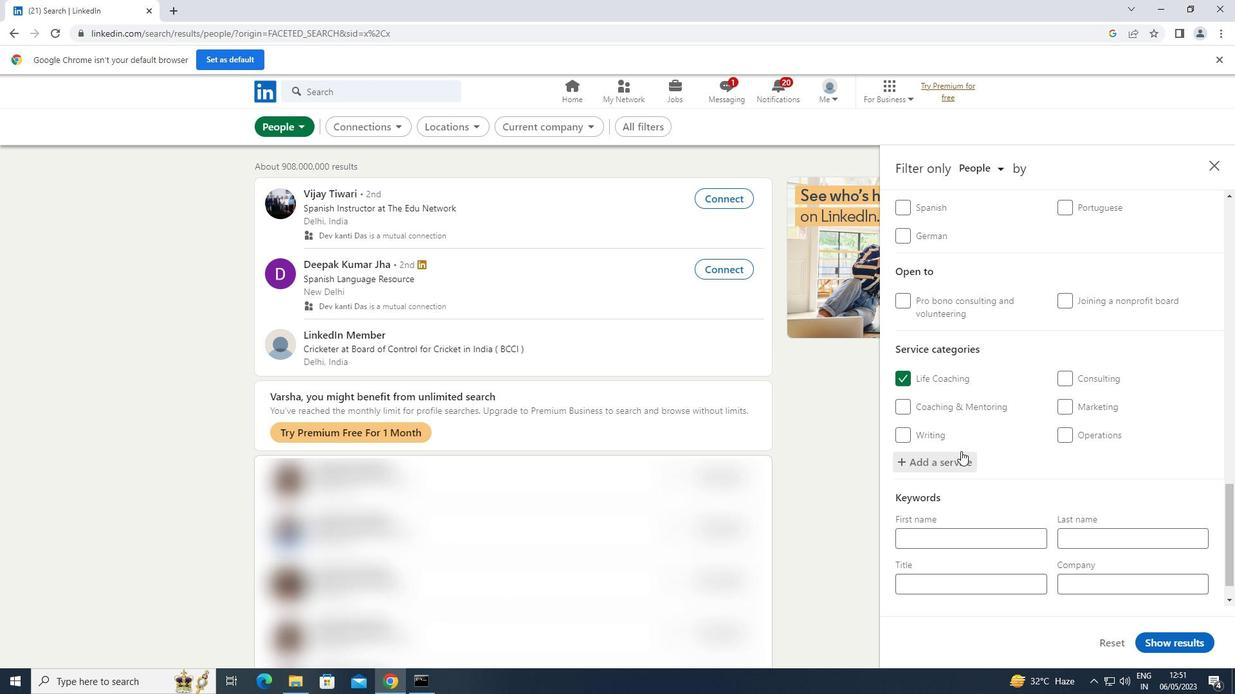 
Action: Mouse scrolled (961, 451) with delta (0, 0)
Screenshot: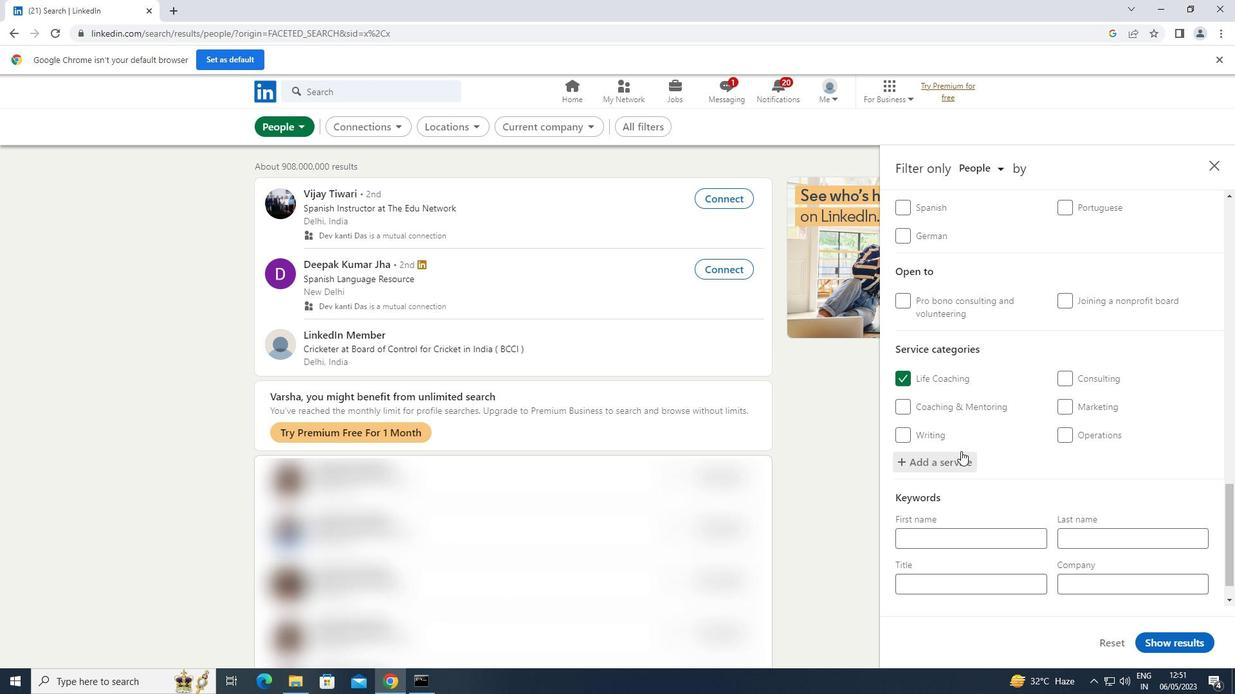 
Action: Mouse scrolled (961, 451) with delta (0, 0)
Screenshot: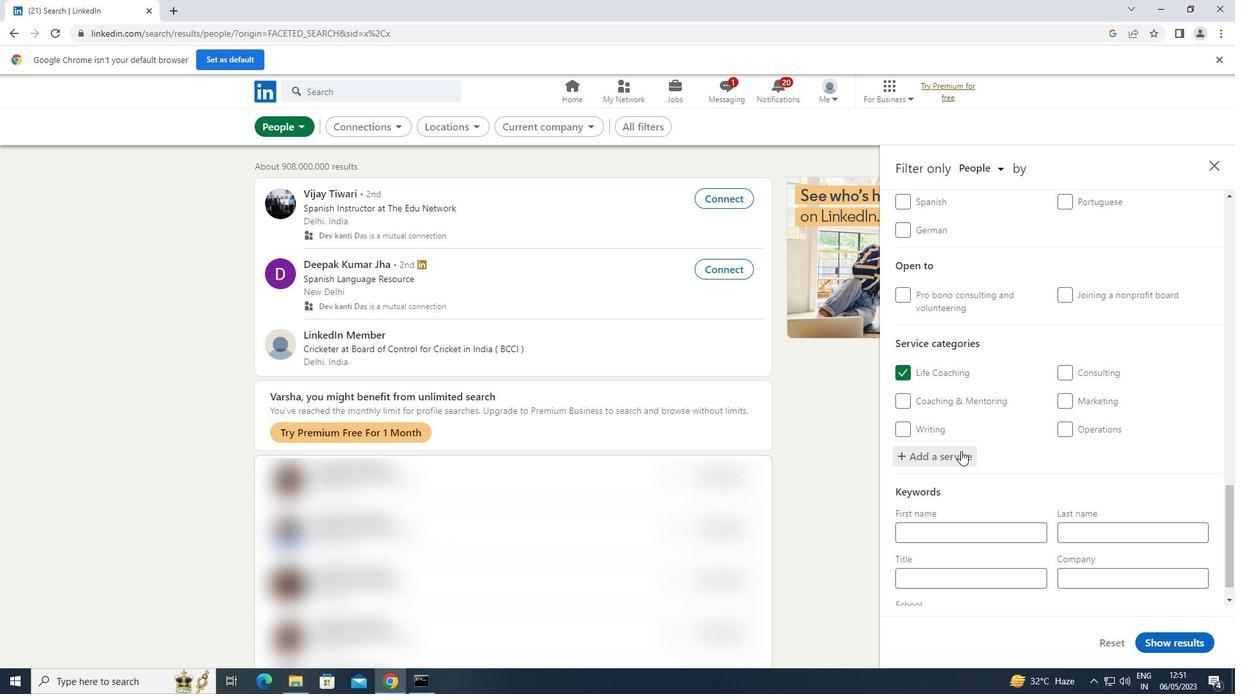 
Action: Mouse moved to (936, 545)
Screenshot: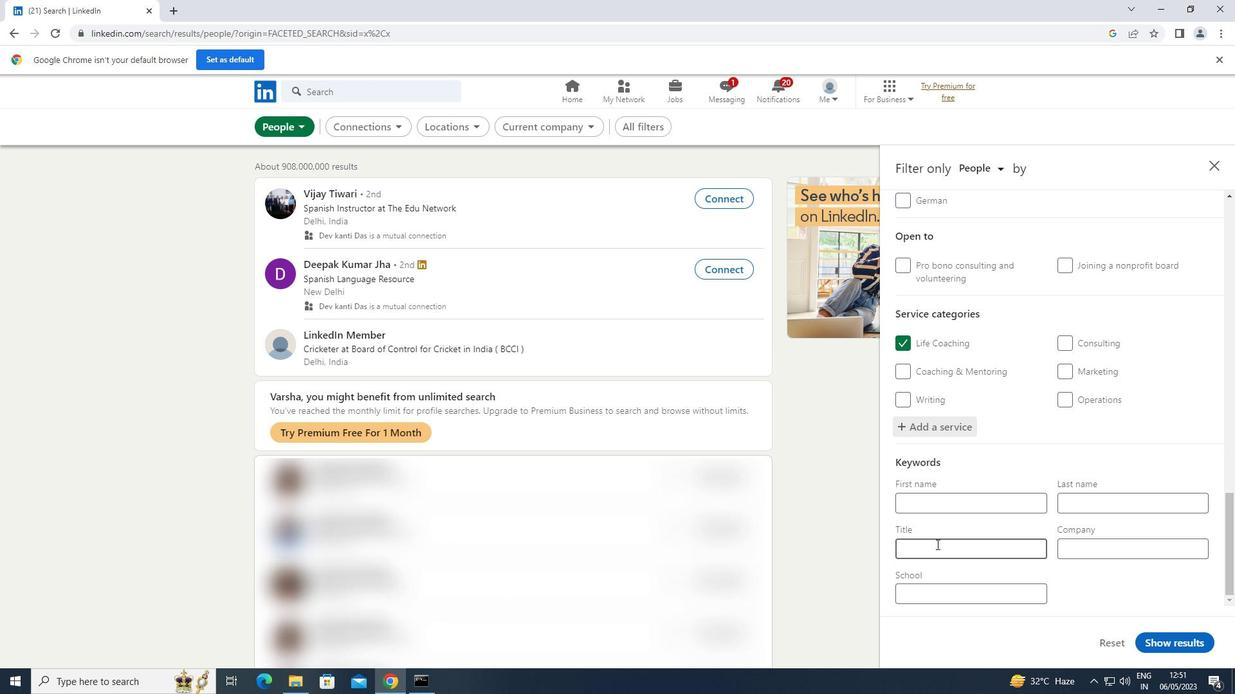 
Action: Mouse pressed left at (936, 545)
Screenshot: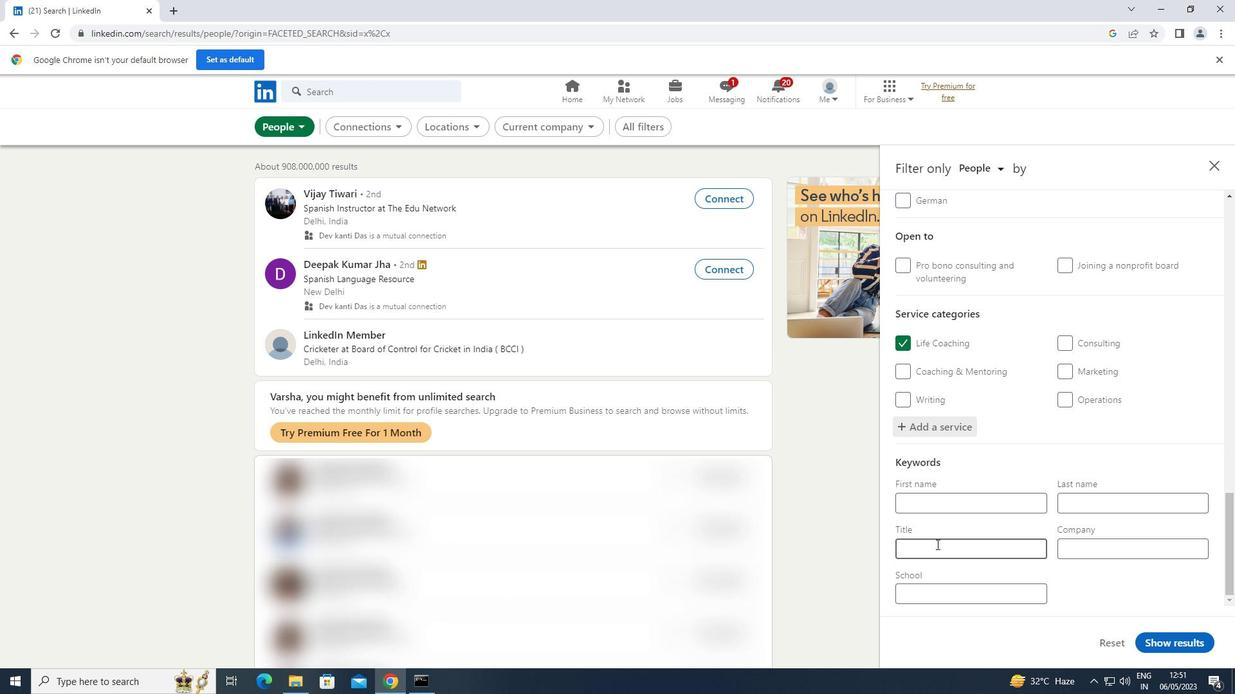 
Action: Key pressed <Key.shift>ANIMAL<Key.space><Key.shift>SHELTER<Key.space><Key.shift>WORKER
Screenshot: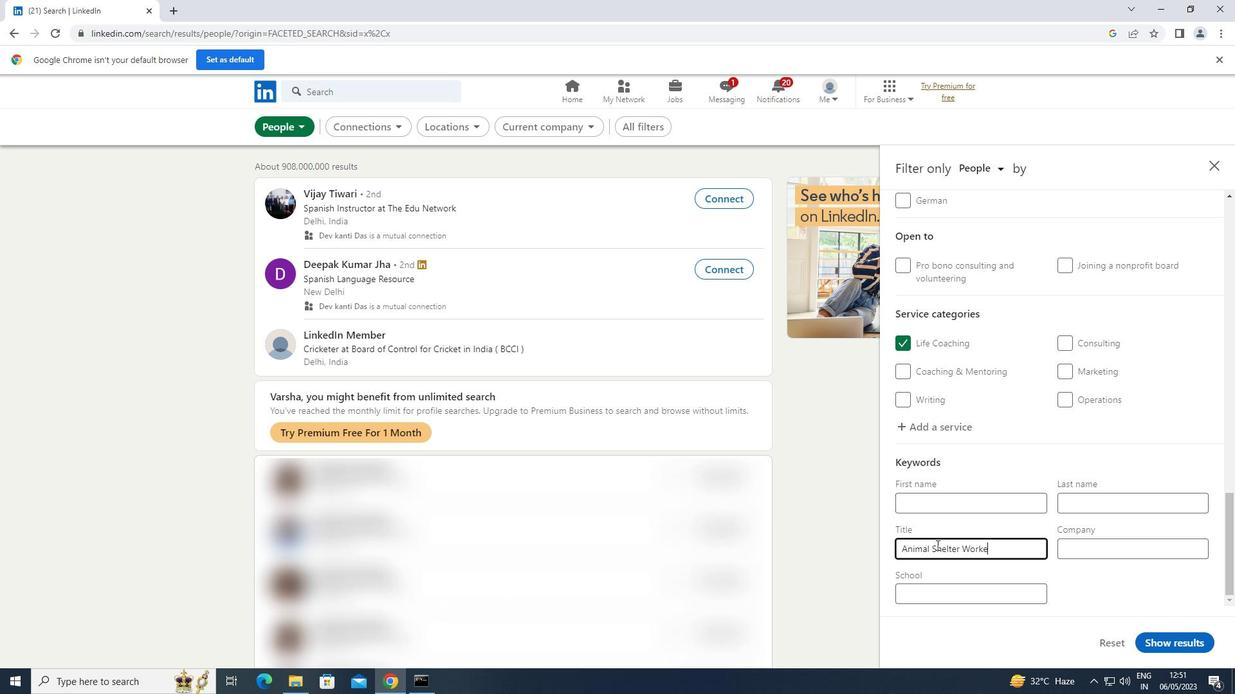 
Action: Mouse moved to (1148, 633)
Screenshot: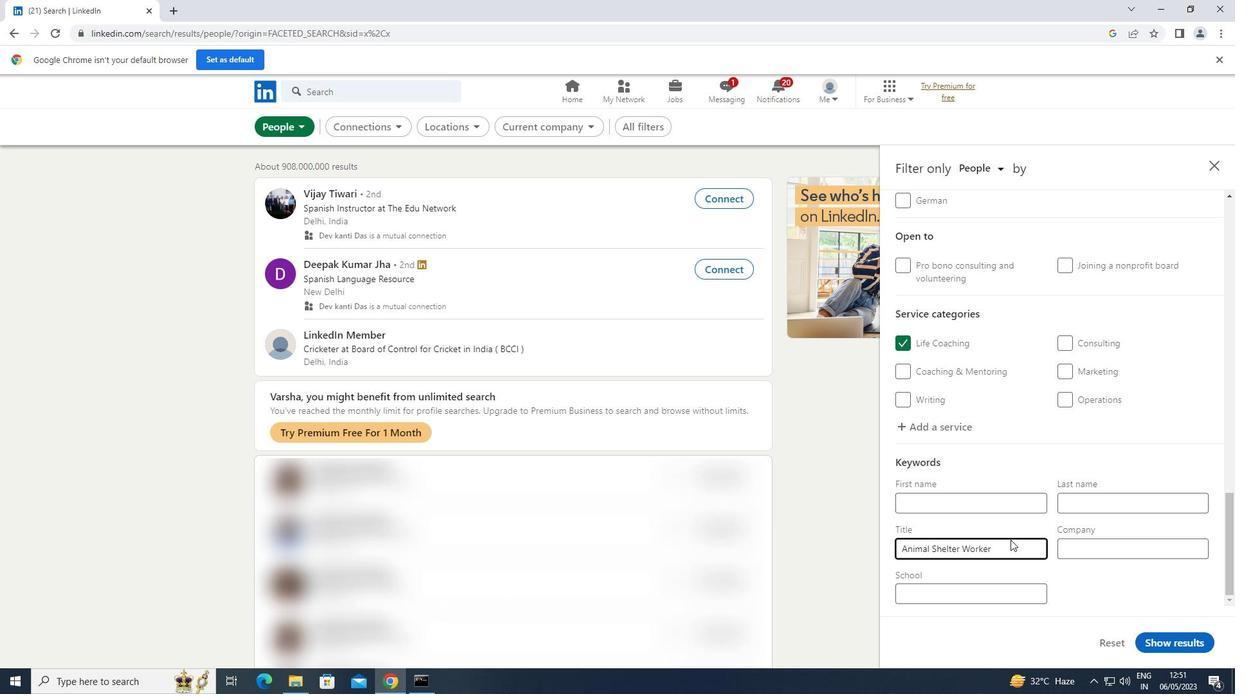 
Action: Mouse pressed left at (1148, 633)
Screenshot: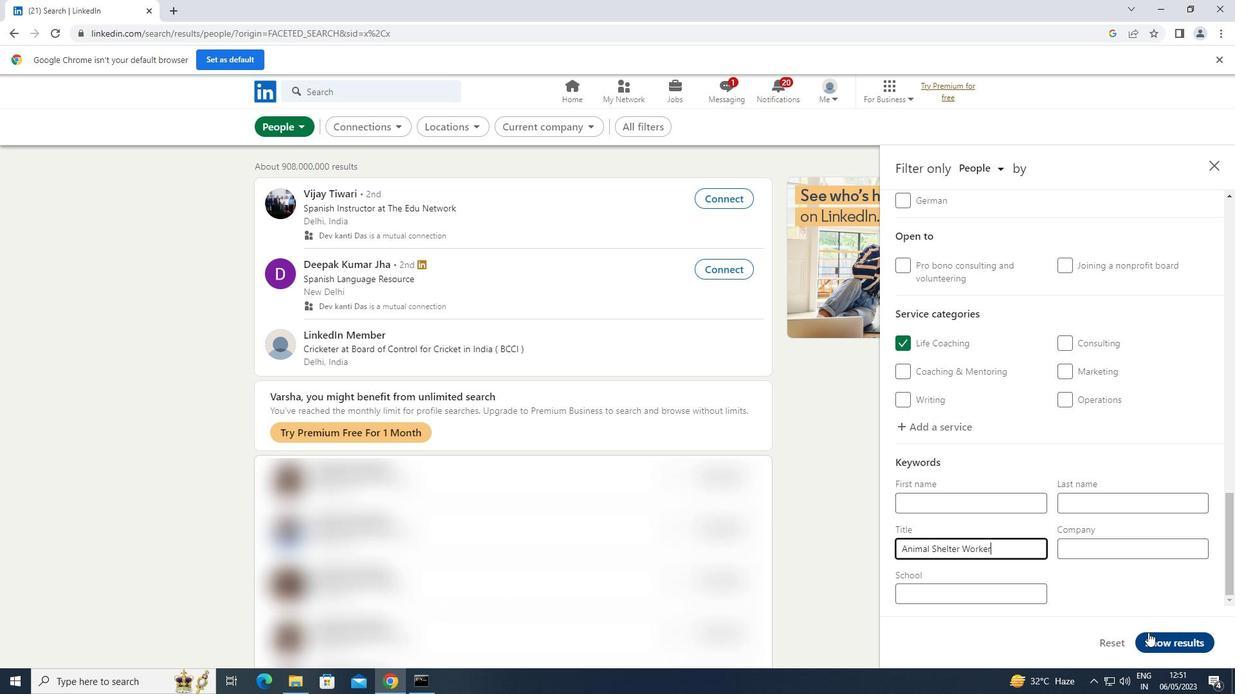 
